 Task: Find connections with filter location Chinú with filter topic #linkedinforbusinesswith filter profile language German with filter current company Rane Group with filter school Mewar University with filter industry Capital Markets with filter service category Telecommunications with filter keywords title Screenwriter
Action: Mouse moved to (221, 309)
Screenshot: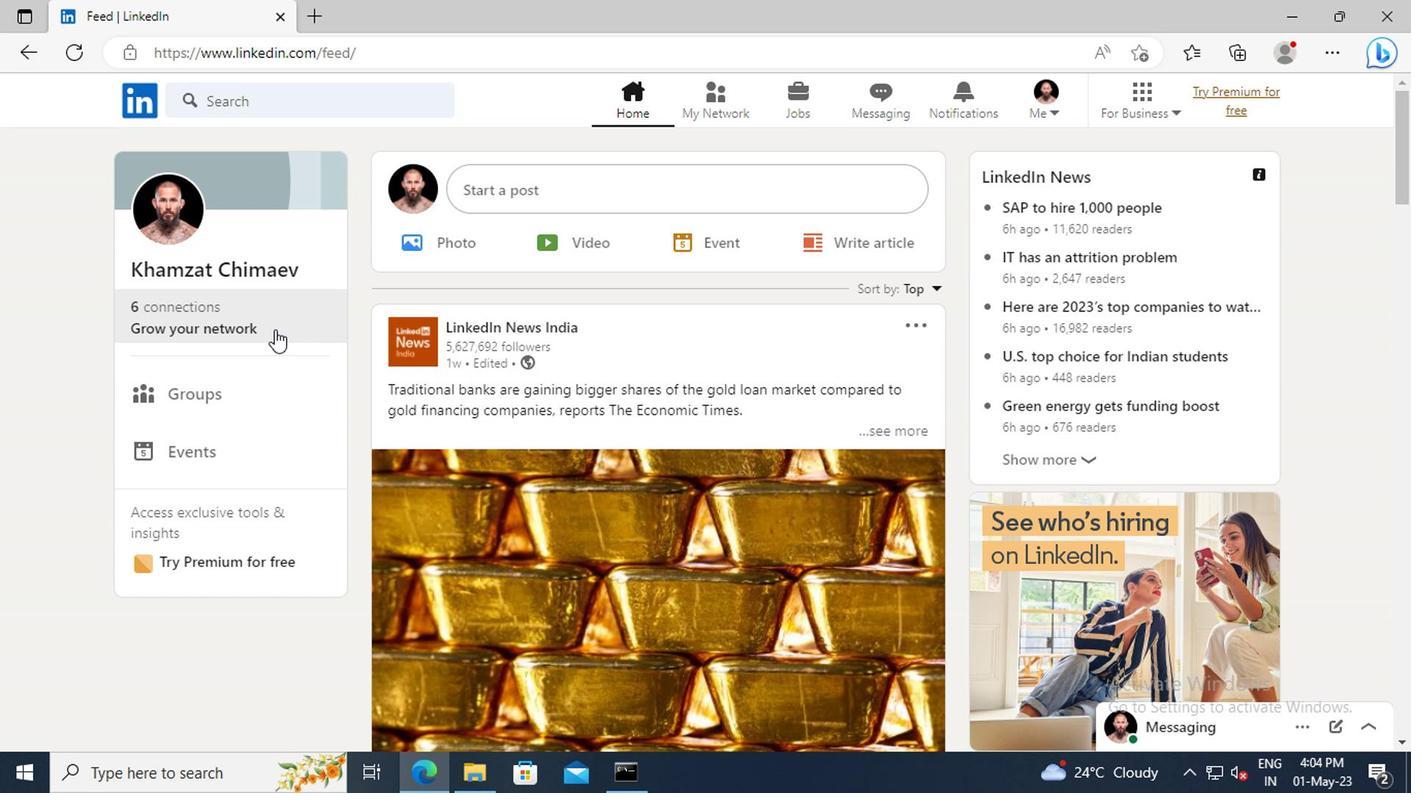 
Action: Mouse pressed left at (221, 309)
Screenshot: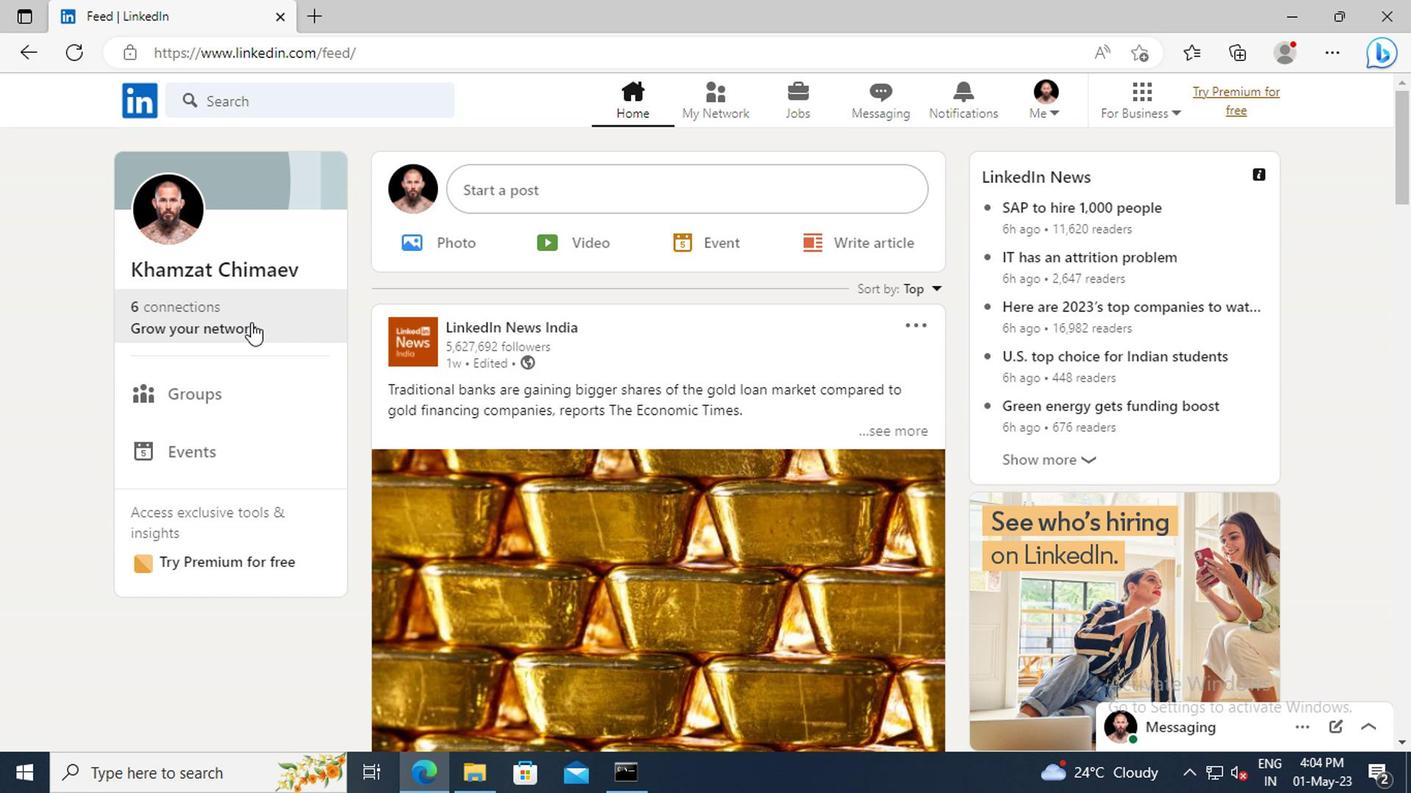 
Action: Mouse moved to (240, 216)
Screenshot: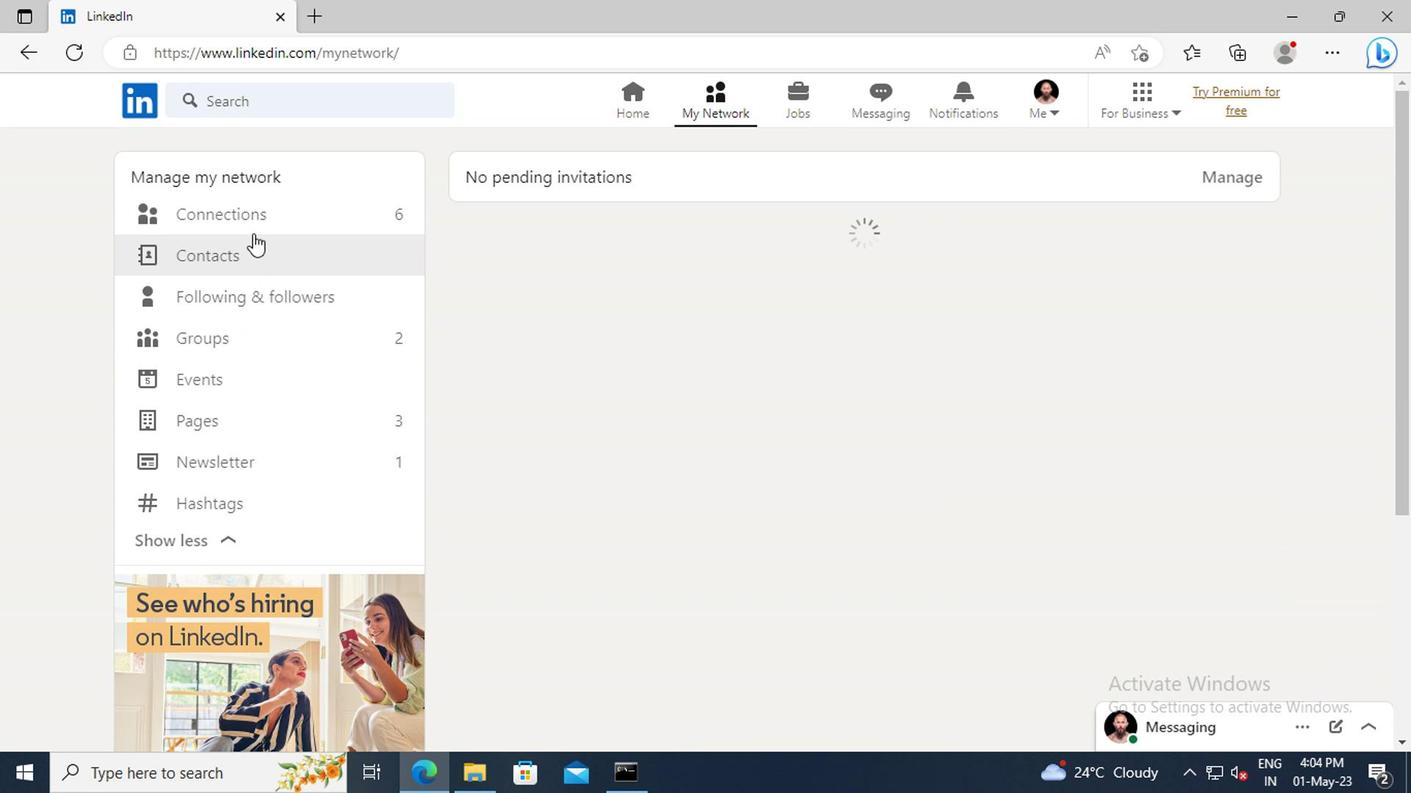
Action: Mouse pressed left at (240, 216)
Screenshot: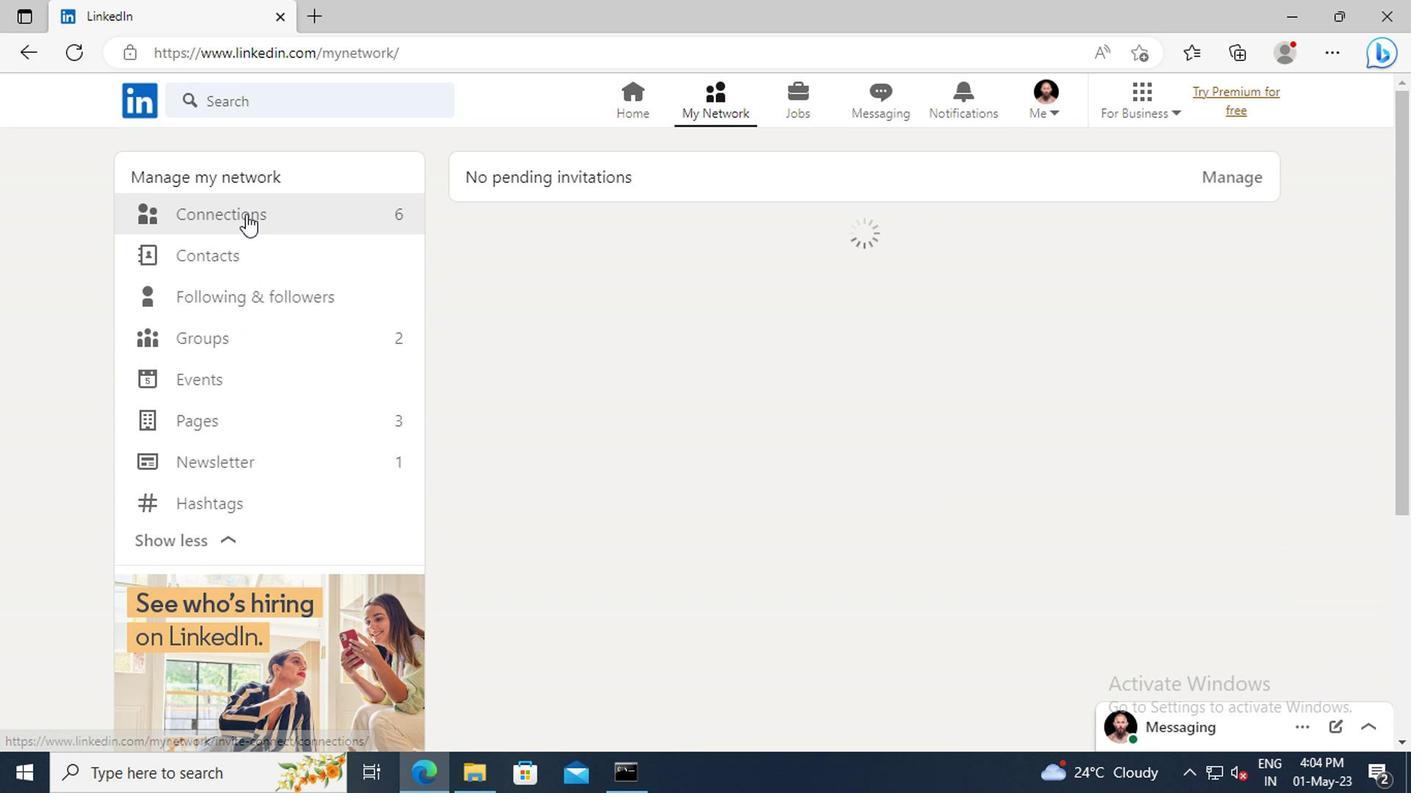 
Action: Mouse moved to (840, 222)
Screenshot: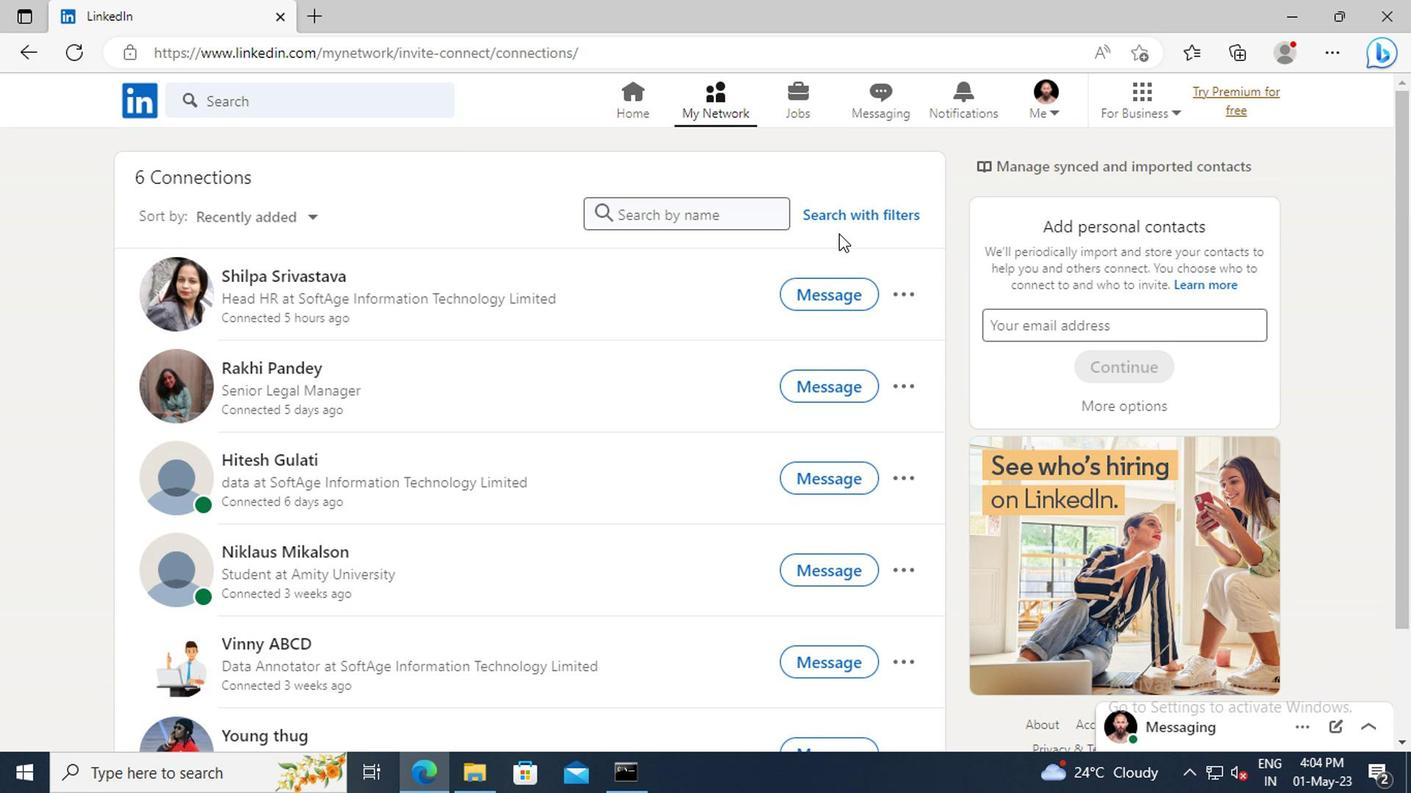 
Action: Mouse pressed left at (840, 222)
Screenshot: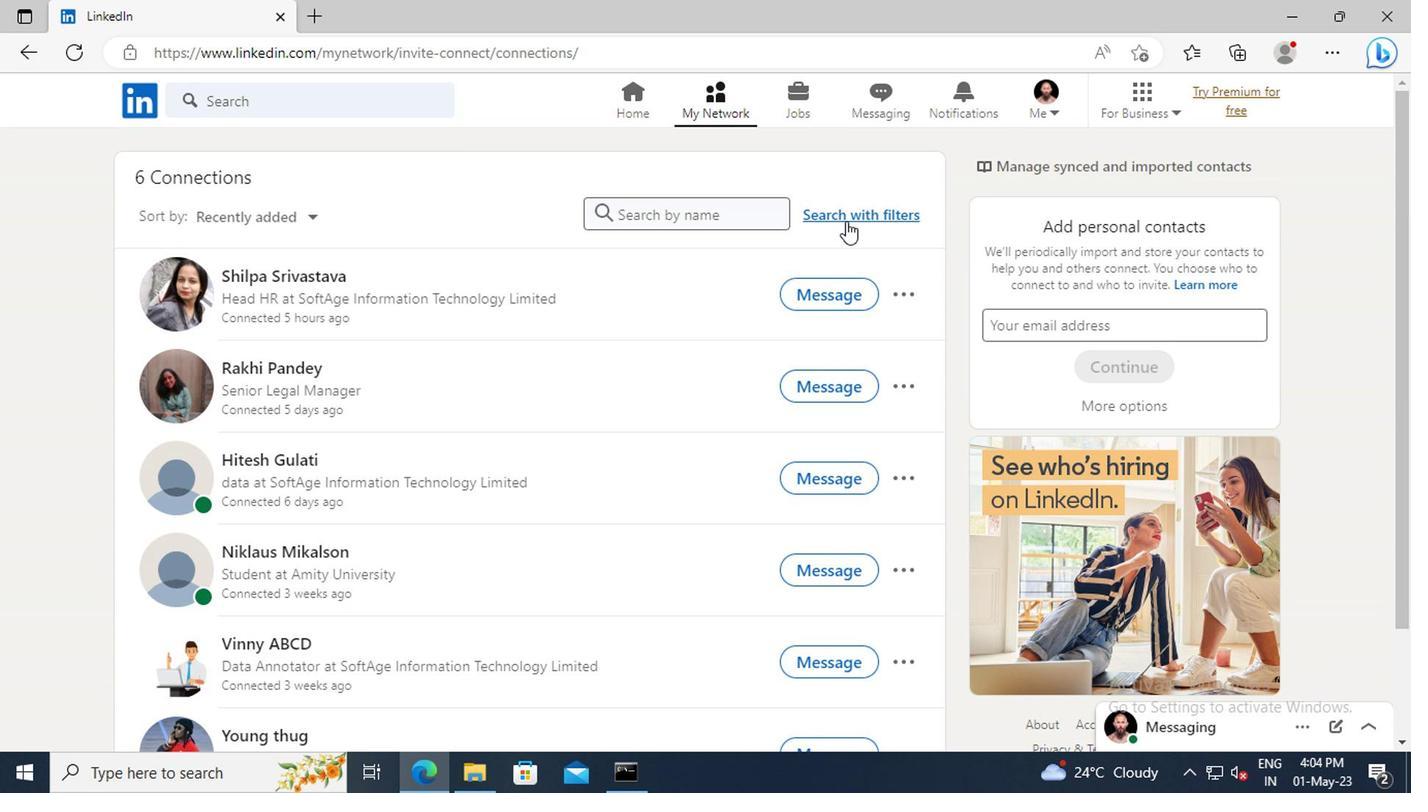 
Action: Mouse moved to (779, 160)
Screenshot: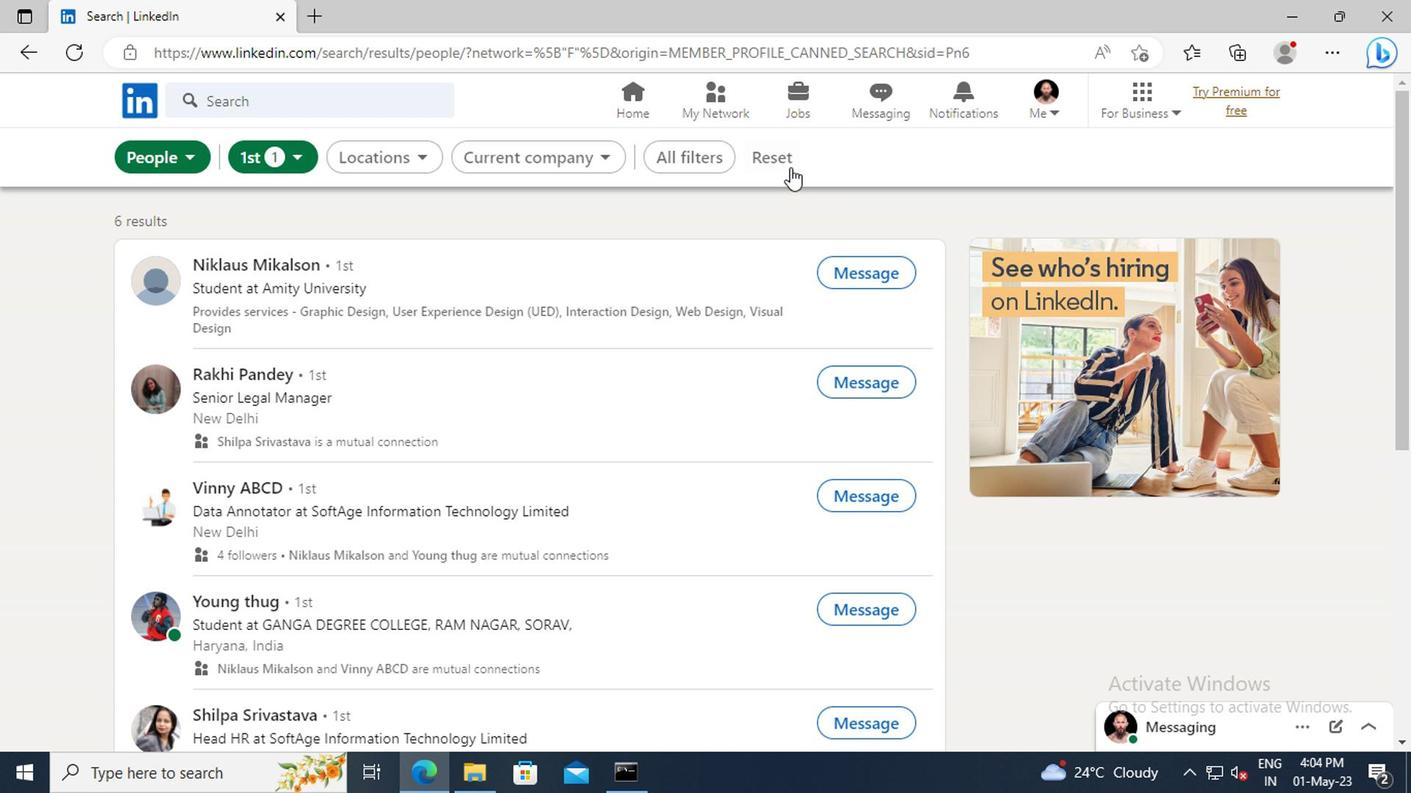 
Action: Mouse pressed left at (779, 160)
Screenshot: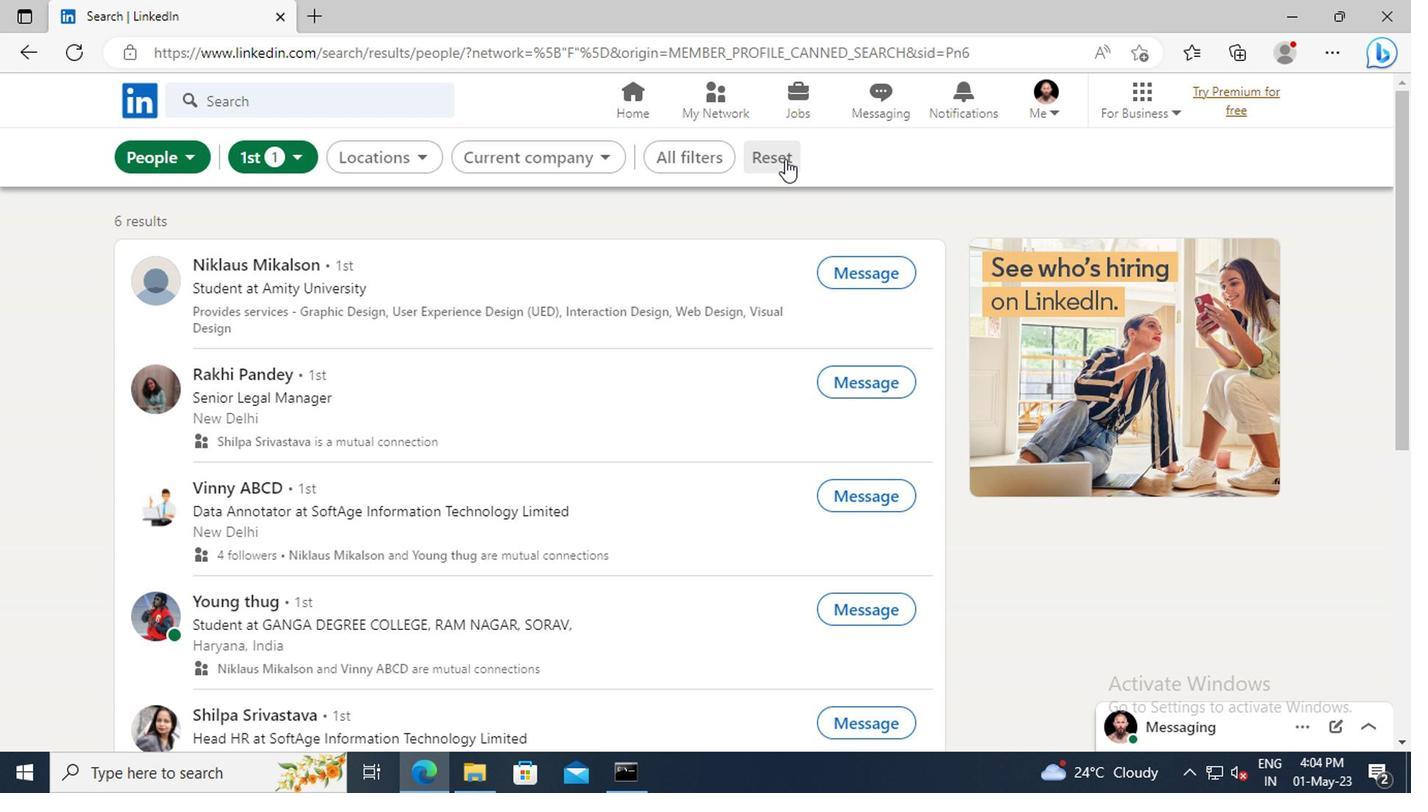 
Action: Mouse moved to (741, 157)
Screenshot: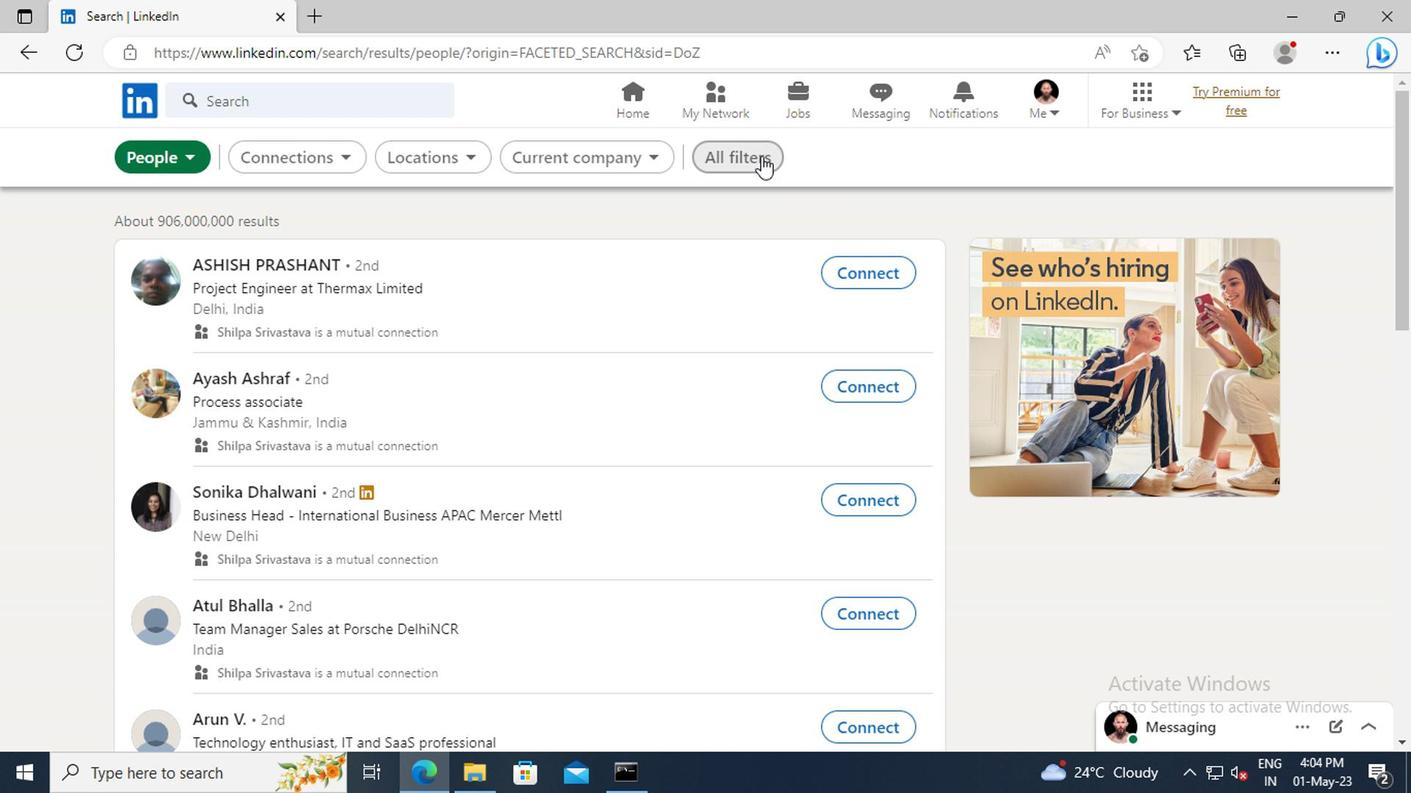 
Action: Mouse pressed left at (741, 157)
Screenshot: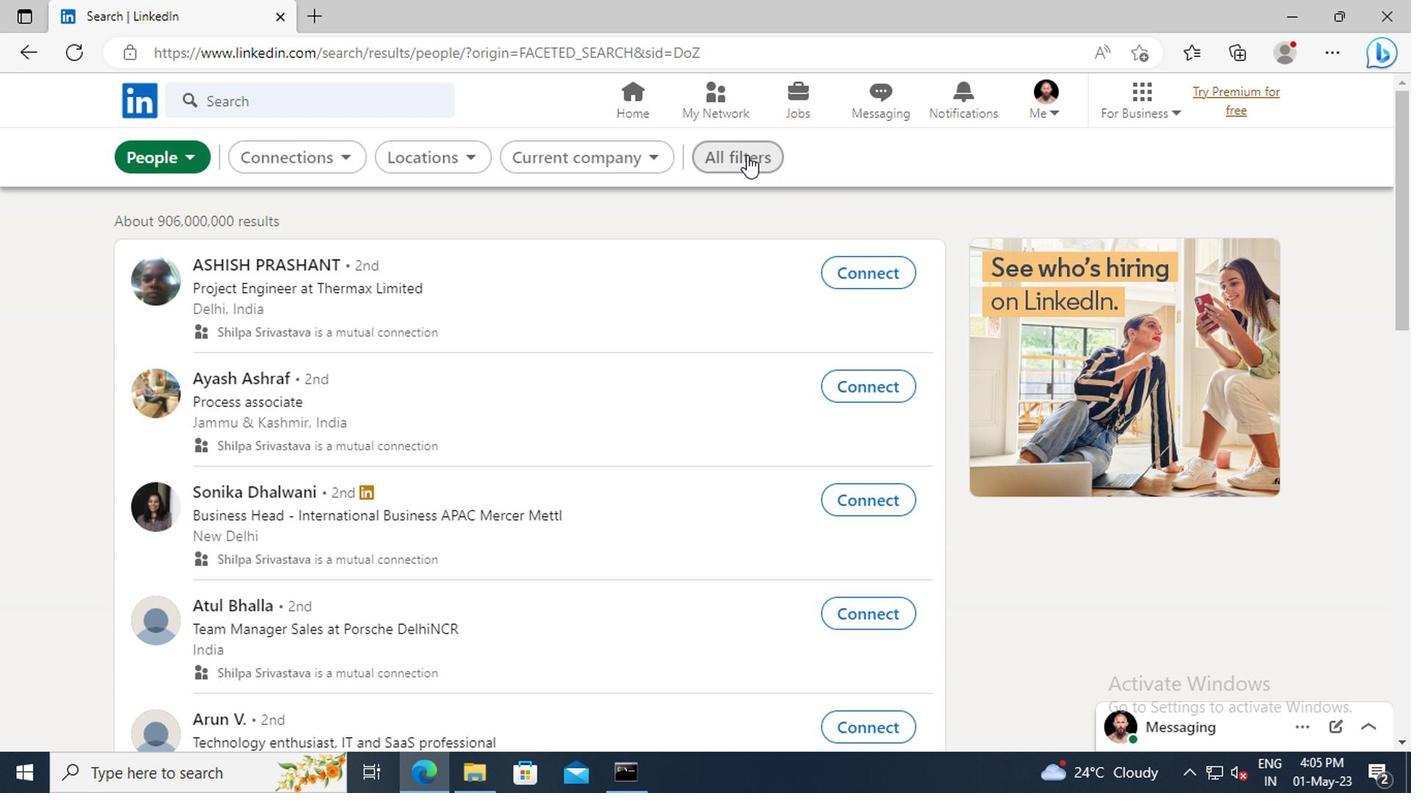 
Action: Mouse moved to (1097, 289)
Screenshot: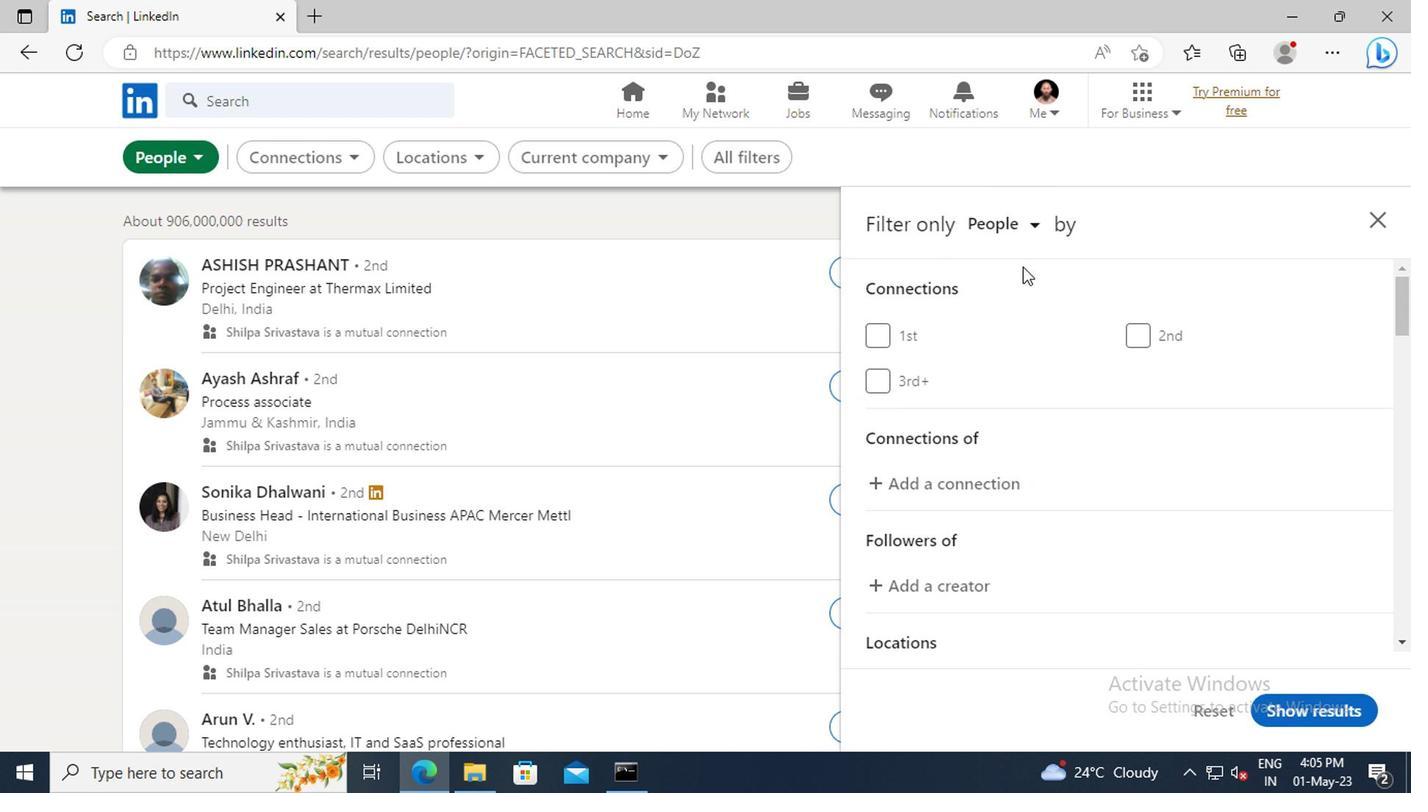 
Action: Mouse scrolled (1097, 288) with delta (0, 0)
Screenshot: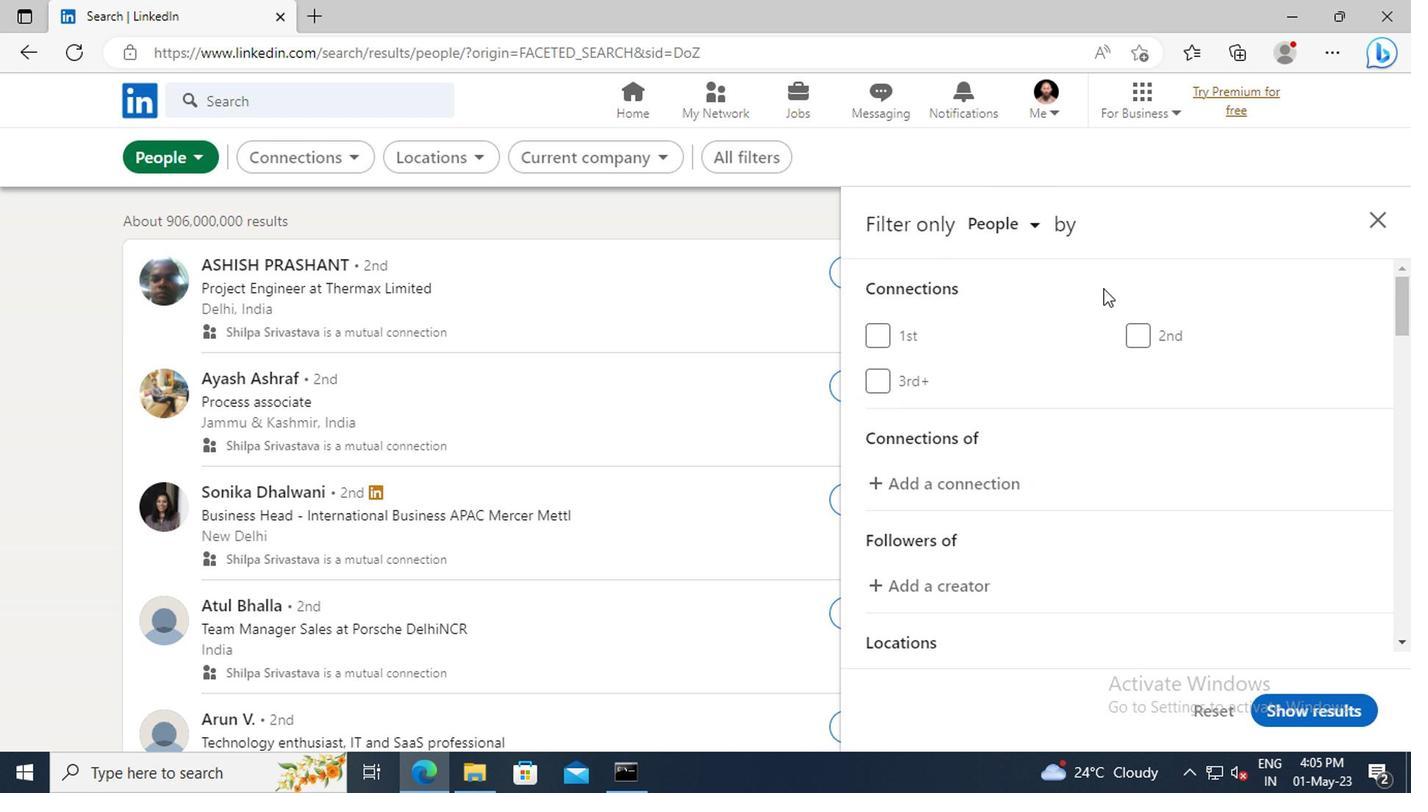 
Action: Mouse scrolled (1097, 288) with delta (0, 0)
Screenshot: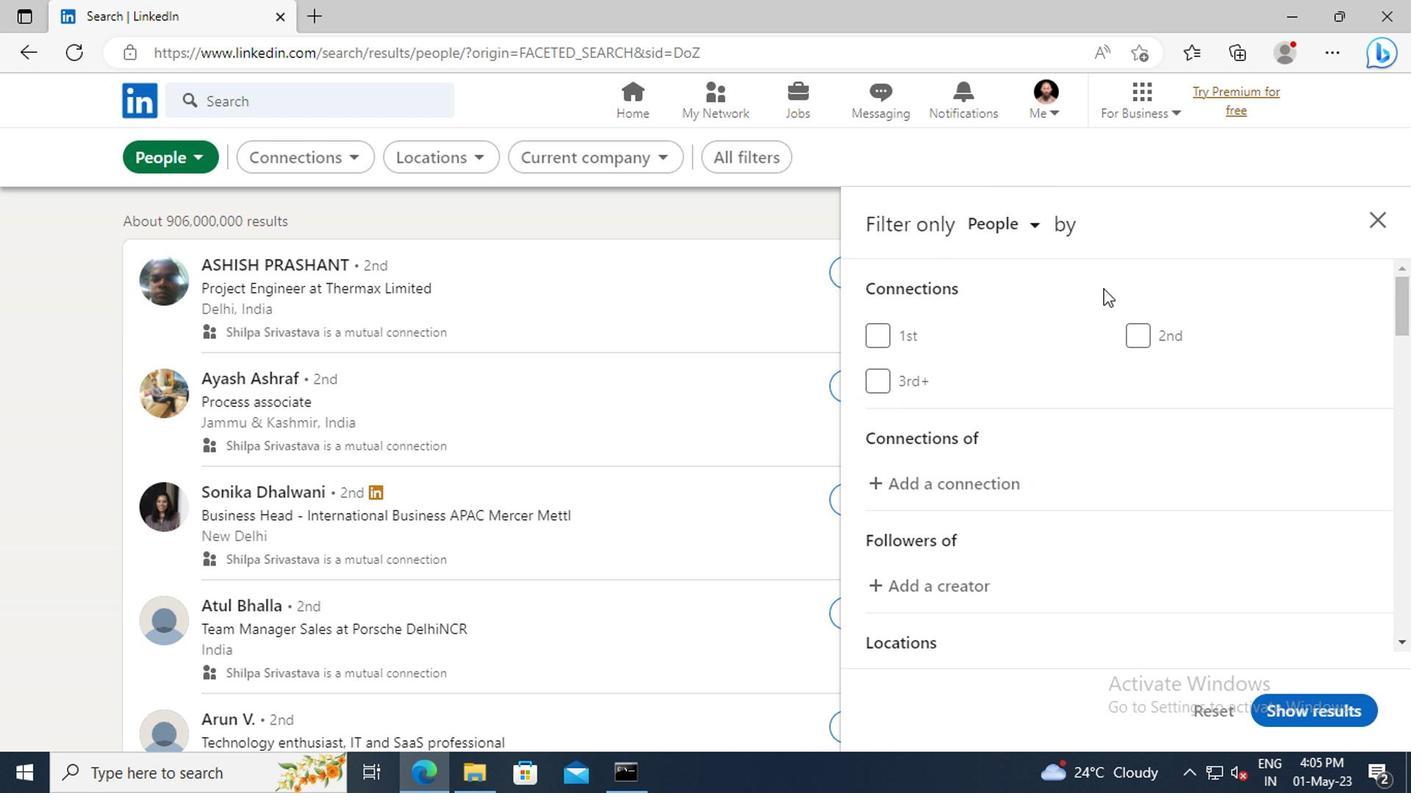
Action: Mouse scrolled (1097, 288) with delta (0, 0)
Screenshot: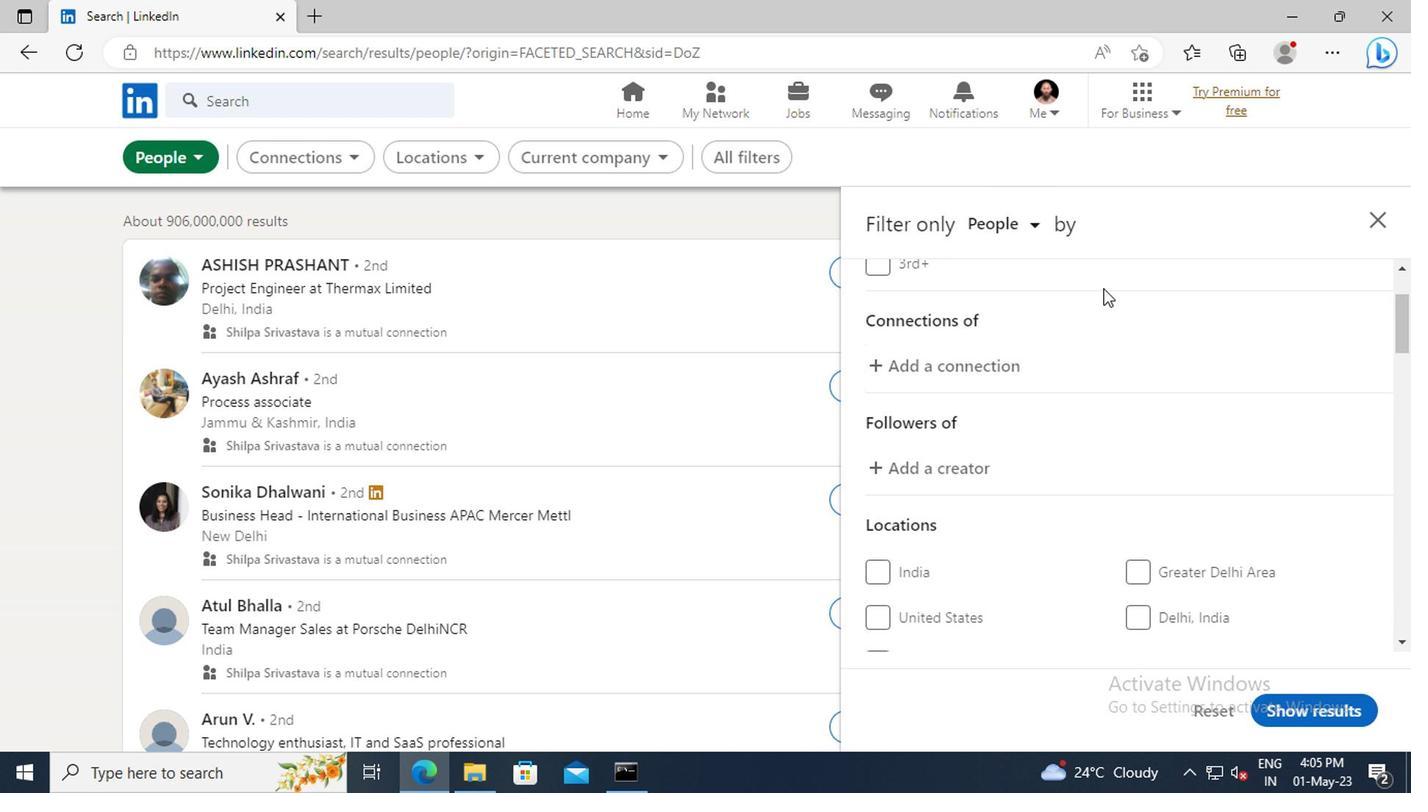 
Action: Mouse scrolled (1097, 288) with delta (0, 0)
Screenshot: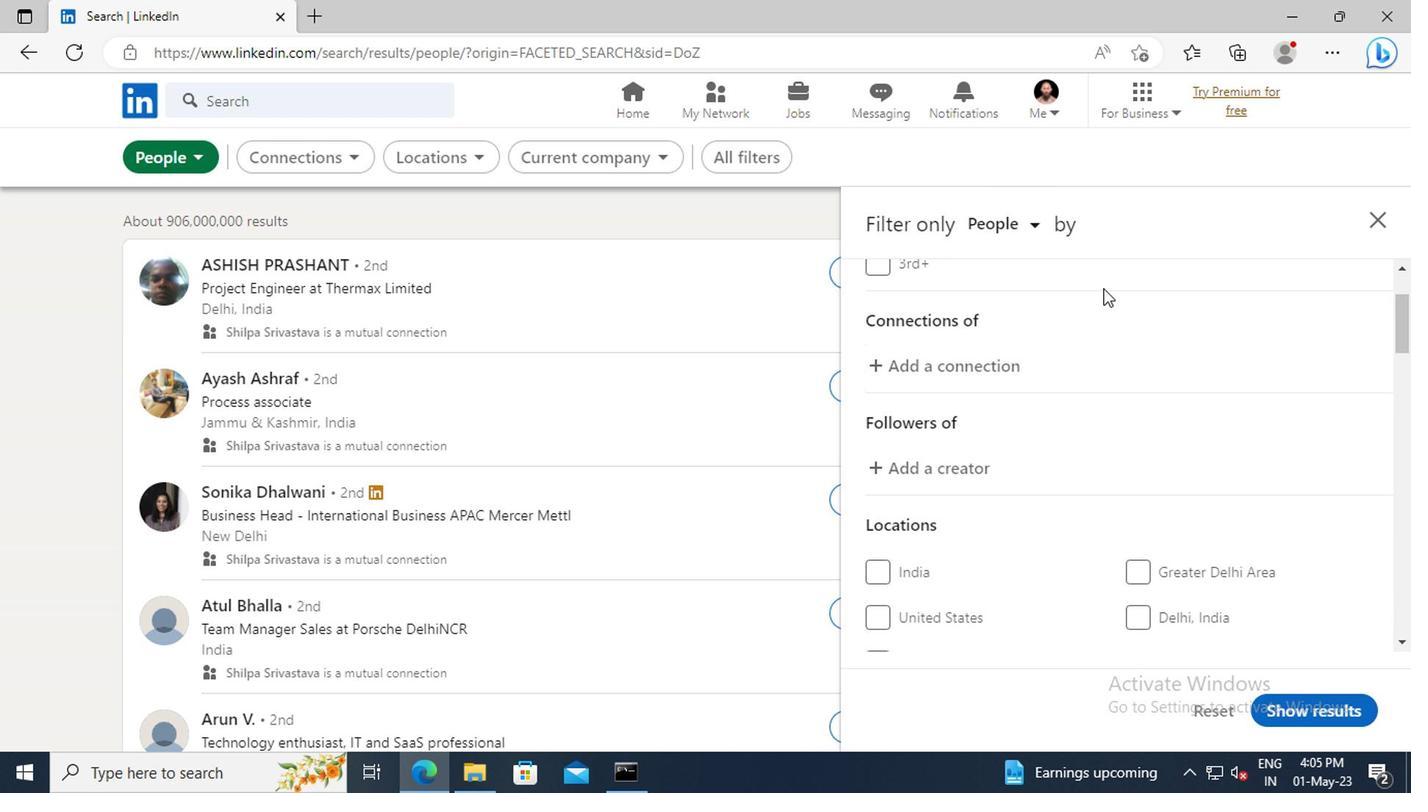 
Action: Mouse scrolled (1097, 288) with delta (0, 0)
Screenshot: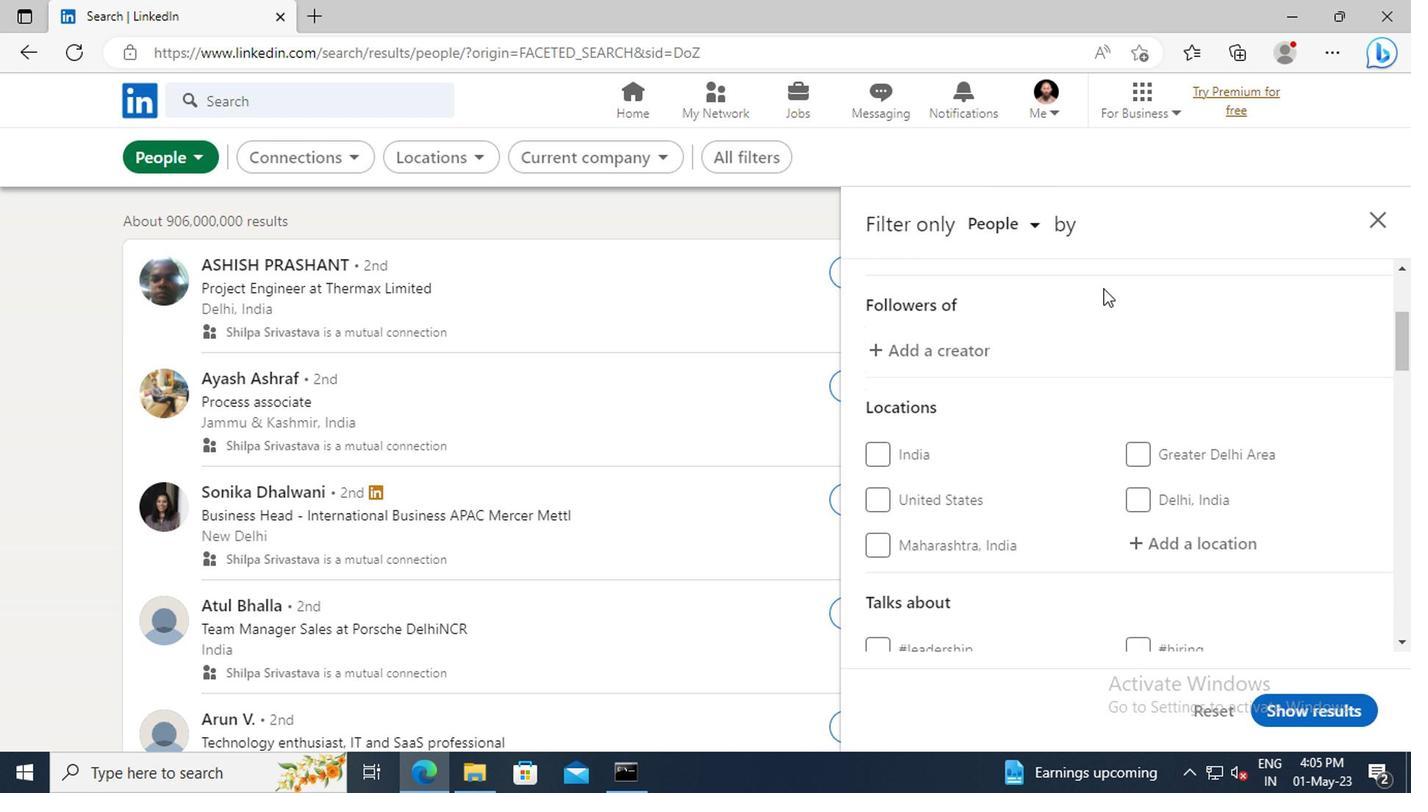 
Action: Mouse scrolled (1097, 288) with delta (0, 0)
Screenshot: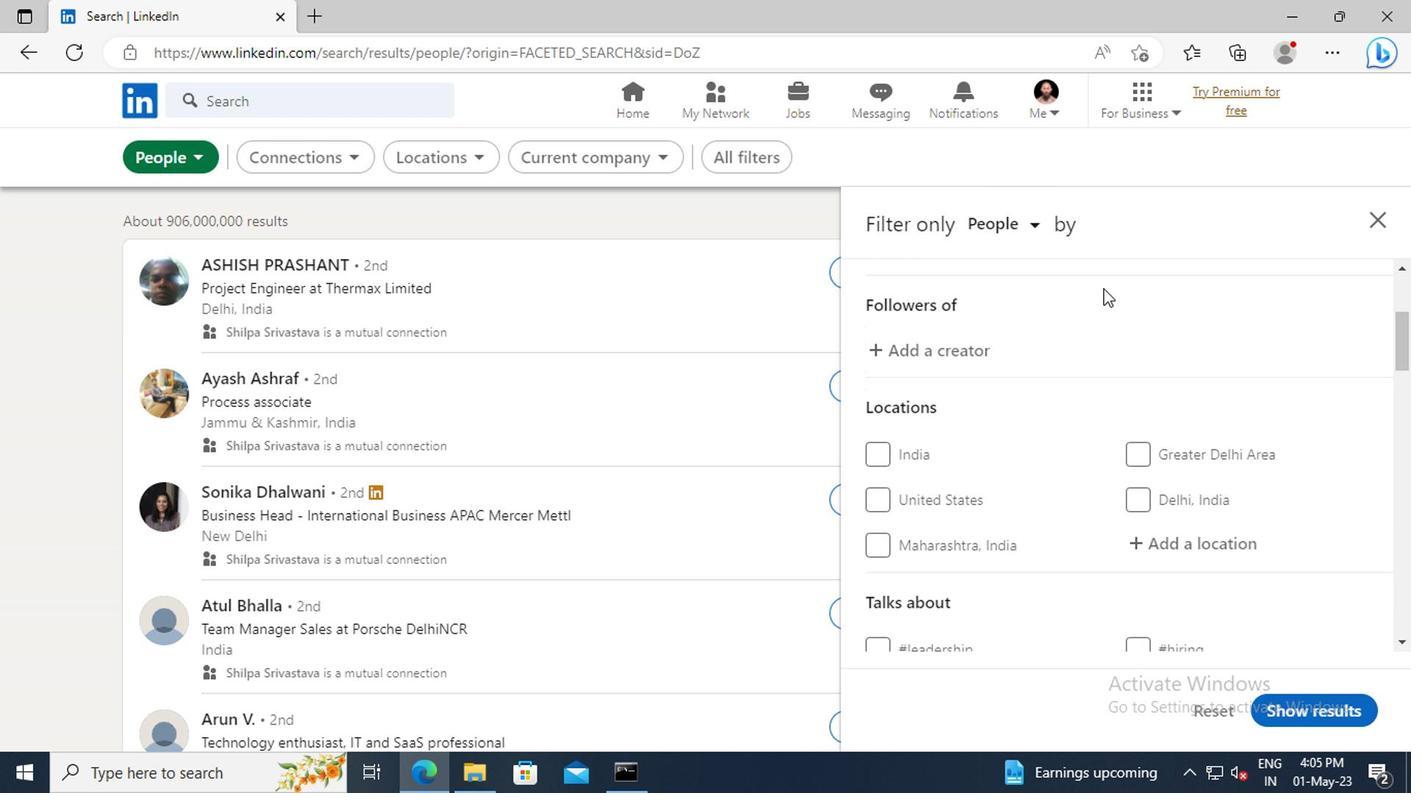 
Action: Mouse scrolled (1097, 288) with delta (0, 0)
Screenshot: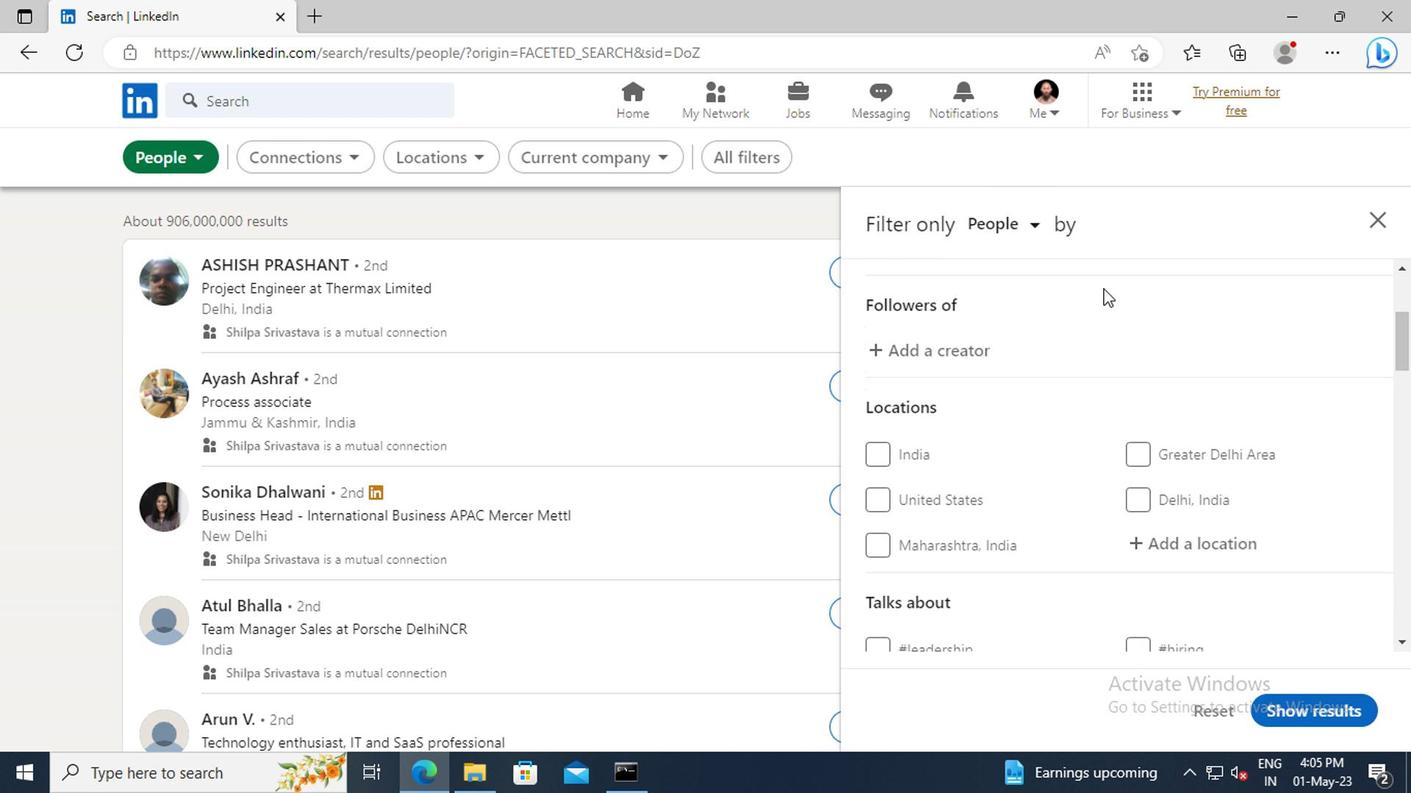 
Action: Mouse moved to (1141, 366)
Screenshot: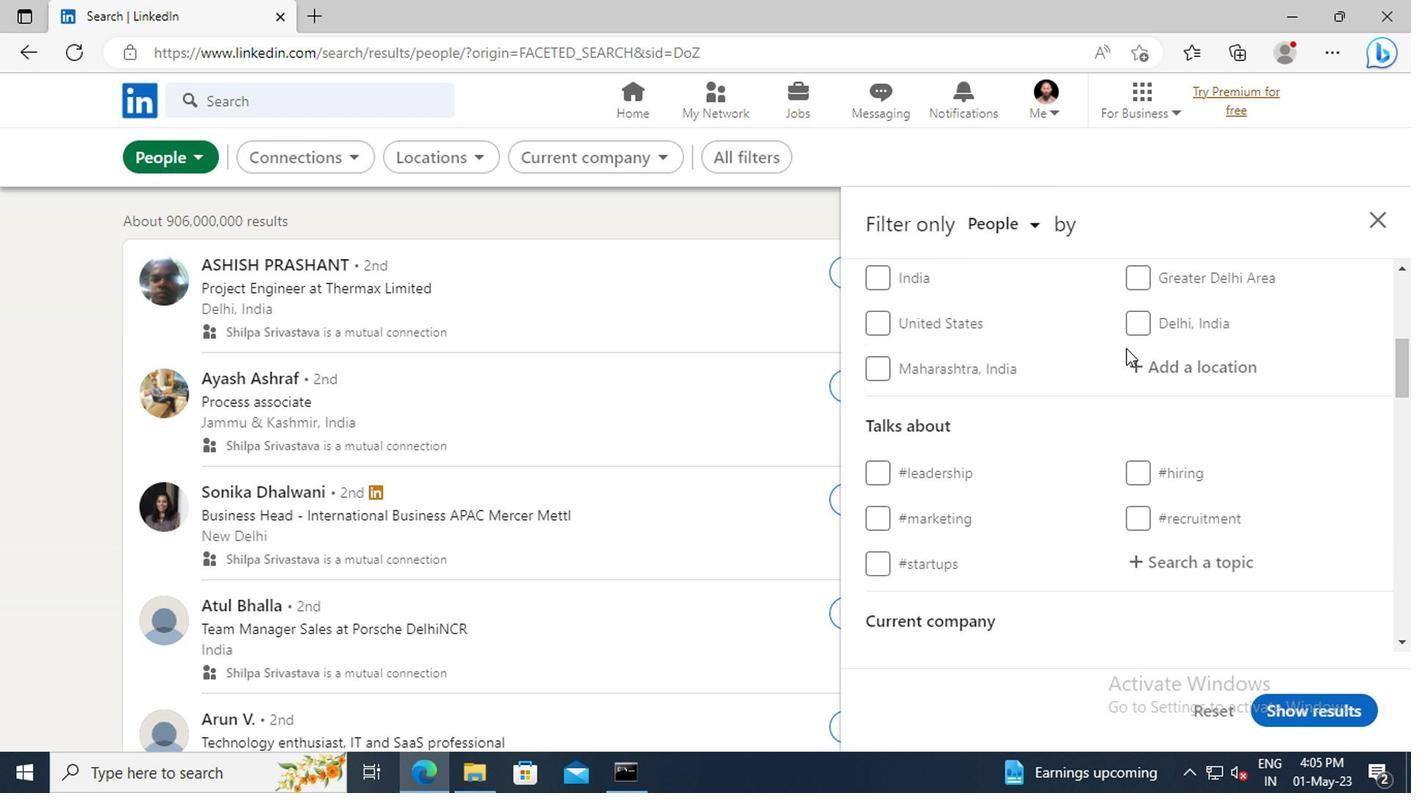 
Action: Mouse pressed left at (1141, 366)
Screenshot: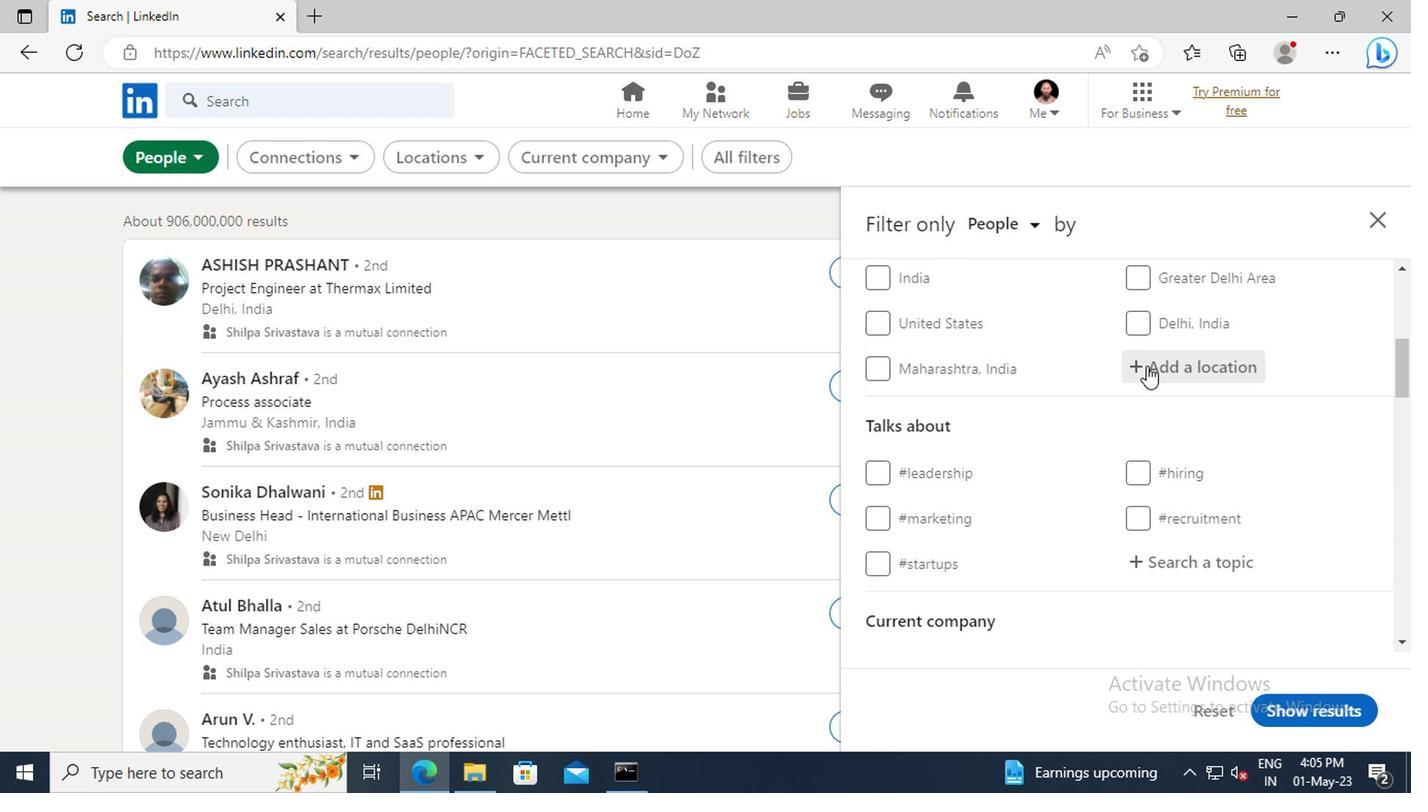 
Action: Key pressed <Key.shift>CHINU
Screenshot: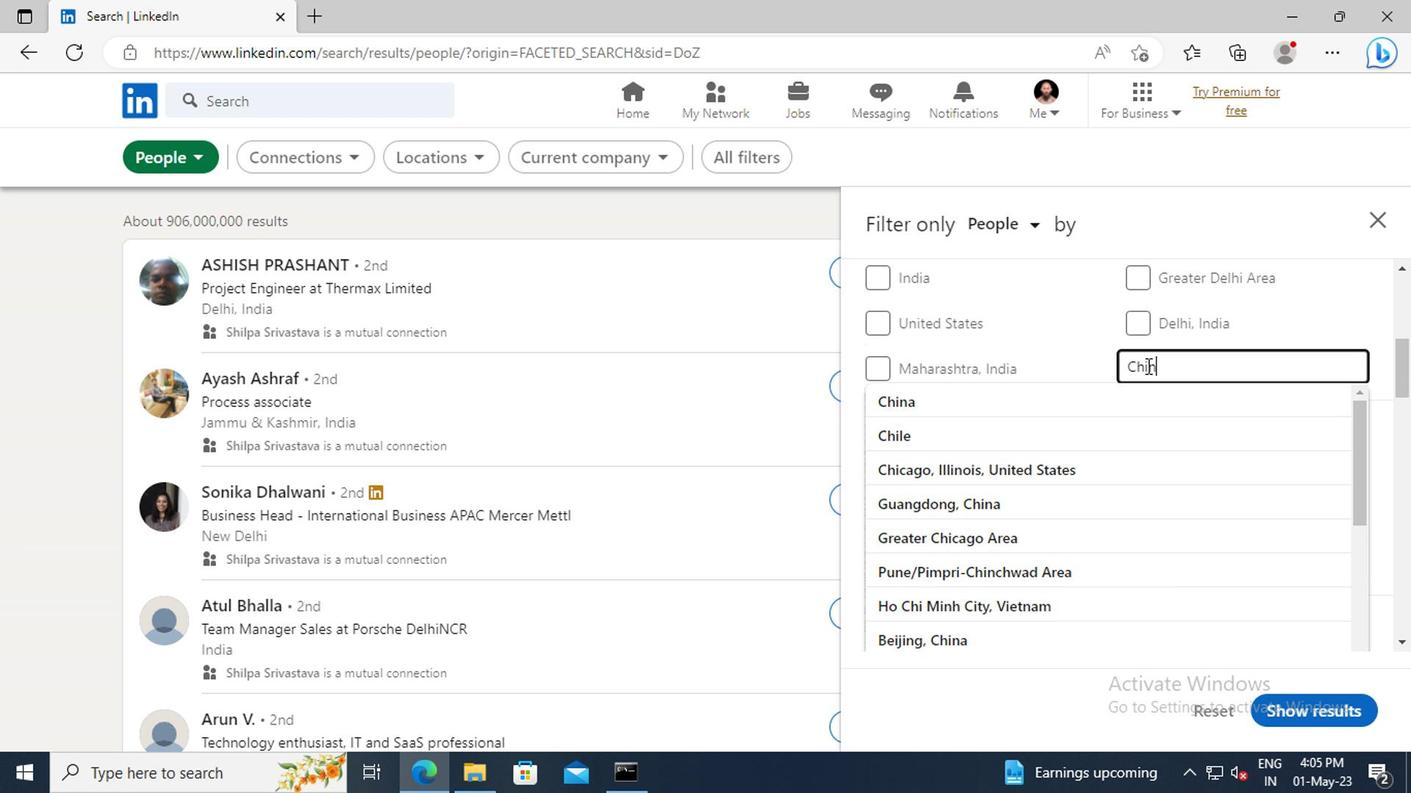 
Action: Mouse moved to (1145, 395)
Screenshot: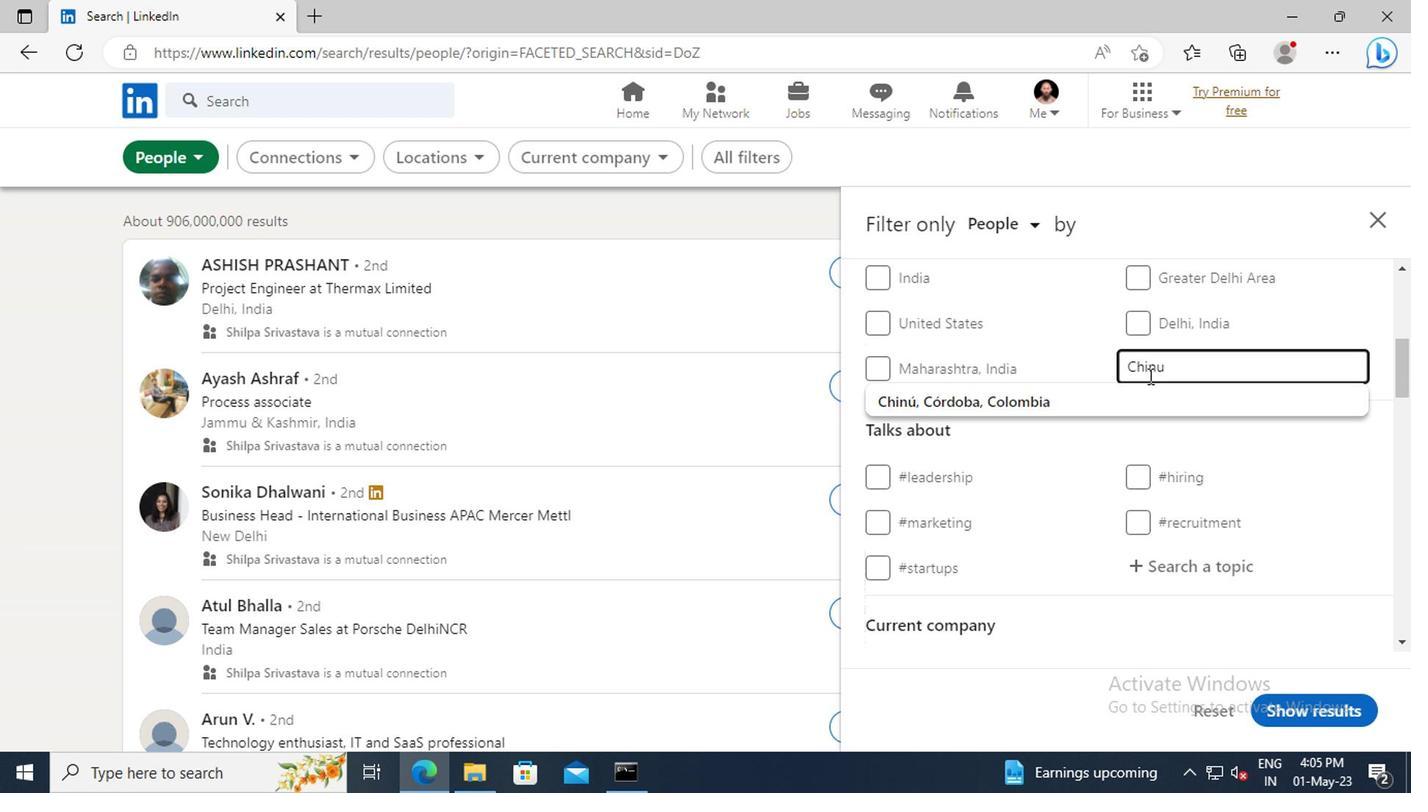 
Action: Mouse pressed left at (1145, 395)
Screenshot: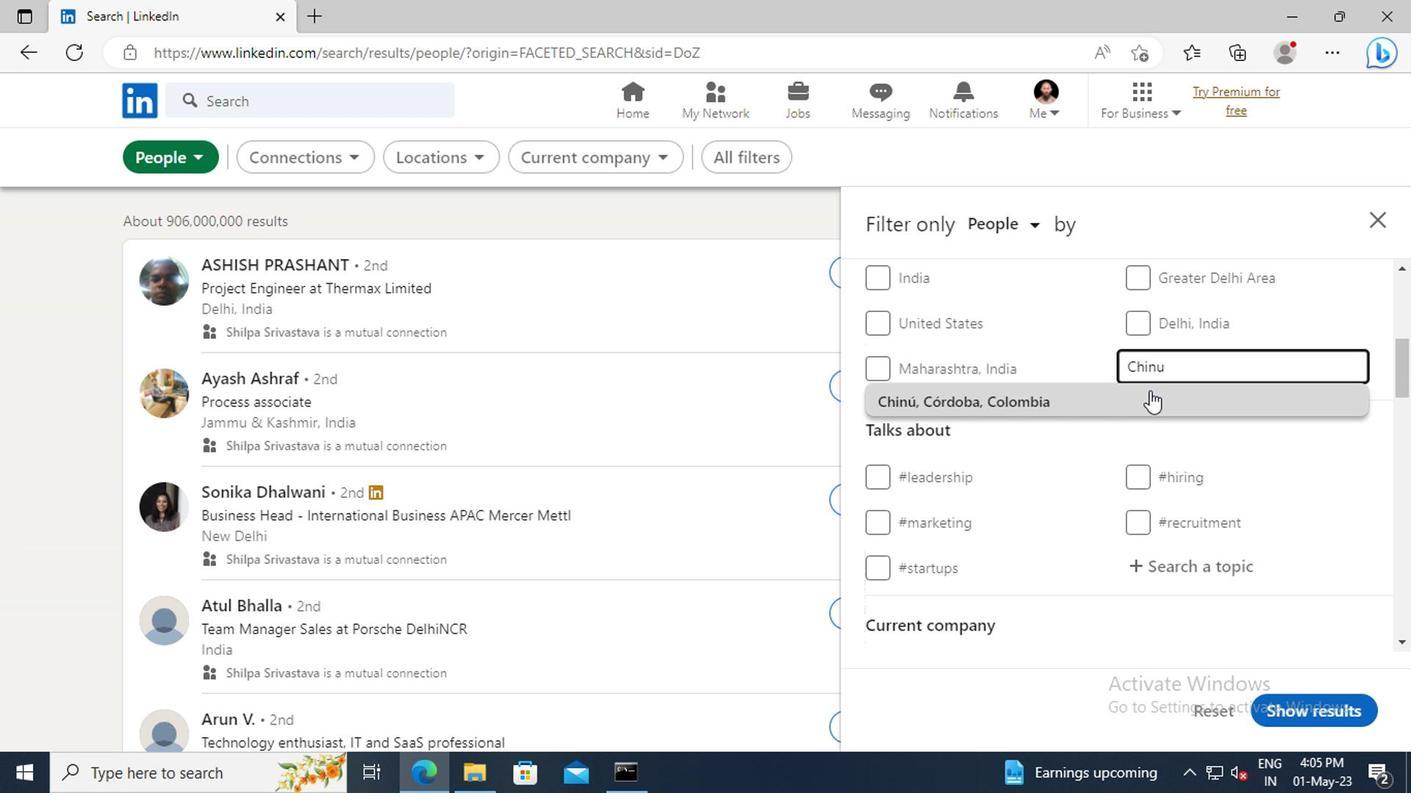
Action: Mouse scrolled (1145, 394) with delta (0, 0)
Screenshot: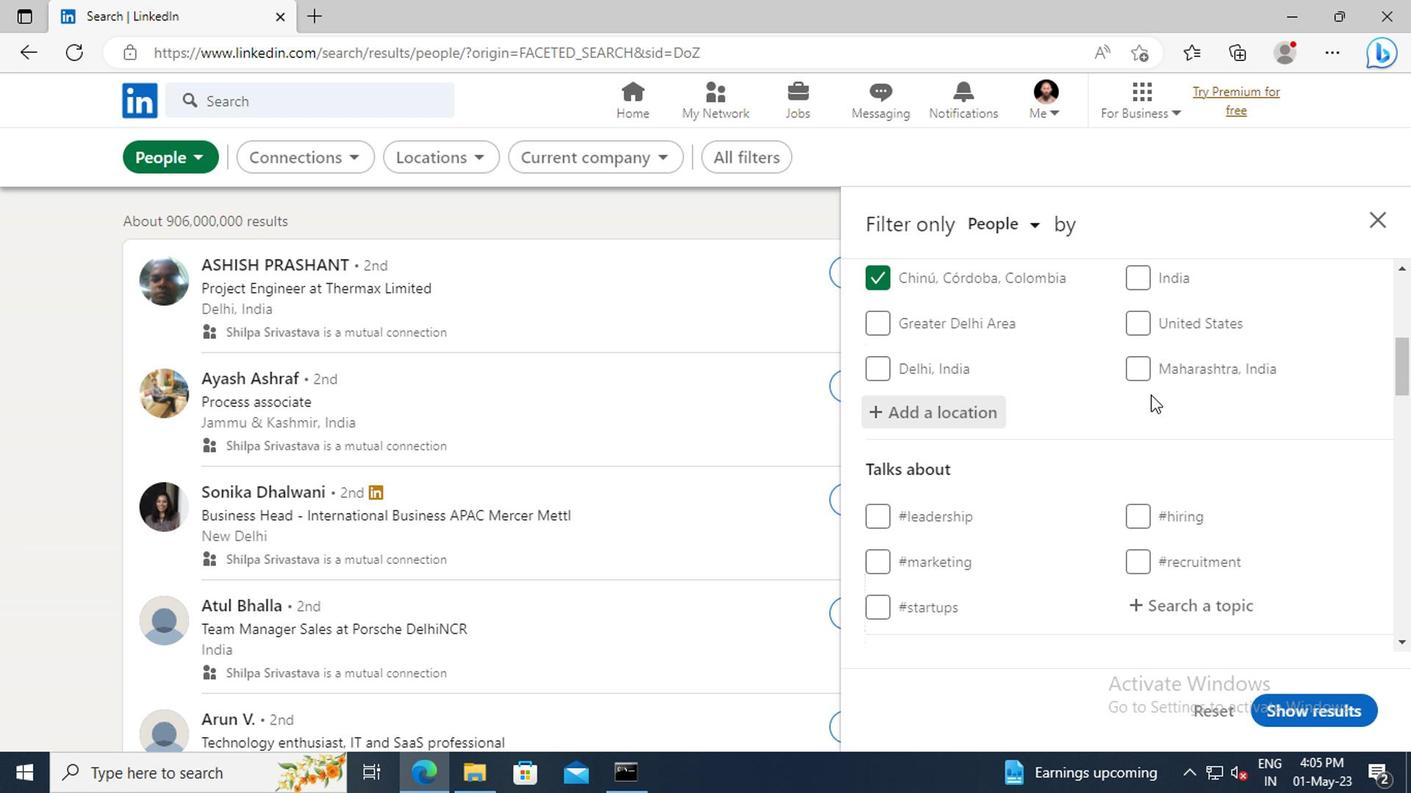 
Action: Mouse scrolled (1145, 394) with delta (0, 0)
Screenshot: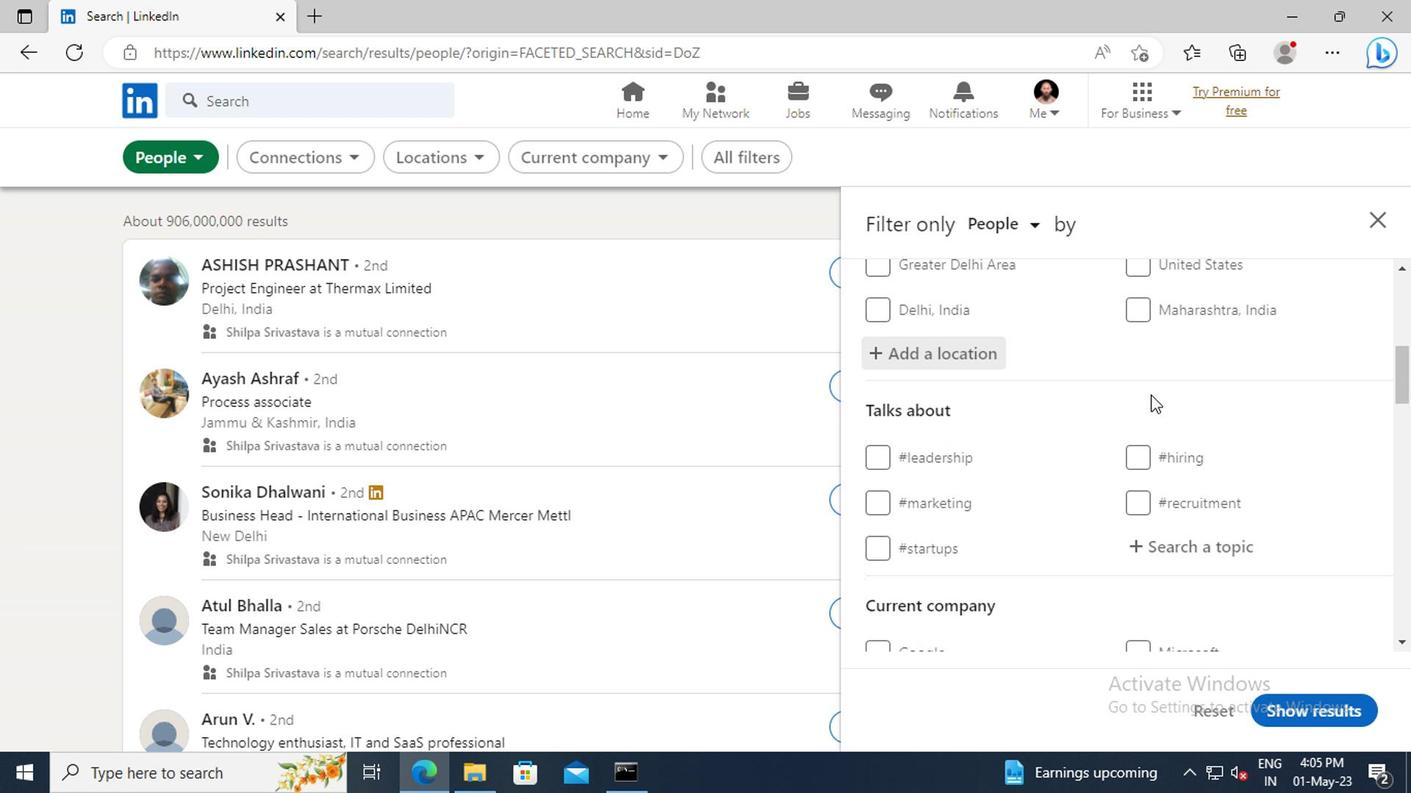 
Action: Mouse scrolled (1145, 394) with delta (0, 0)
Screenshot: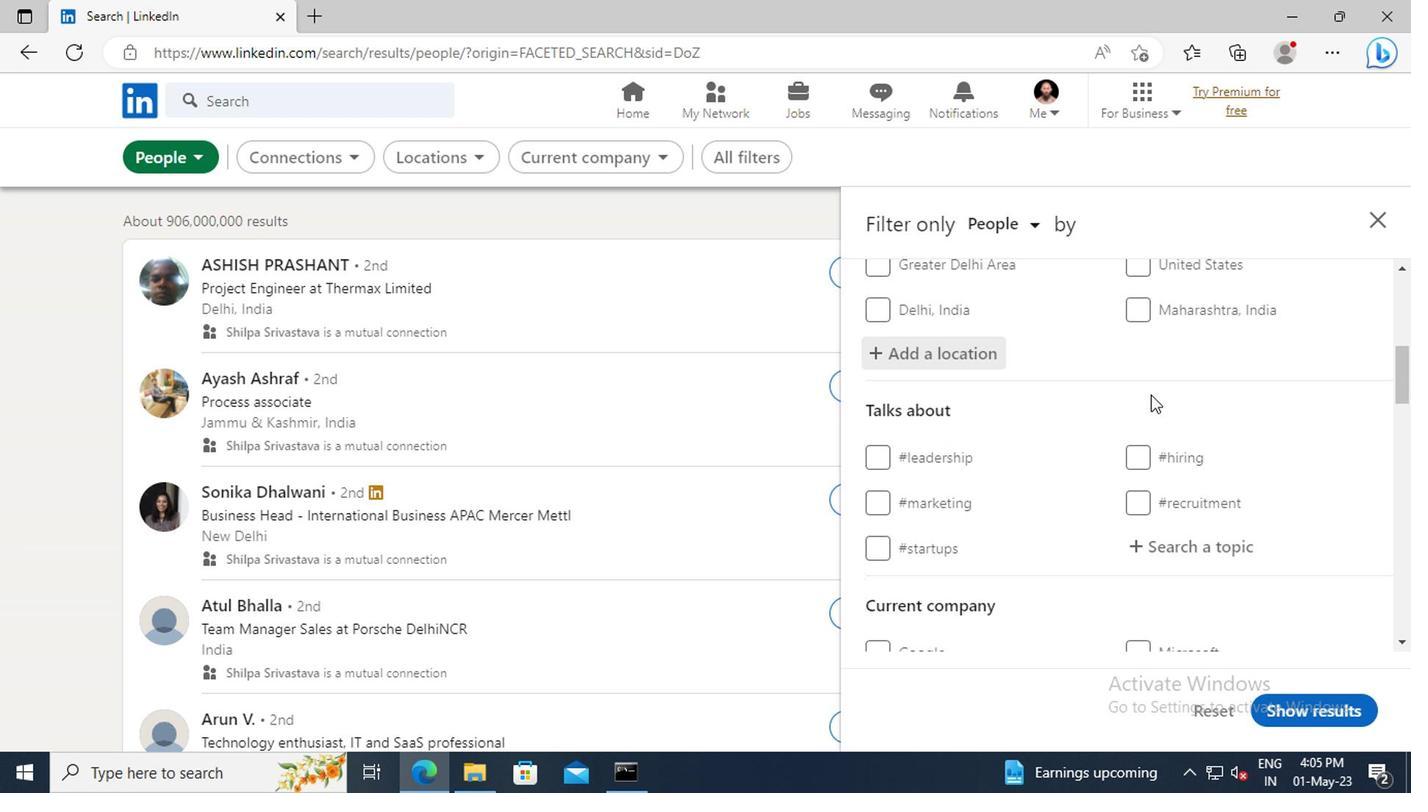 
Action: Mouse moved to (1155, 425)
Screenshot: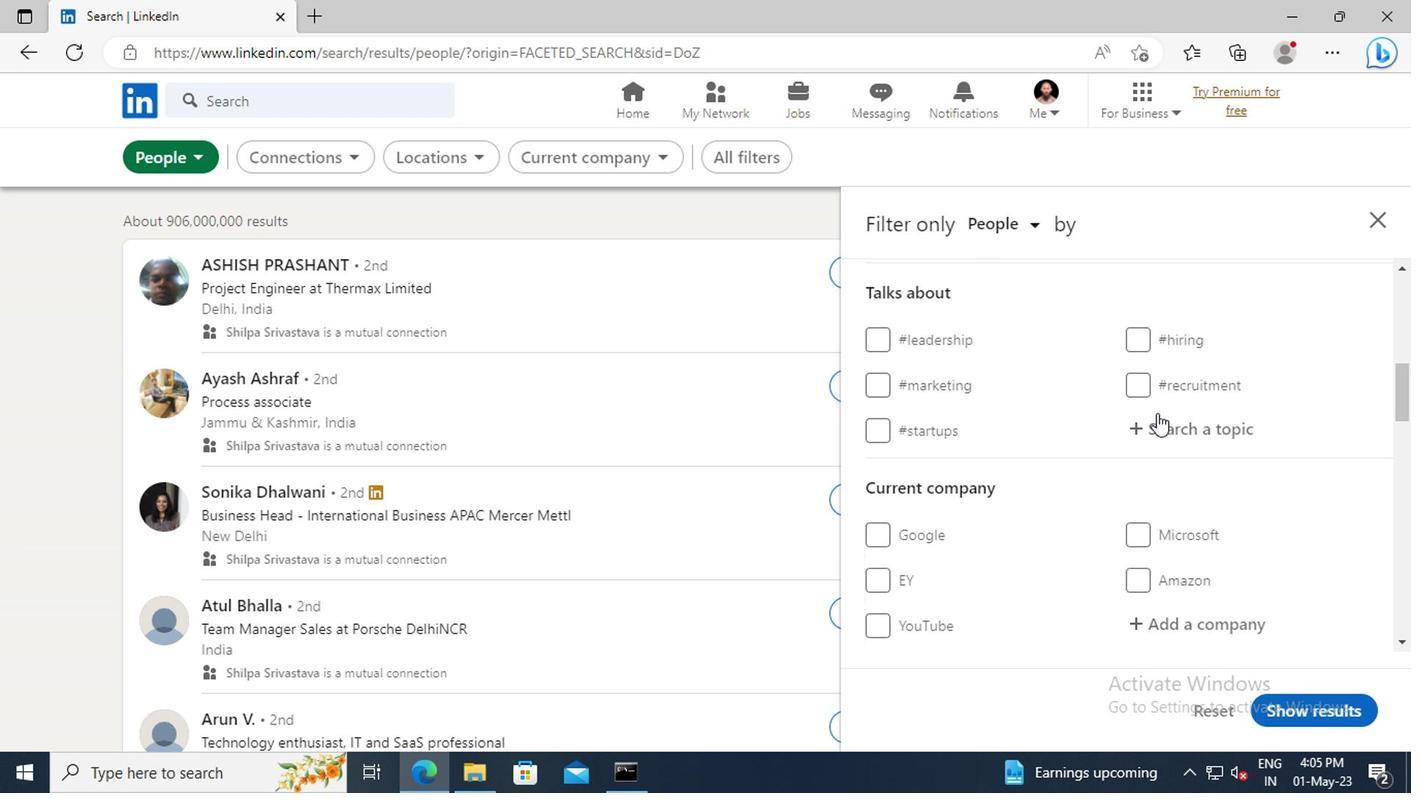 
Action: Mouse pressed left at (1155, 425)
Screenshot: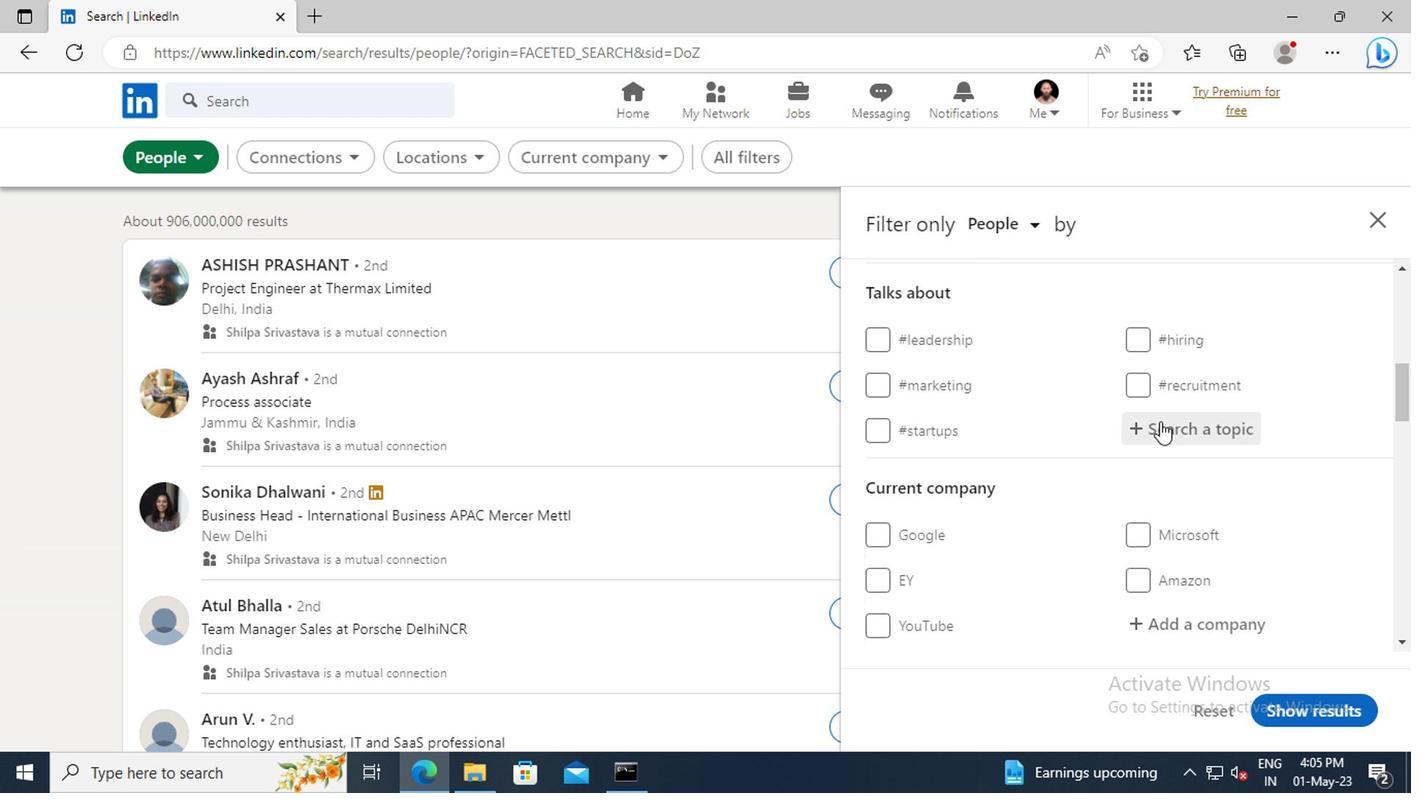 
Action: Key pressed LINKEDINFORBU
Screenshot: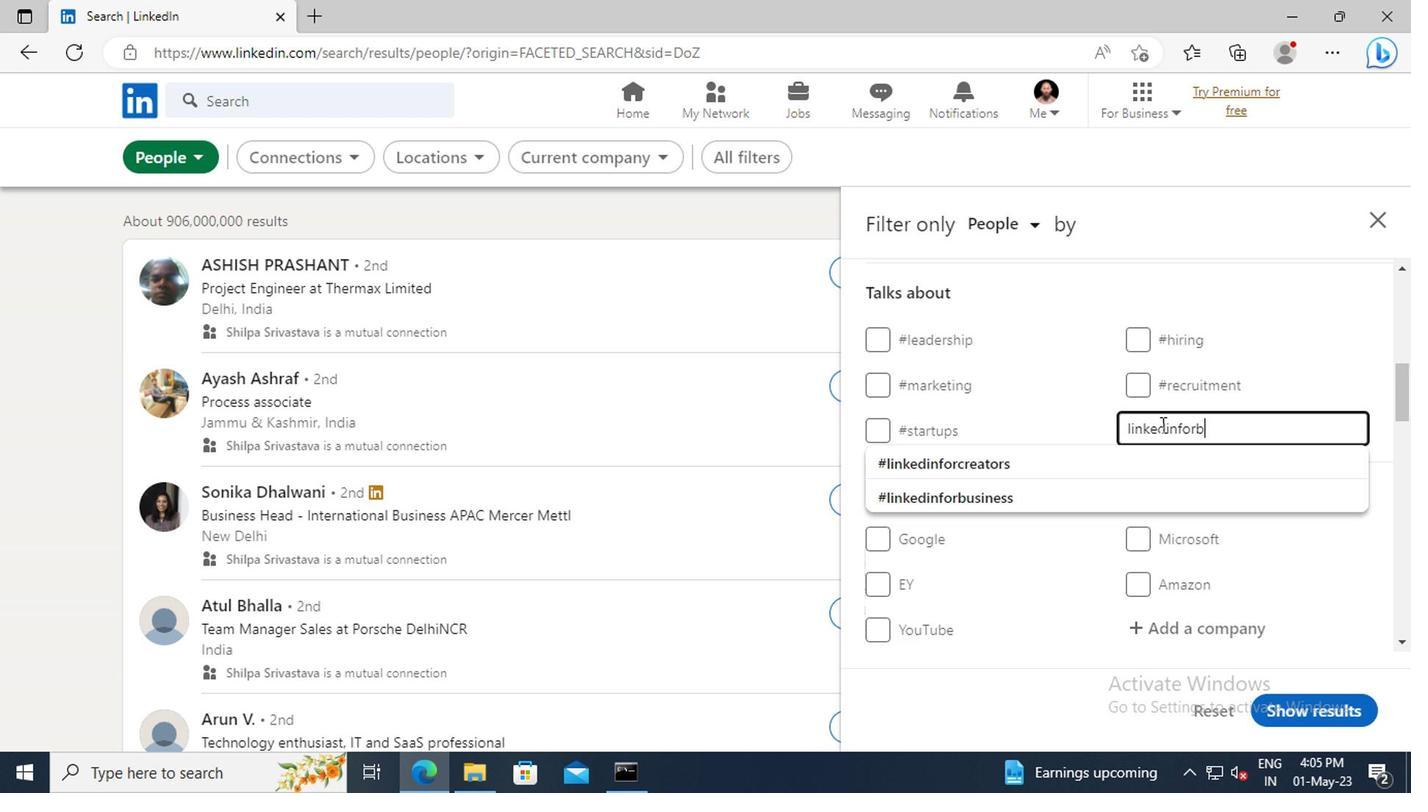 
Action: Mouse moved to (1158, 459)
Screenshot: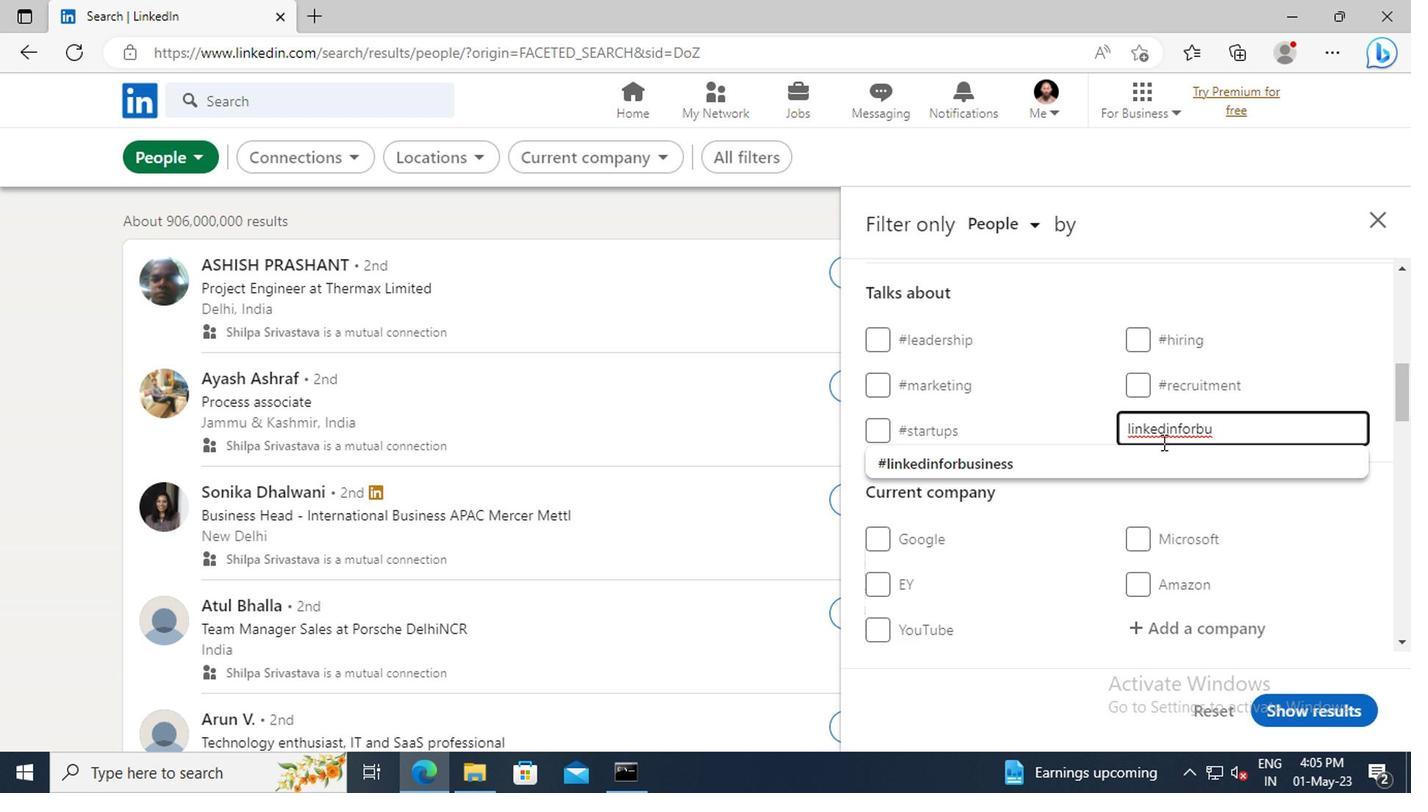 
Action: Mouse pressed left at (1158, 459)
Screenshot: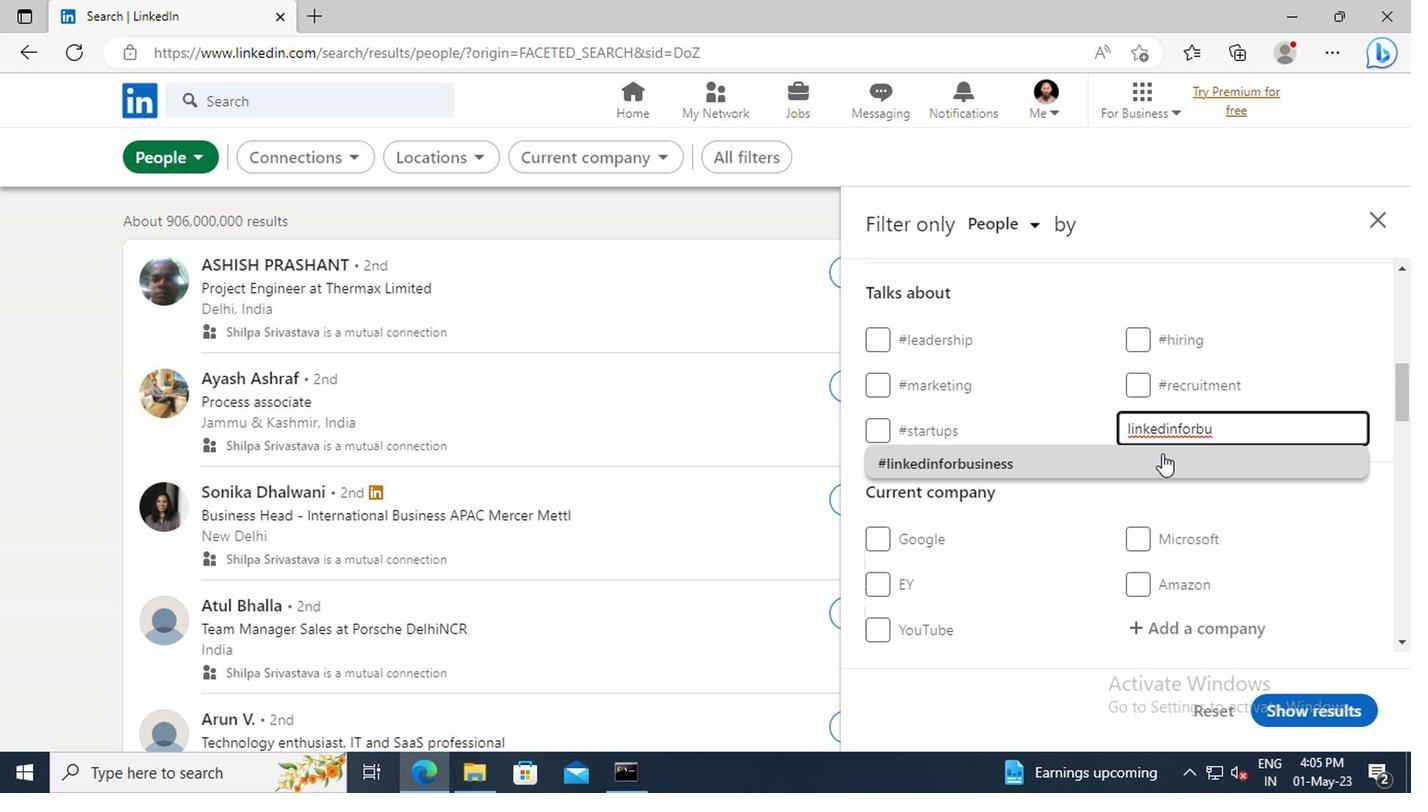 
Action: Mouse scrolled (1158, 458) with delta (0, 0)
Screenshot: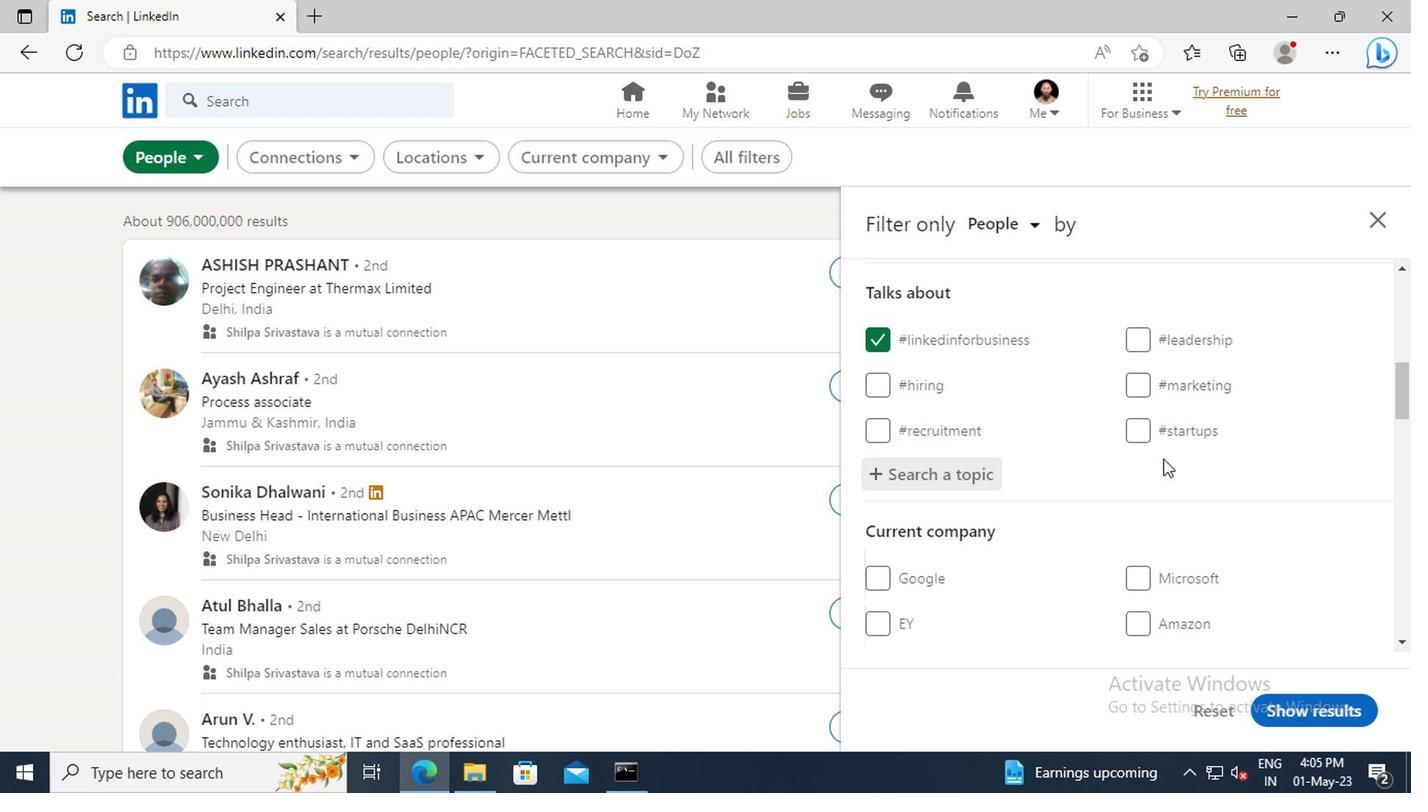 
Action: Mouse scrolled (1158, 458) with delta (0, 0)
Screenshot: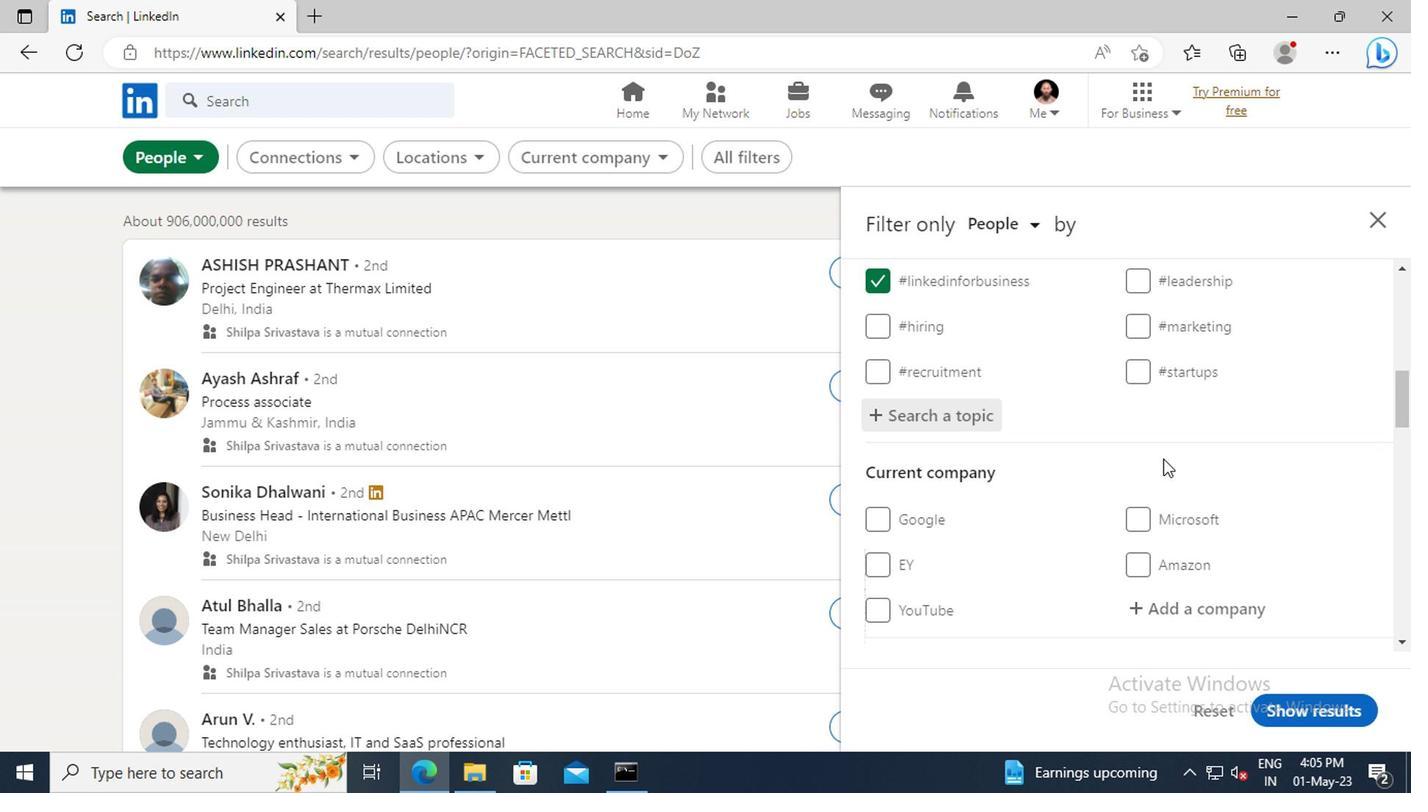 
Action: Mouse scrolled (1158, 458) with delta (0, 0)
Screenshot: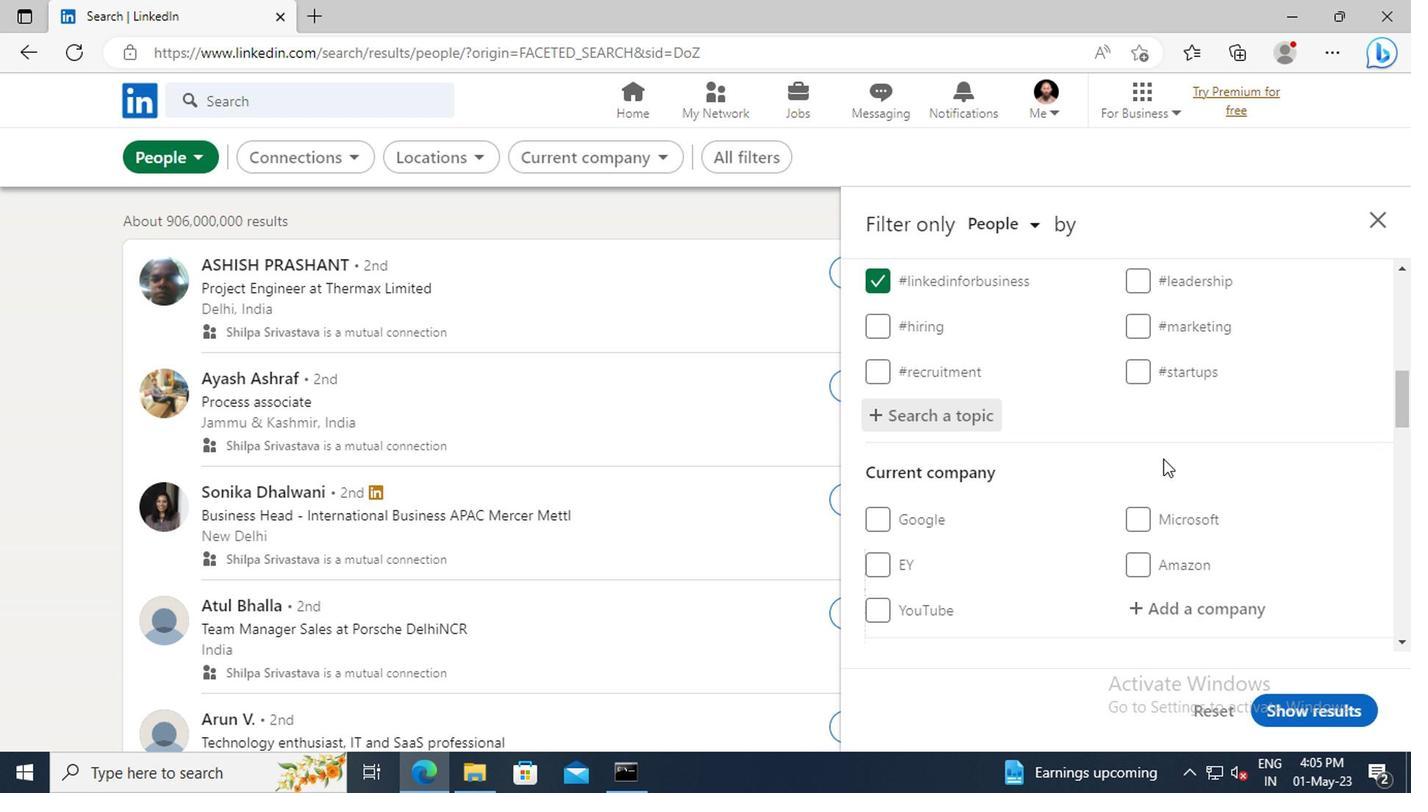 
Action: Mouse scrolled (1158, 458) with delta (0, 0)
Screenshot: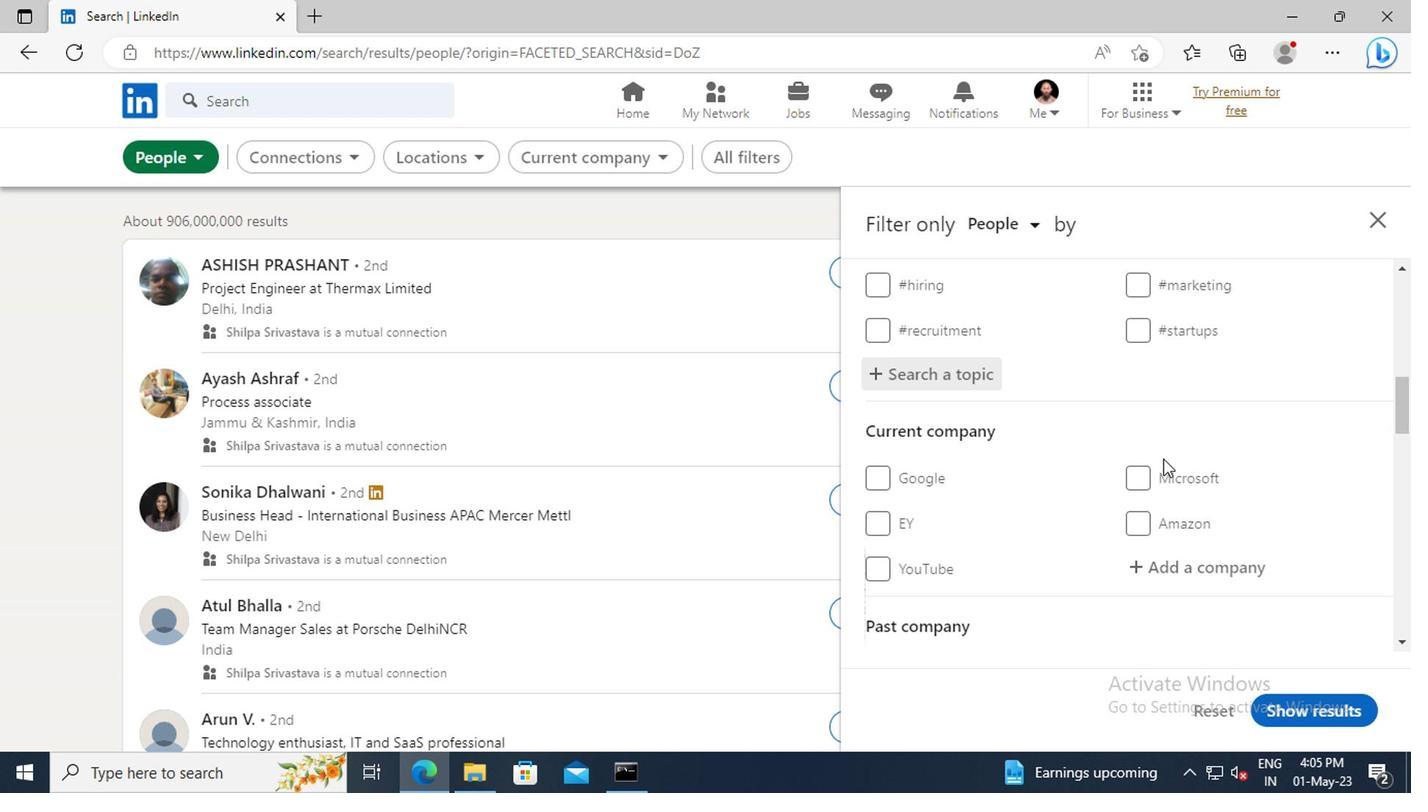 
Action: Mouse scrolled (1158, 458) with delta (0, 0)
Screenshot: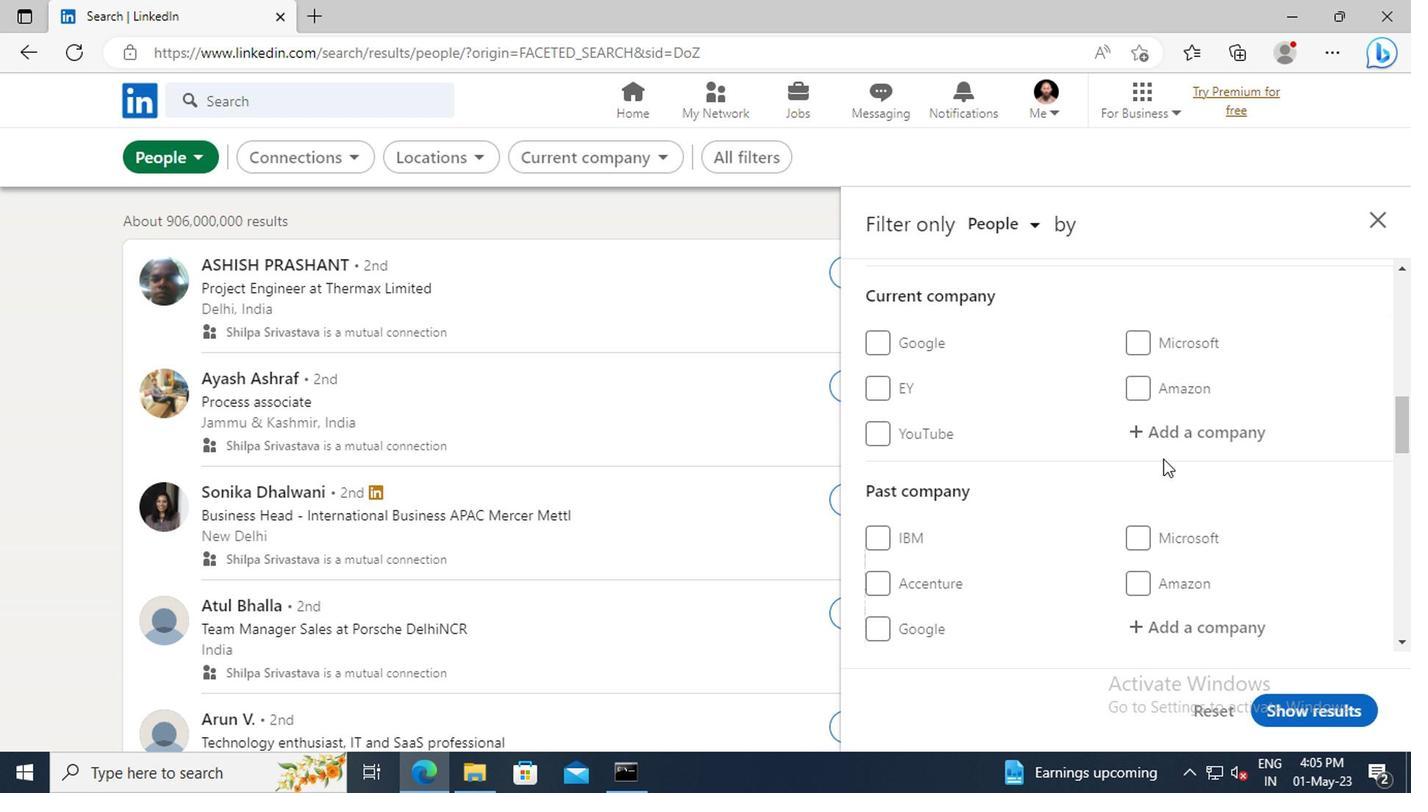 
Action: Mouse scrolled (1158, 458) with delta (0, 0)
Screenshot: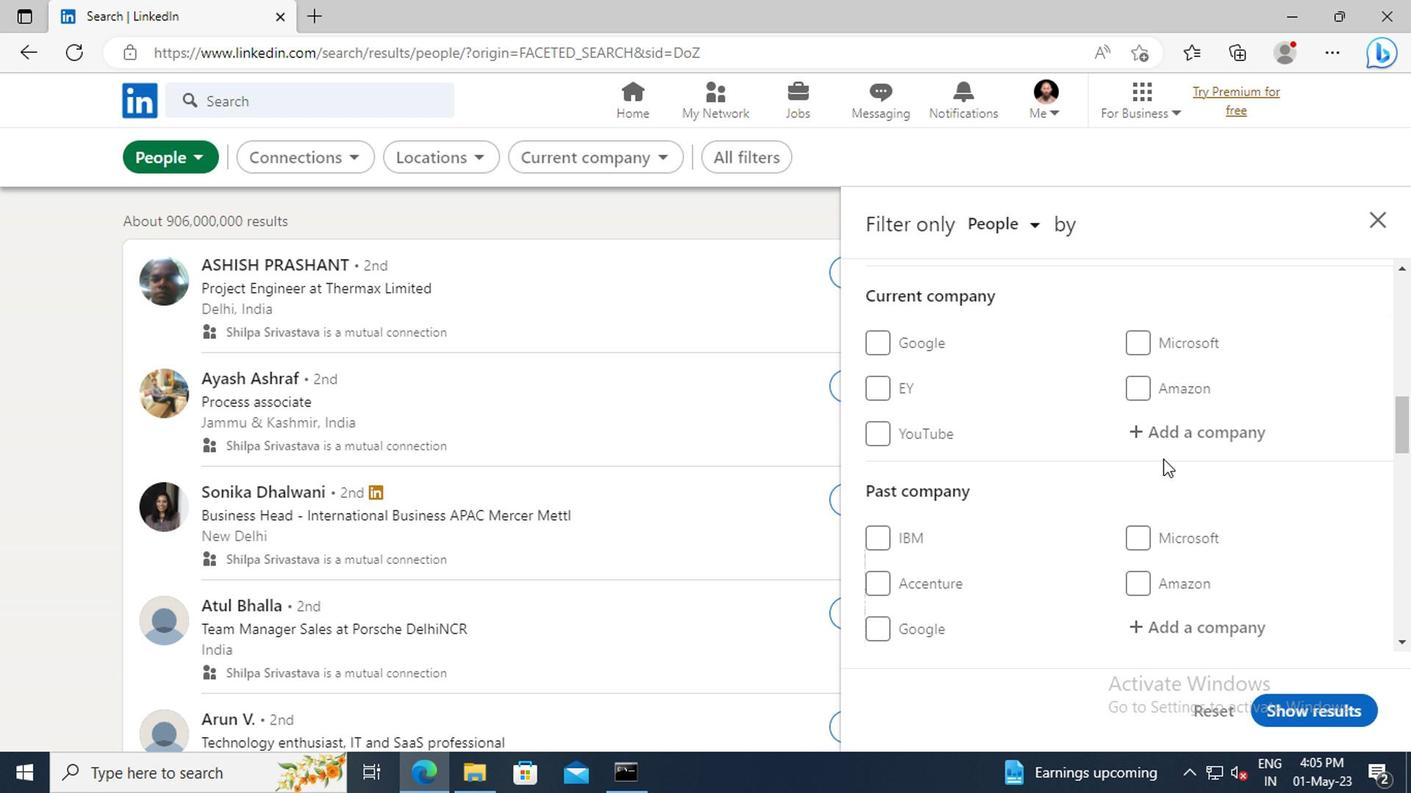 
Action: Mouse scrolled (1158, 458) with delta (0, 0)
Screenshot: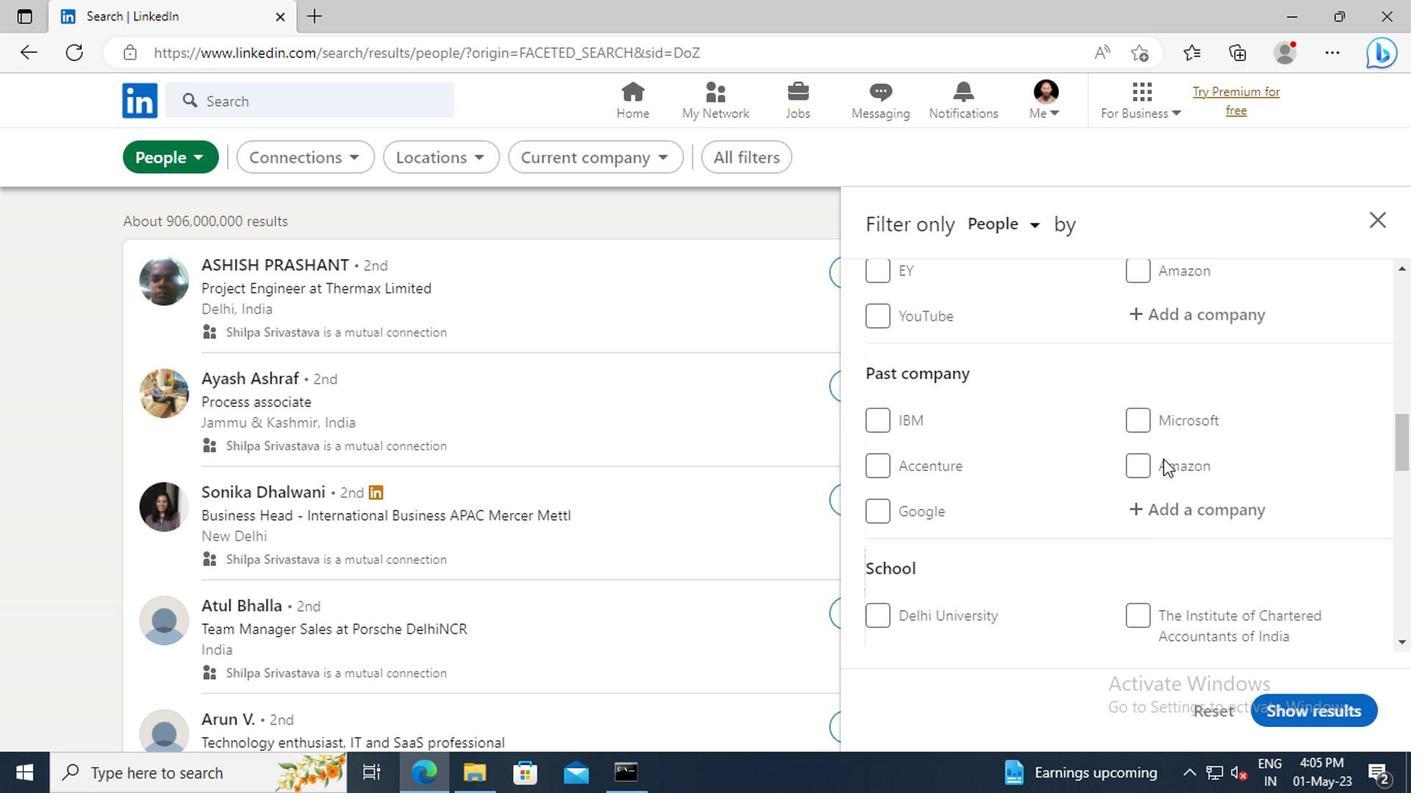
Action: Mouse scrolled (1158, 458) with delta (0, 0)
Screenshot: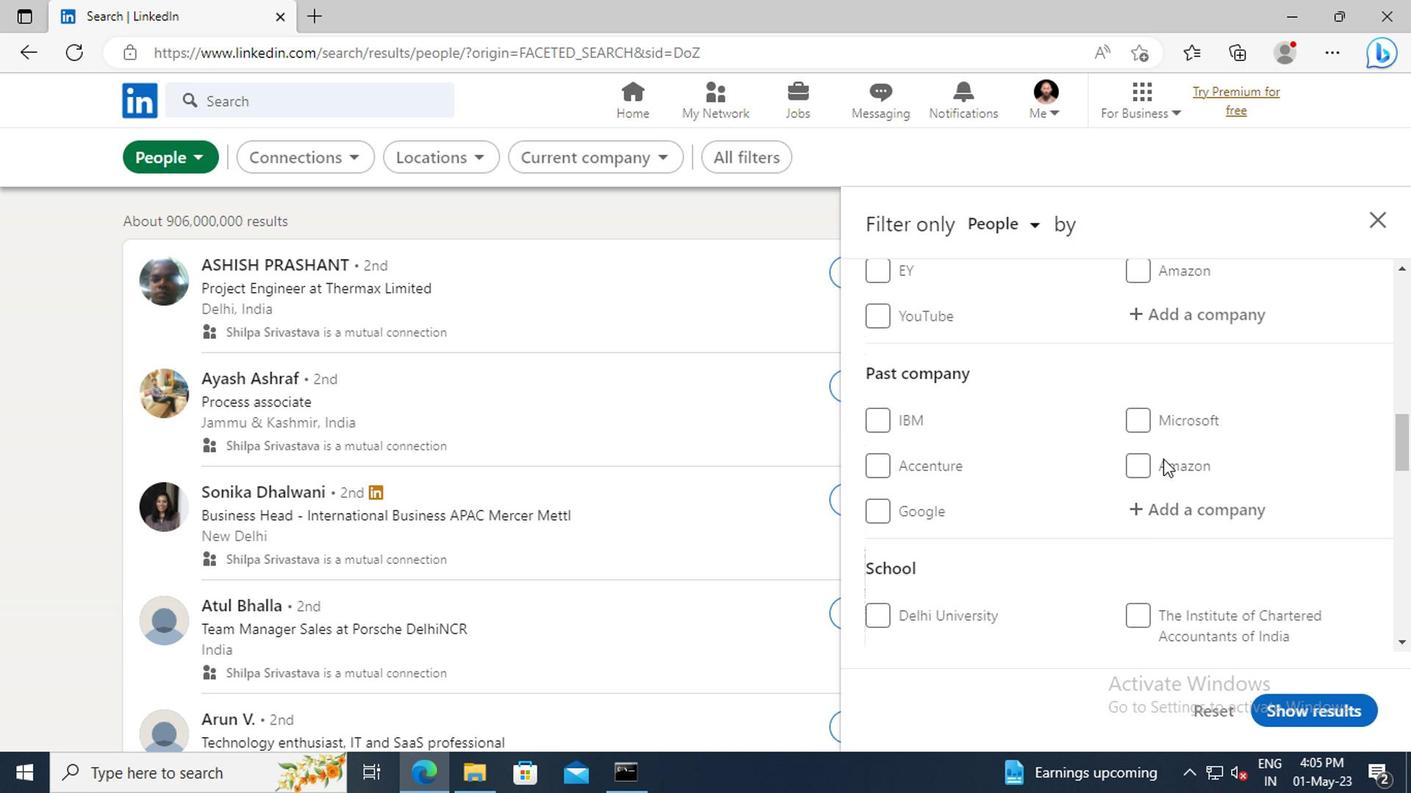 
Action: Mouse scrolled (1158, 458) with delta (0, 0)
Screenshot: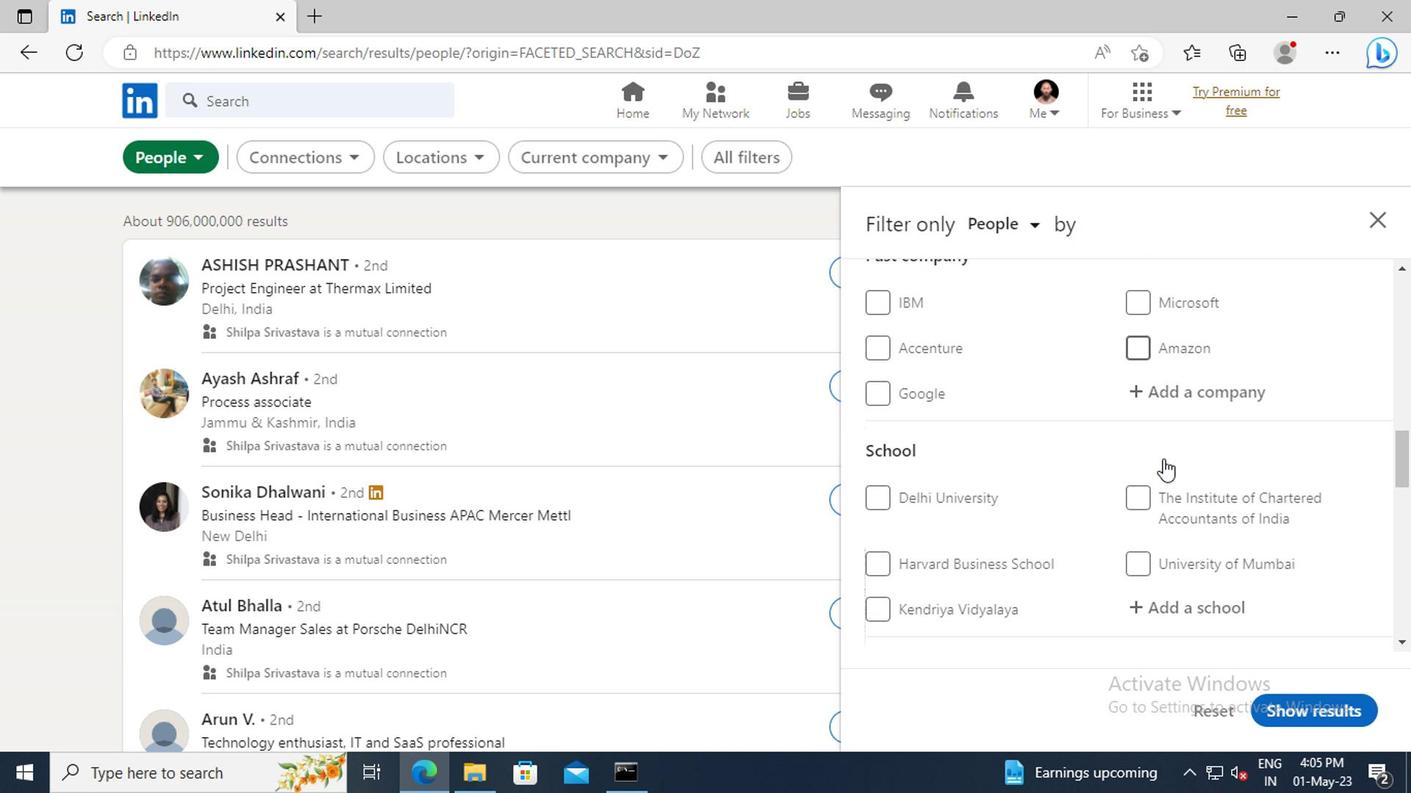 
Action: Mouse scrolled (1158, 458) with delta (0, 0)
Screenshot: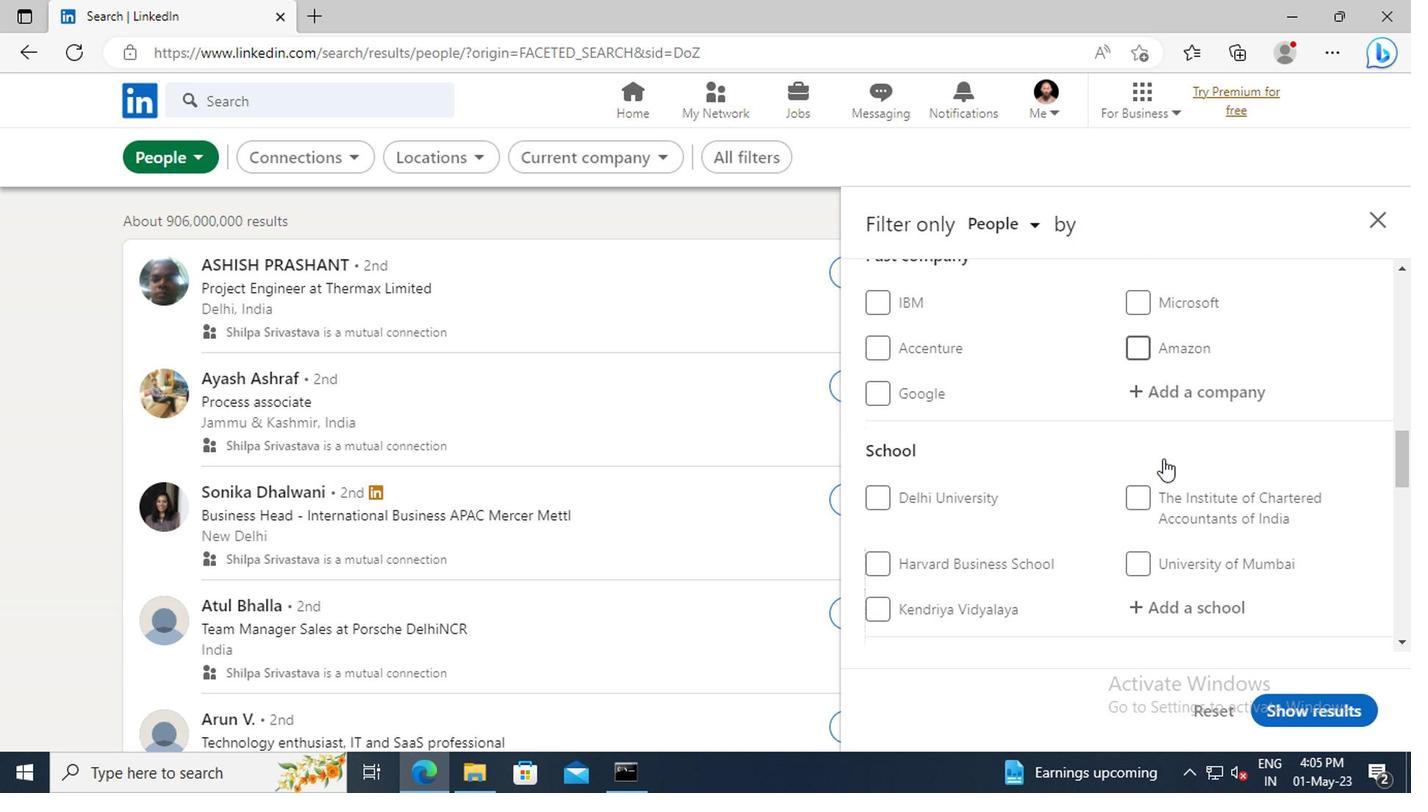 
Action: Mouse scrolled (1158, 458) with delta (0, 0)
Screenshot: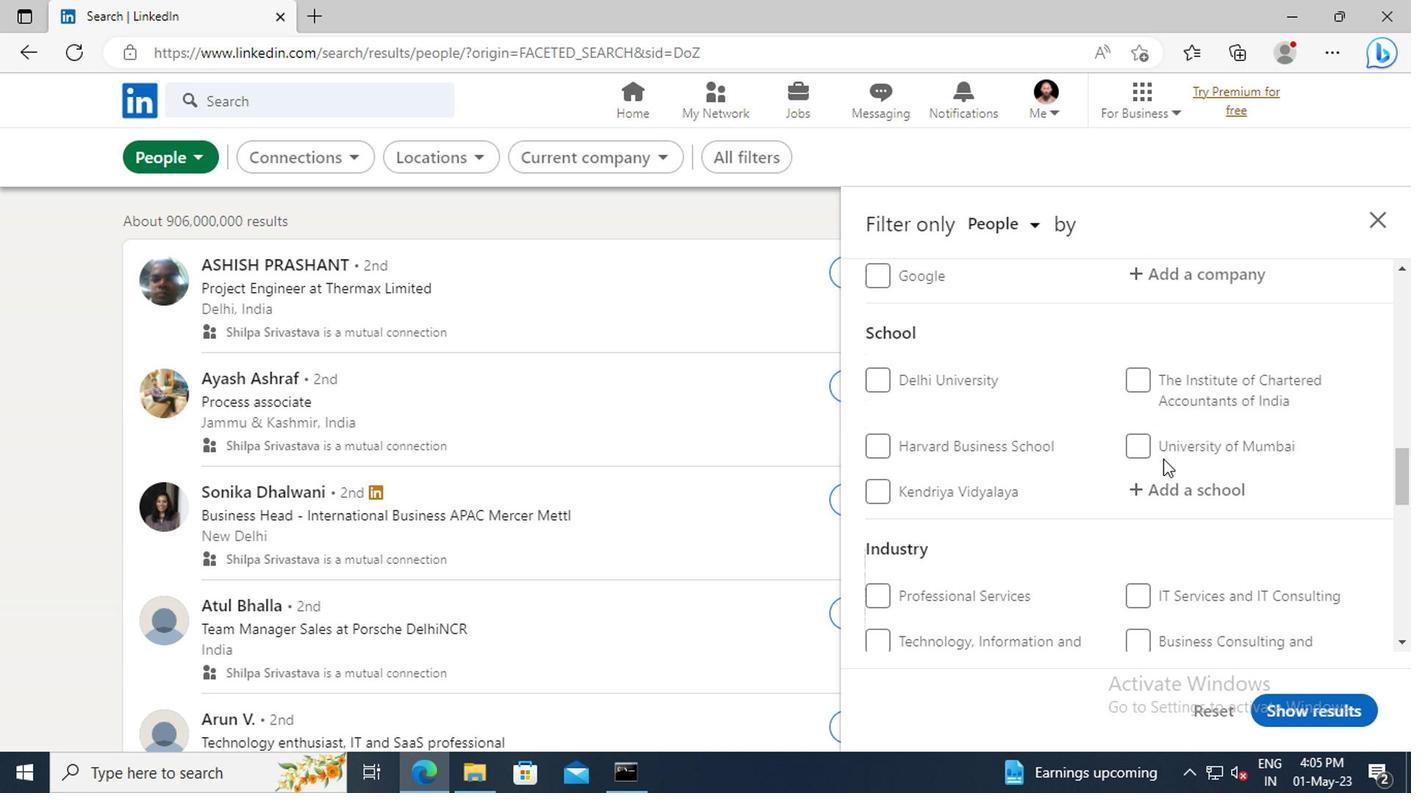 
Action: Mouse scrolled (1158, 458) with delta (0, 0)
Screenshot: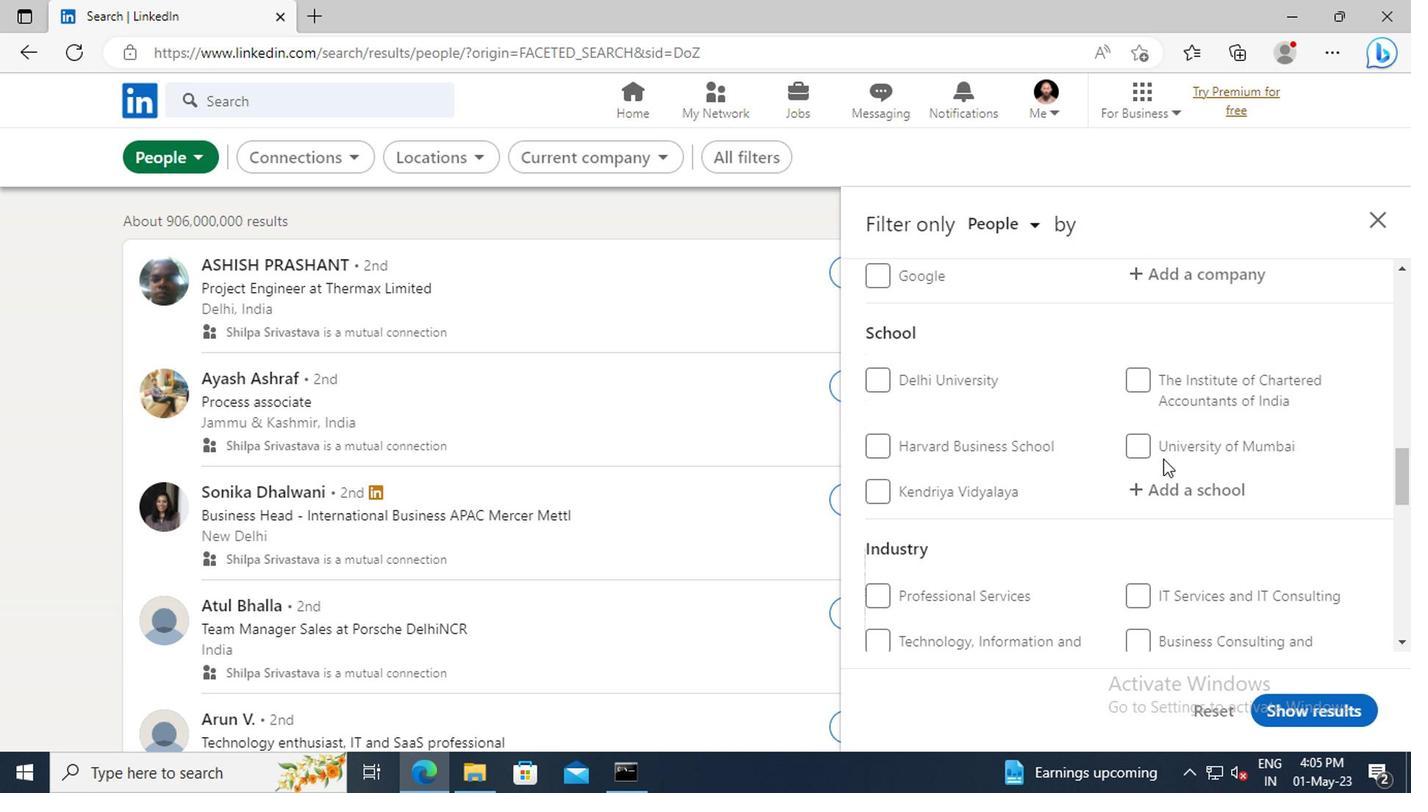 
Action: Mouse scrolled (1158, 458) with delta (0, 0)
Screenshot: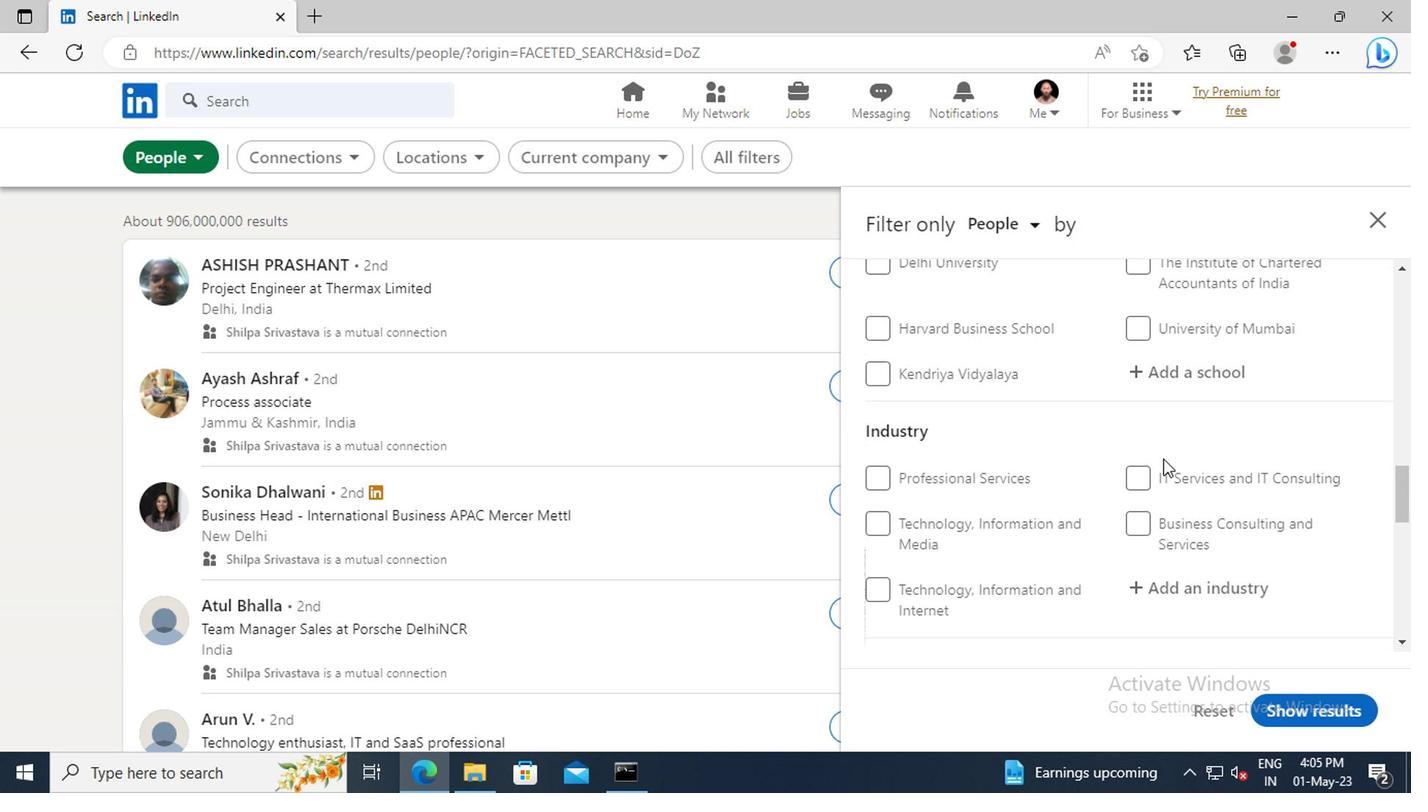 
Action: Mouse scrolled (1158, 458) with delta (0, 0)
Screenshot: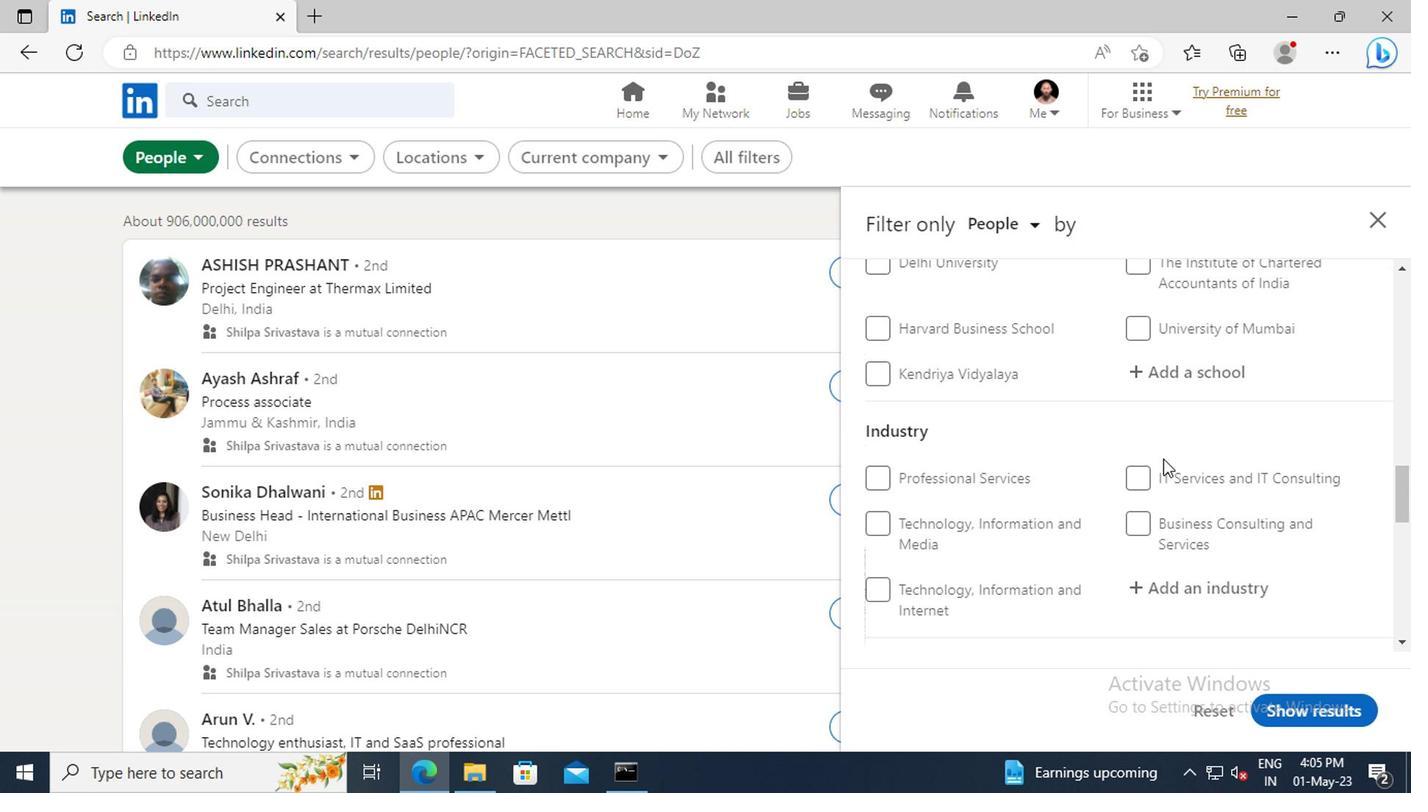
Action: Mouse scrolled (1158, 458) with delta (0, 0)
Screenshot: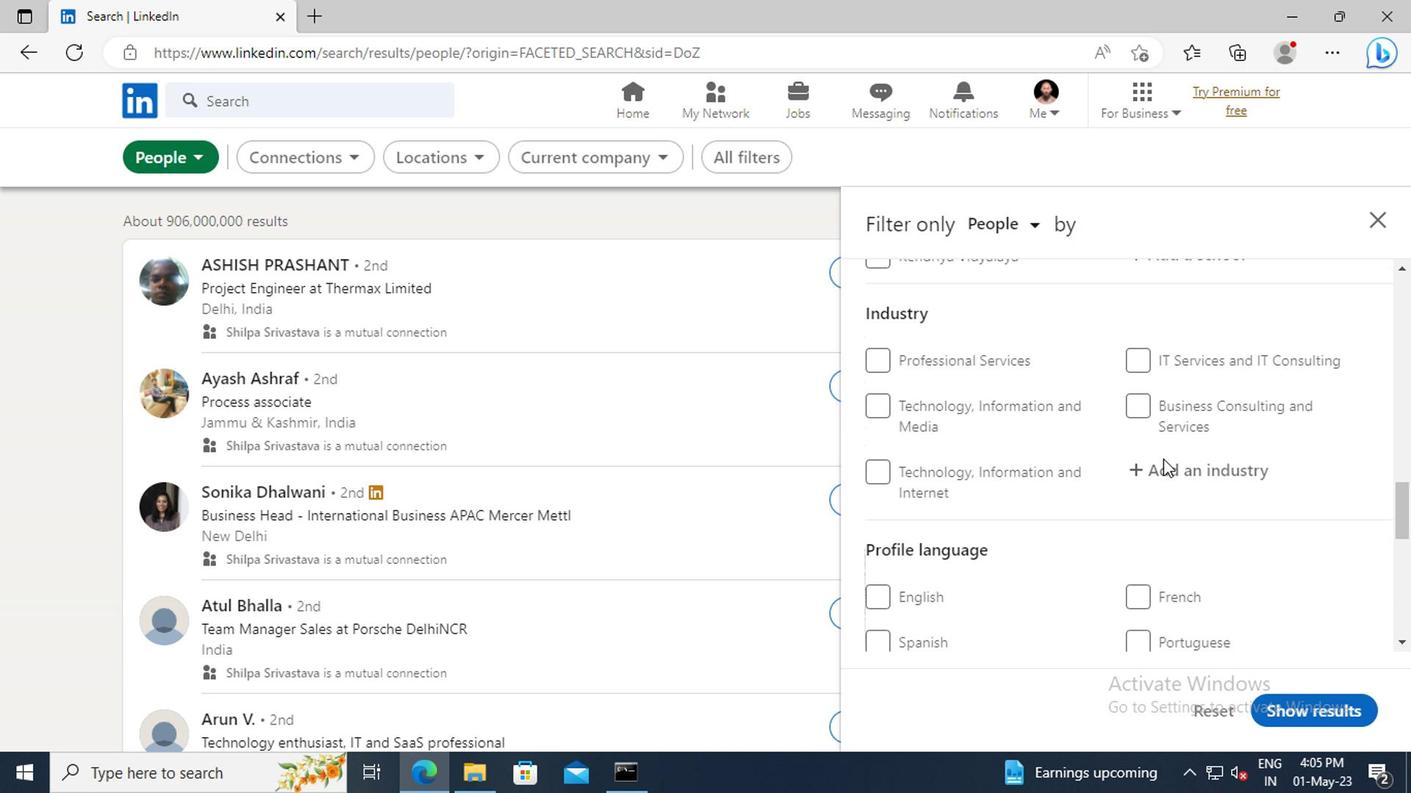 
Action: Mouse scrolled (1158, 458) with delta (0, 0)
Screenshot: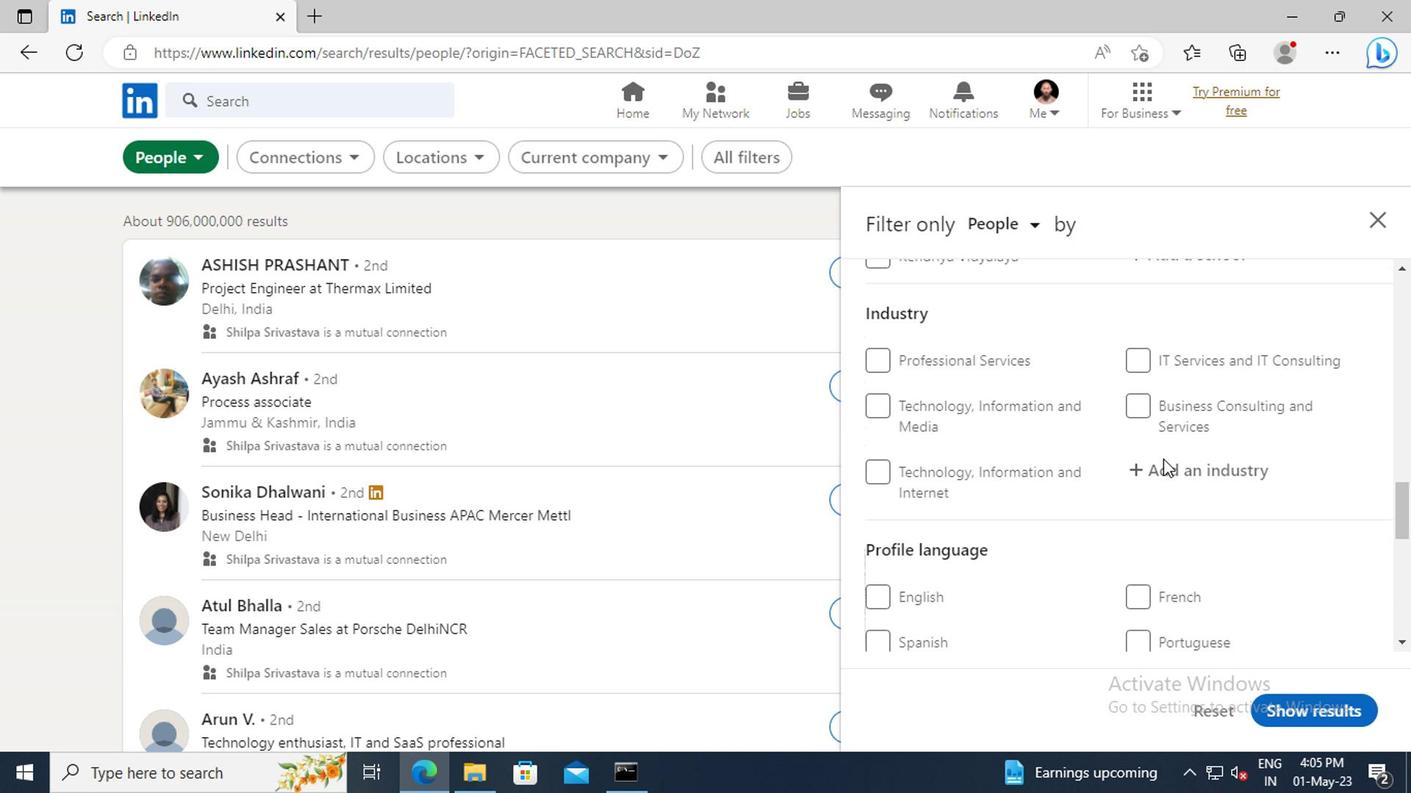 
Action: Mouse moved to (867, 572)
Screenshot: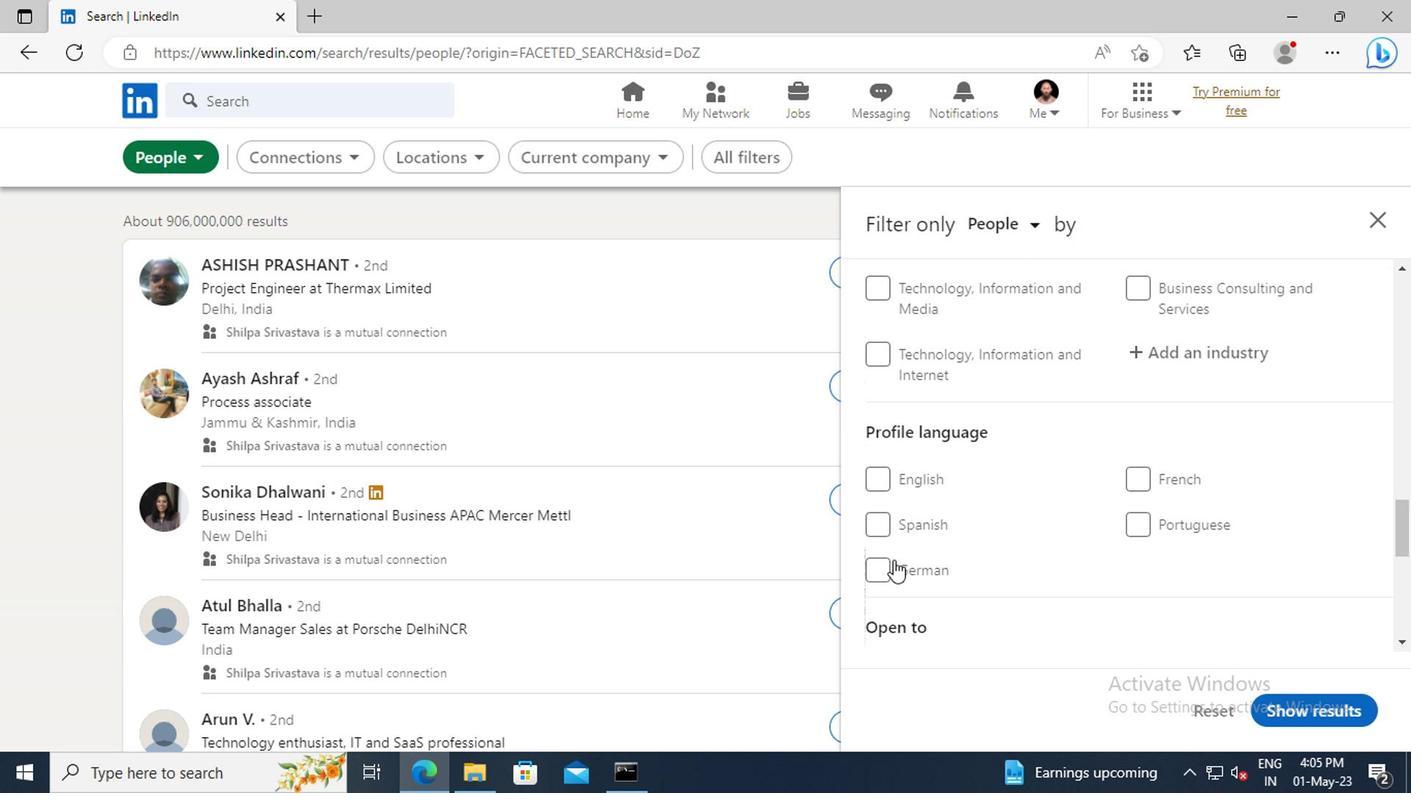 
Action: Mouse pressed left at (867, 572)
Screenshot: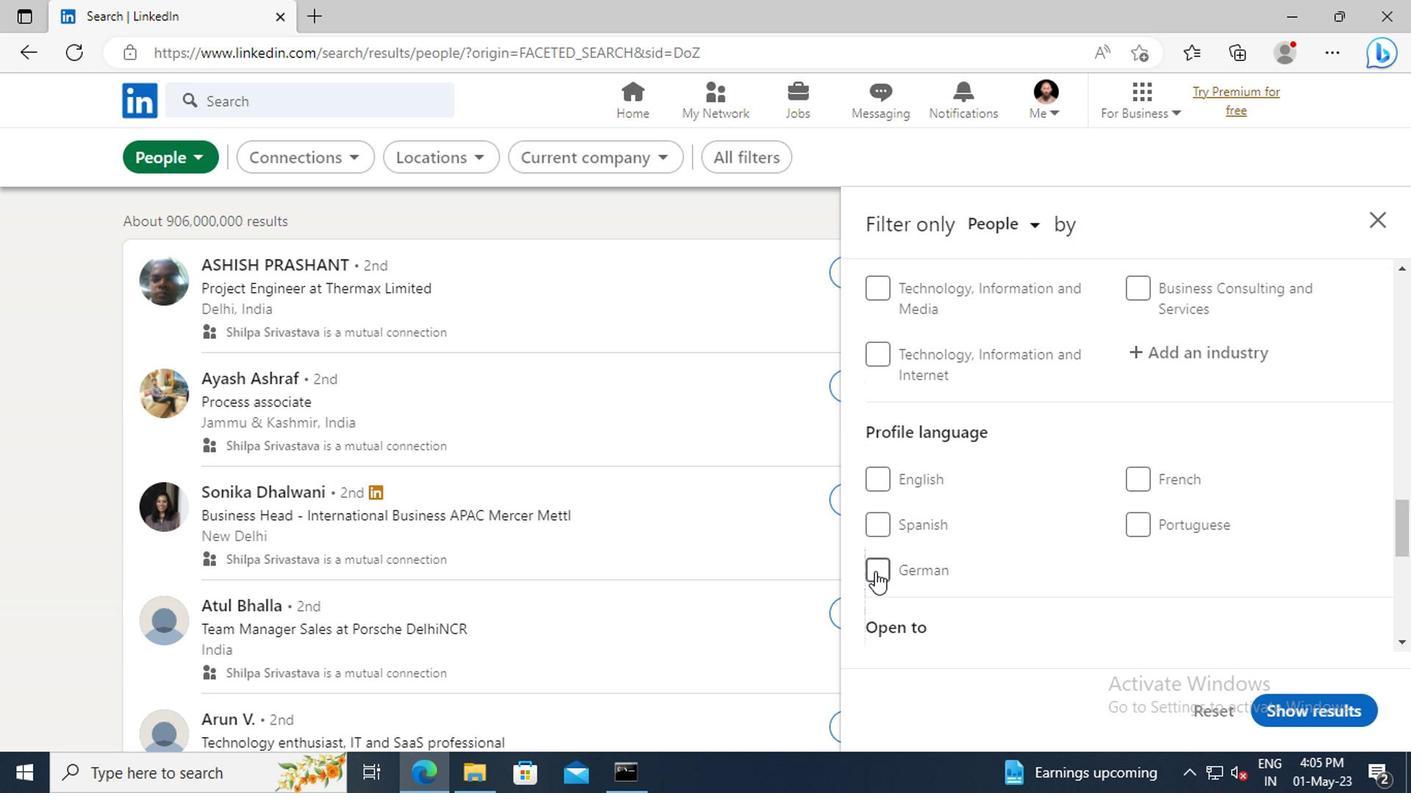 
Action: Mouse moved to (1184, 484)
Screenshot: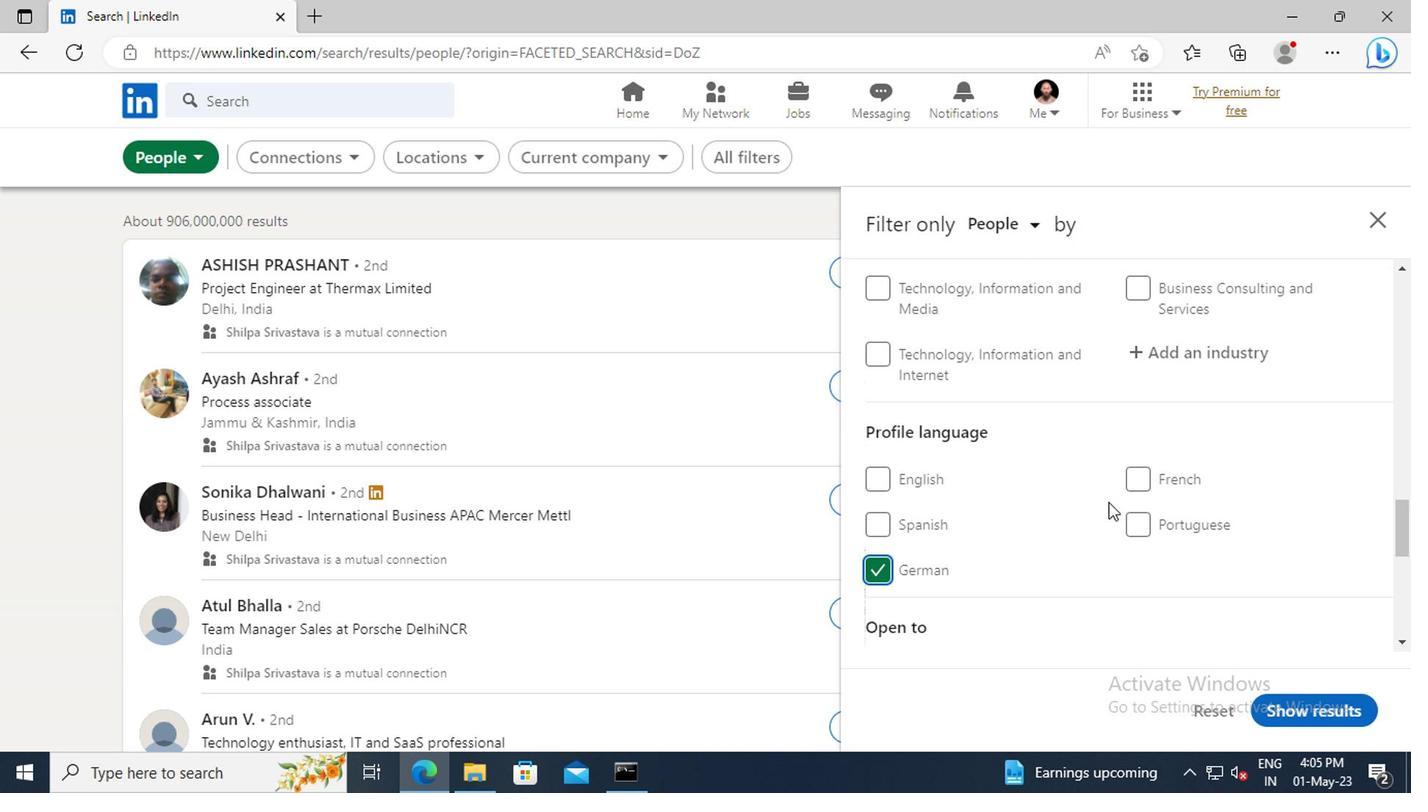 
Action: Mouse scrolled (1184, 485) with delta (0, 0)
Screenshot: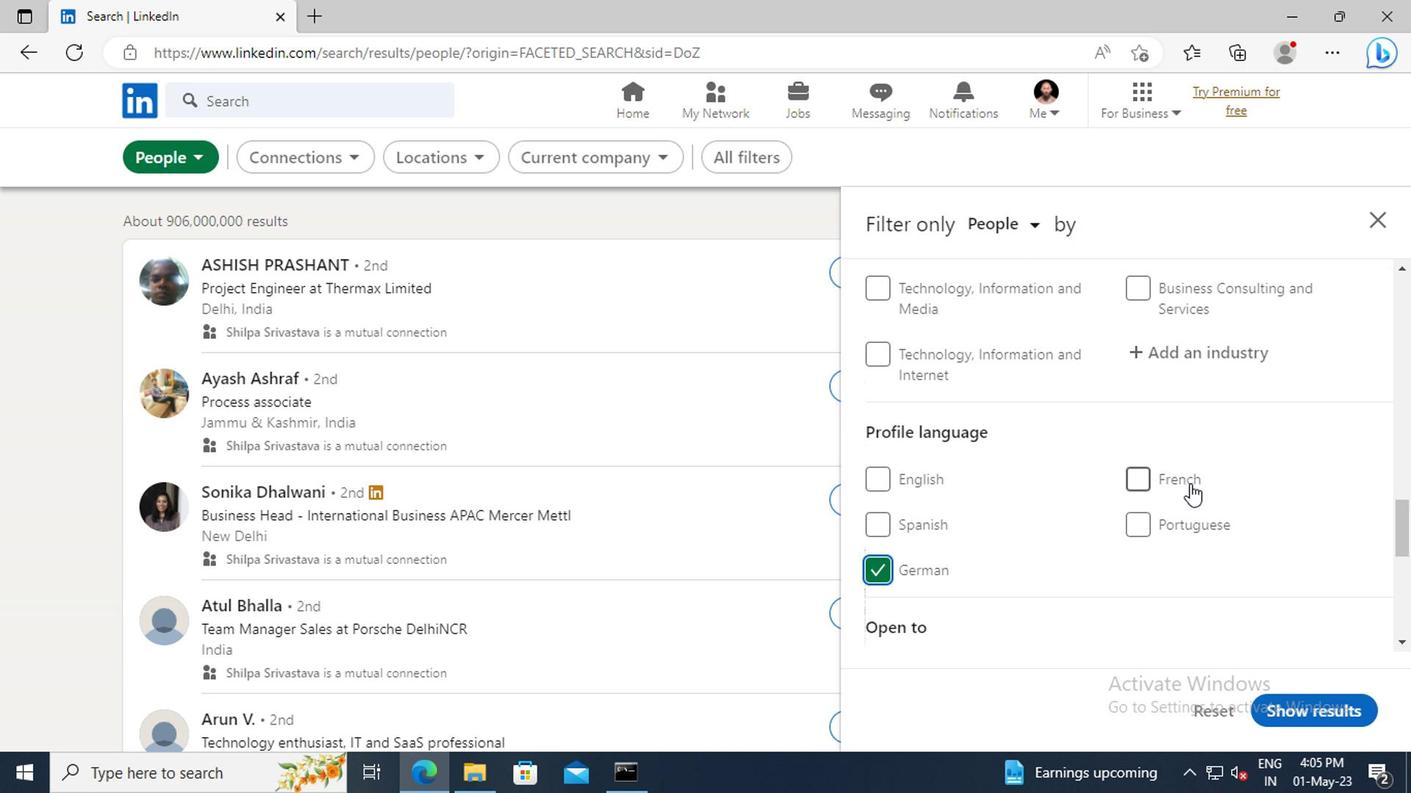 
Action: Mouse scrolled (1184, 485) with delta (0, 0)
Screenshot: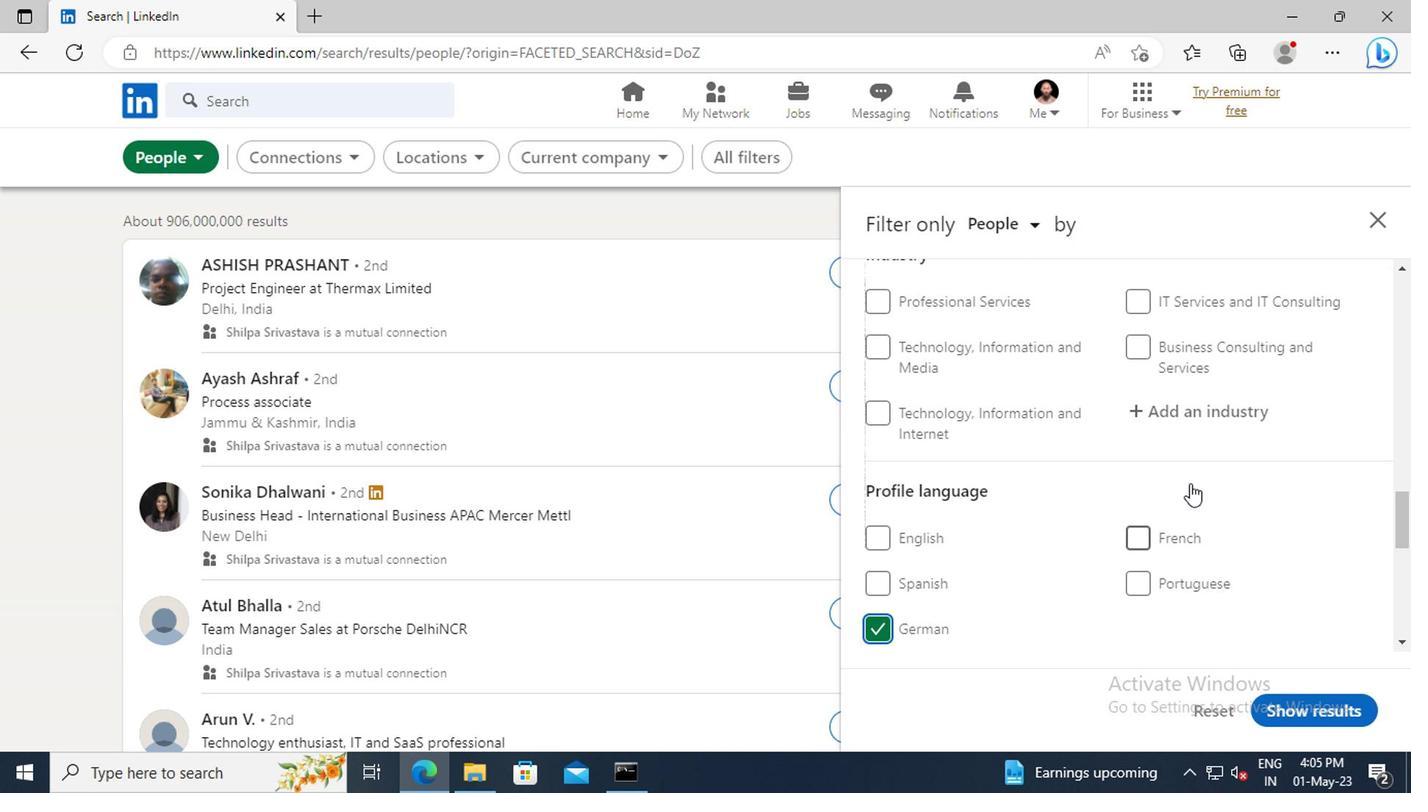 
Action: Mouse scrolled (1184, 485) with delta (0, 0)
Screenshot: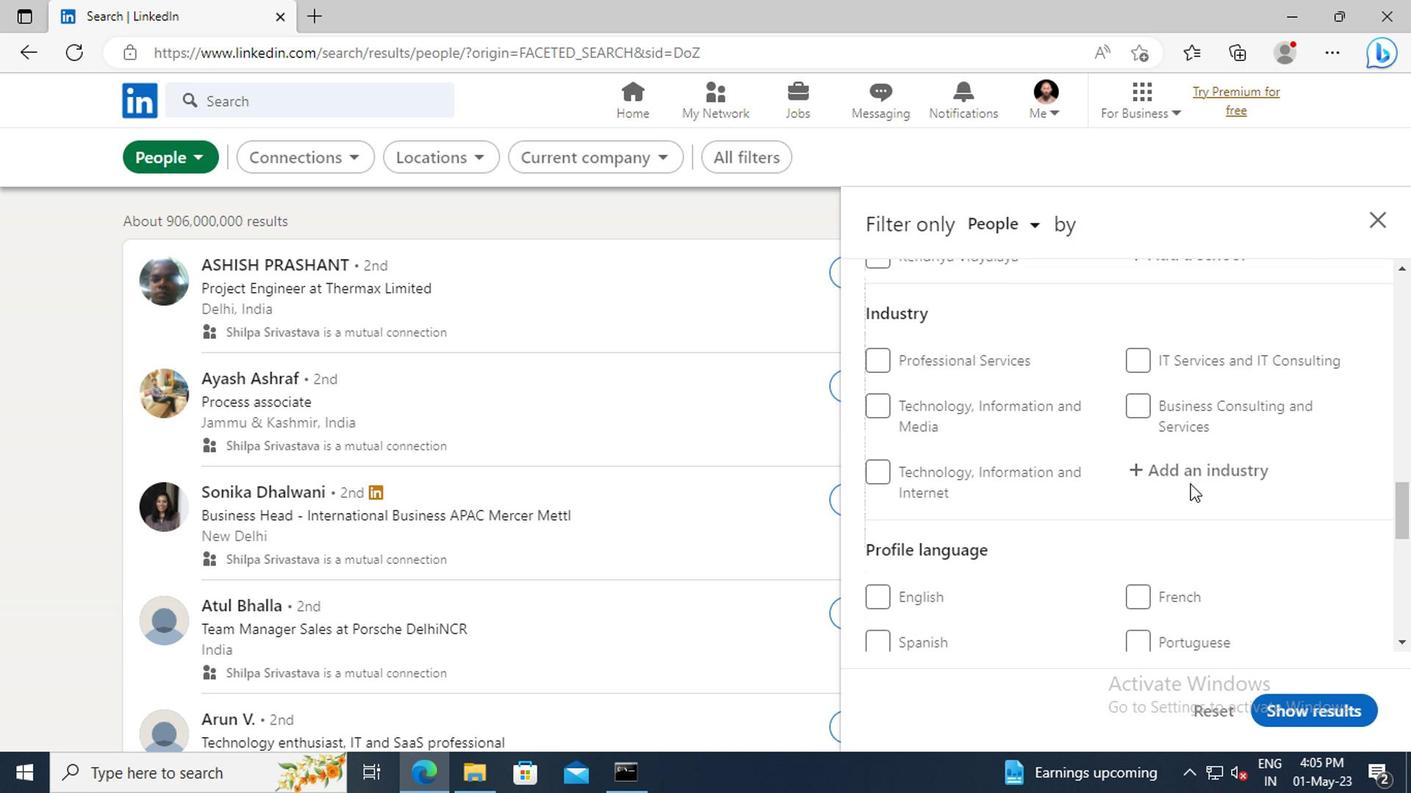
Action: Mouse scrolled (1184, 485) with delta (0, 0)
Screenshot: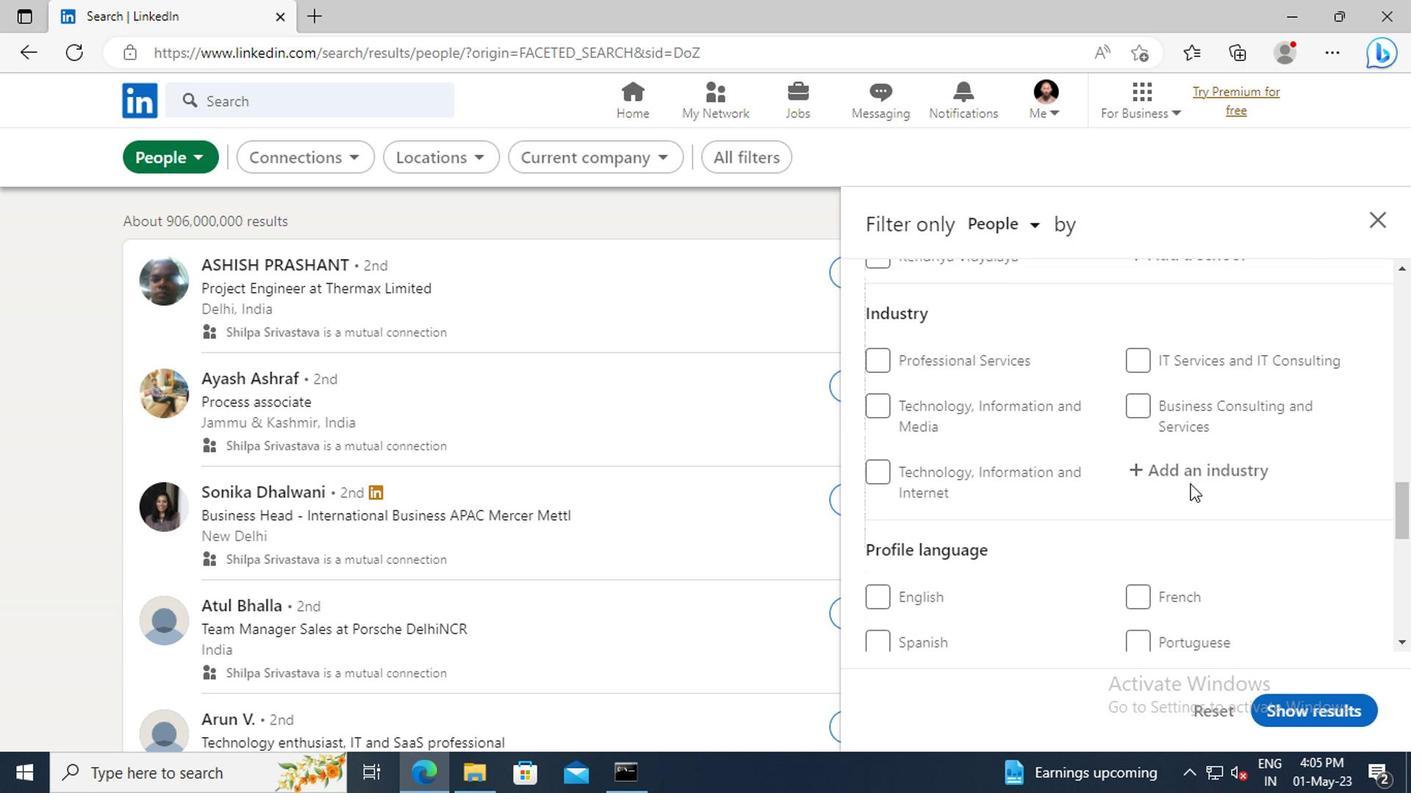 
Action: Mouse scrolled (1184, 485) with delta (0, 0)
Screenshot: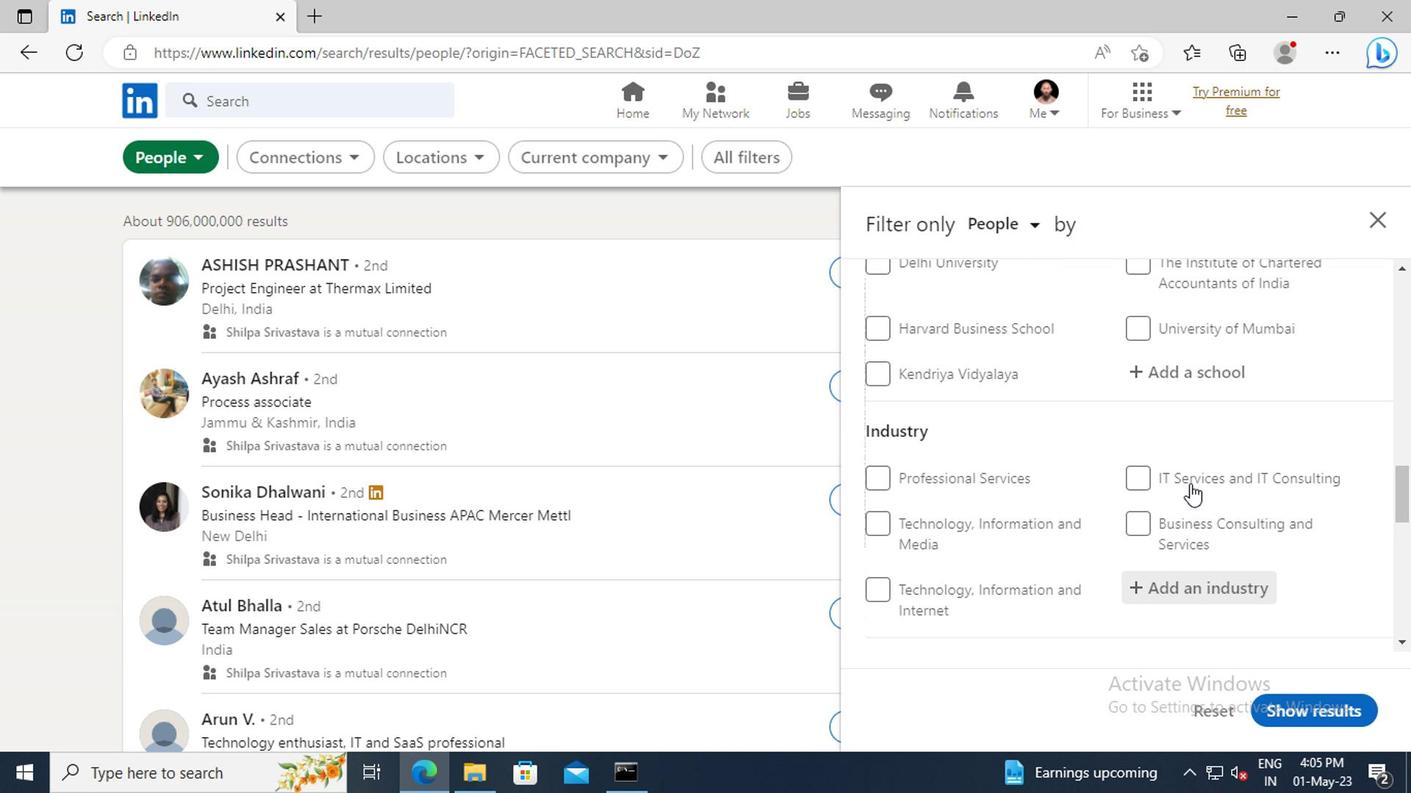 
Action: Mouse scrolled (1184, 485) with delta (0, 0)
Screenshot: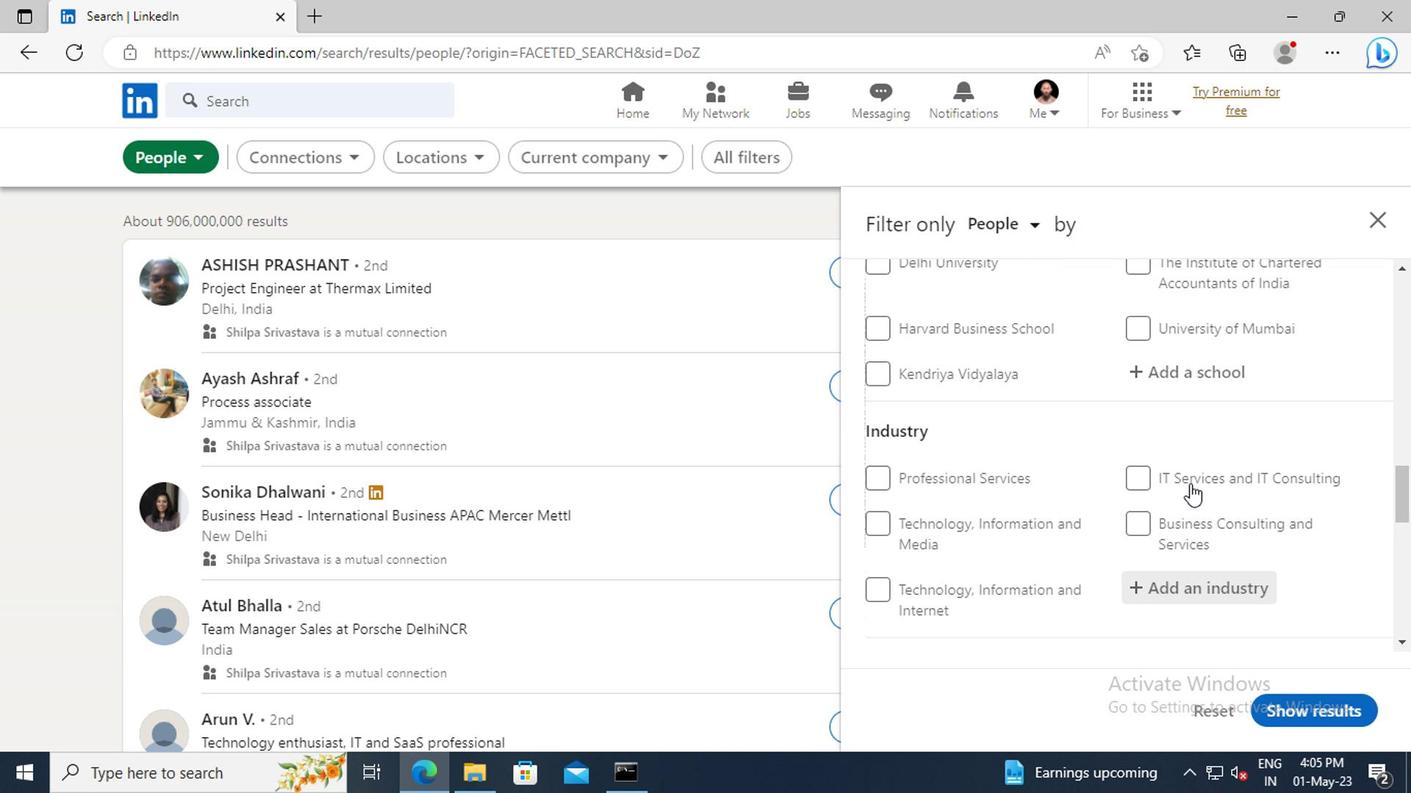 
Action: Mouse scrolled (1184, 485) with delta (0, 0)
Screenshot: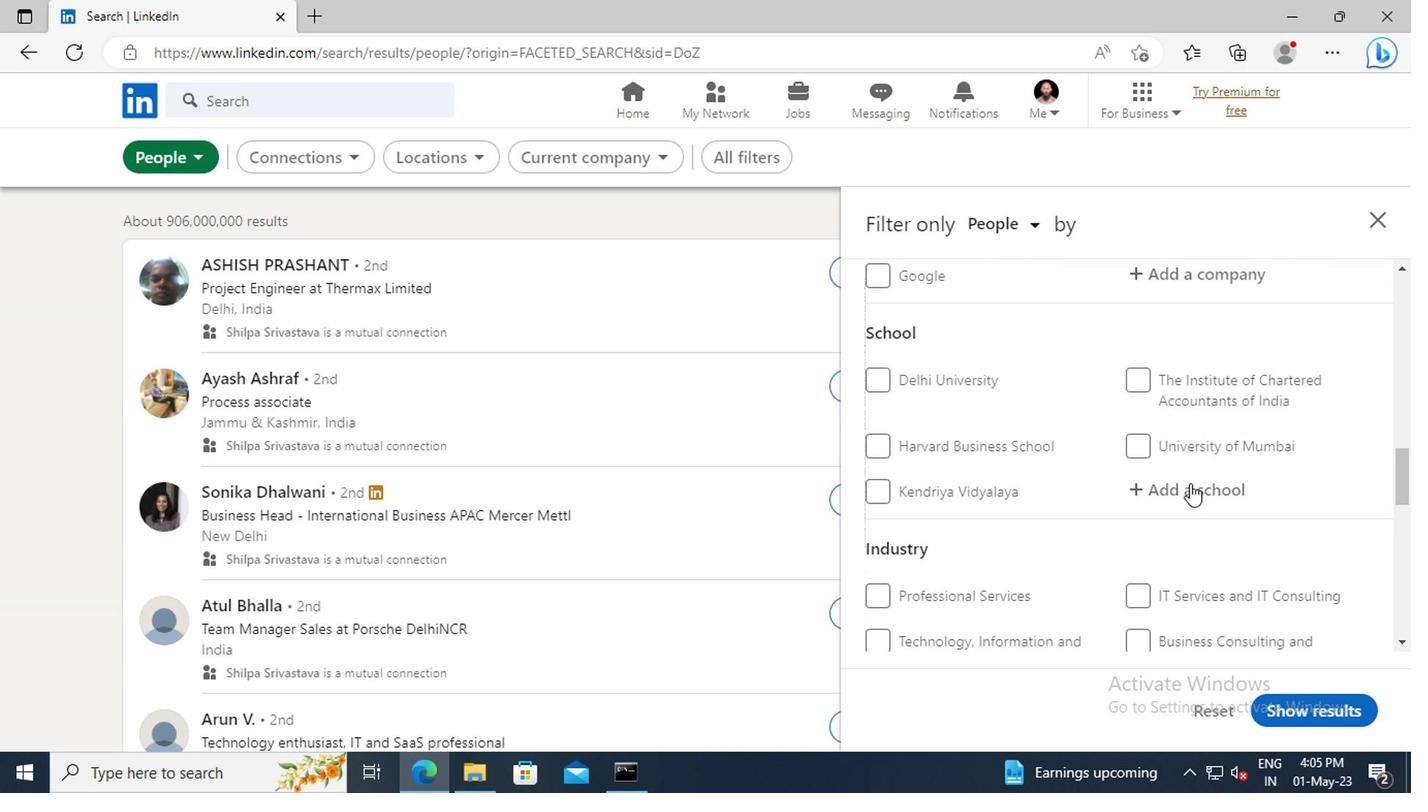 
Action: Mouse scrolled (1184, 485) with delta (0, 0)
Screenshot: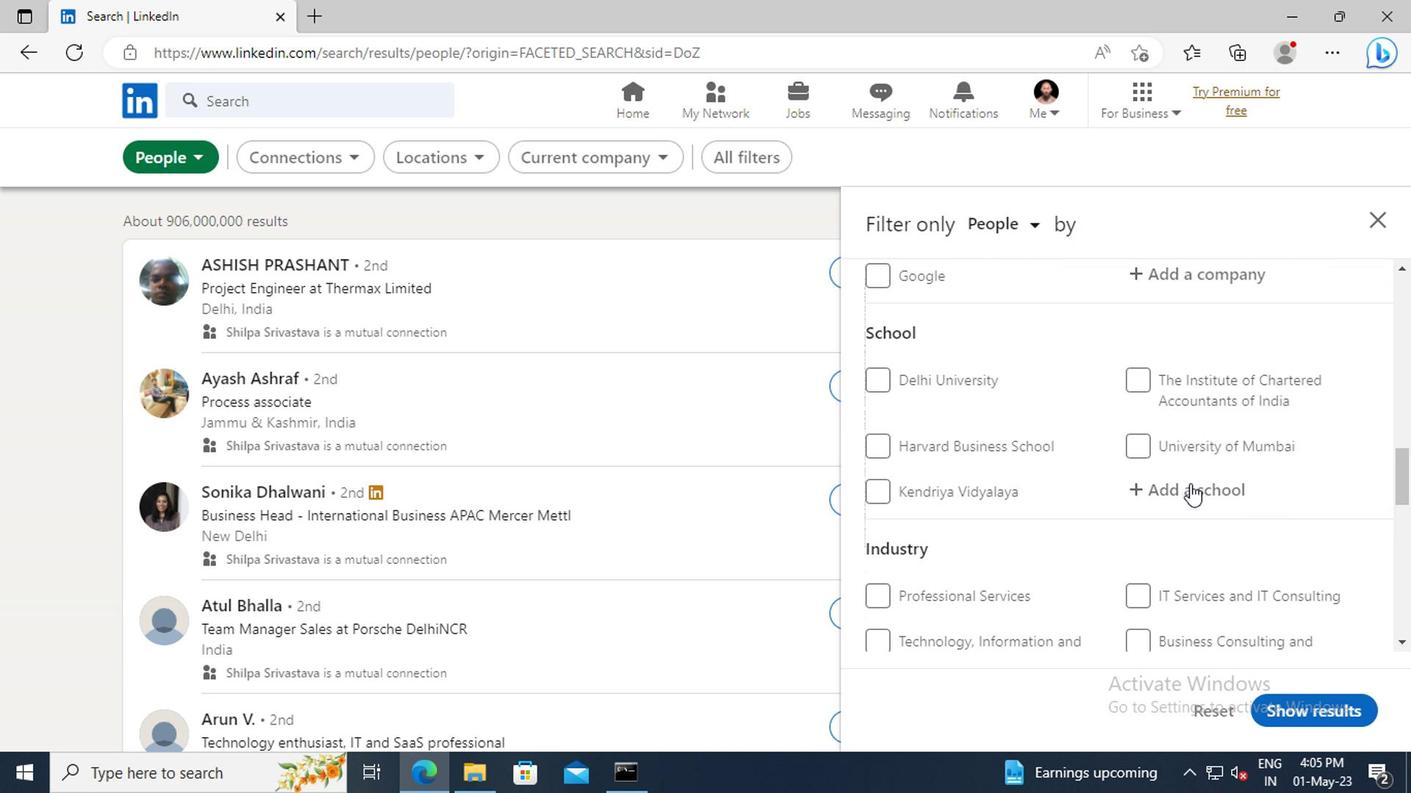 
Action: Mouse scrolled (1184, 485) with delta (0, 0)
Screenshot: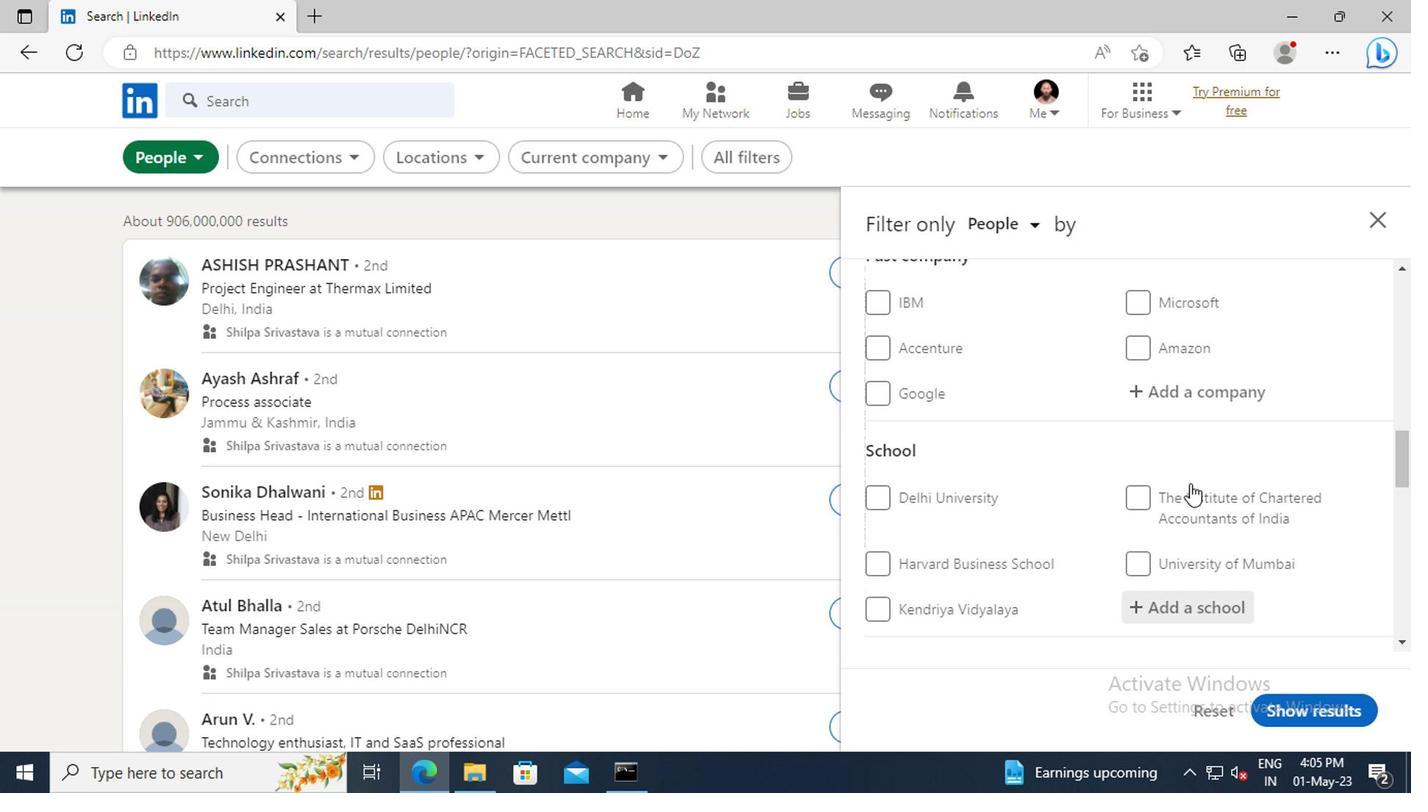 
Action: Mouse scrolled (1184, 485) with delta (0, 0)
Screenshot: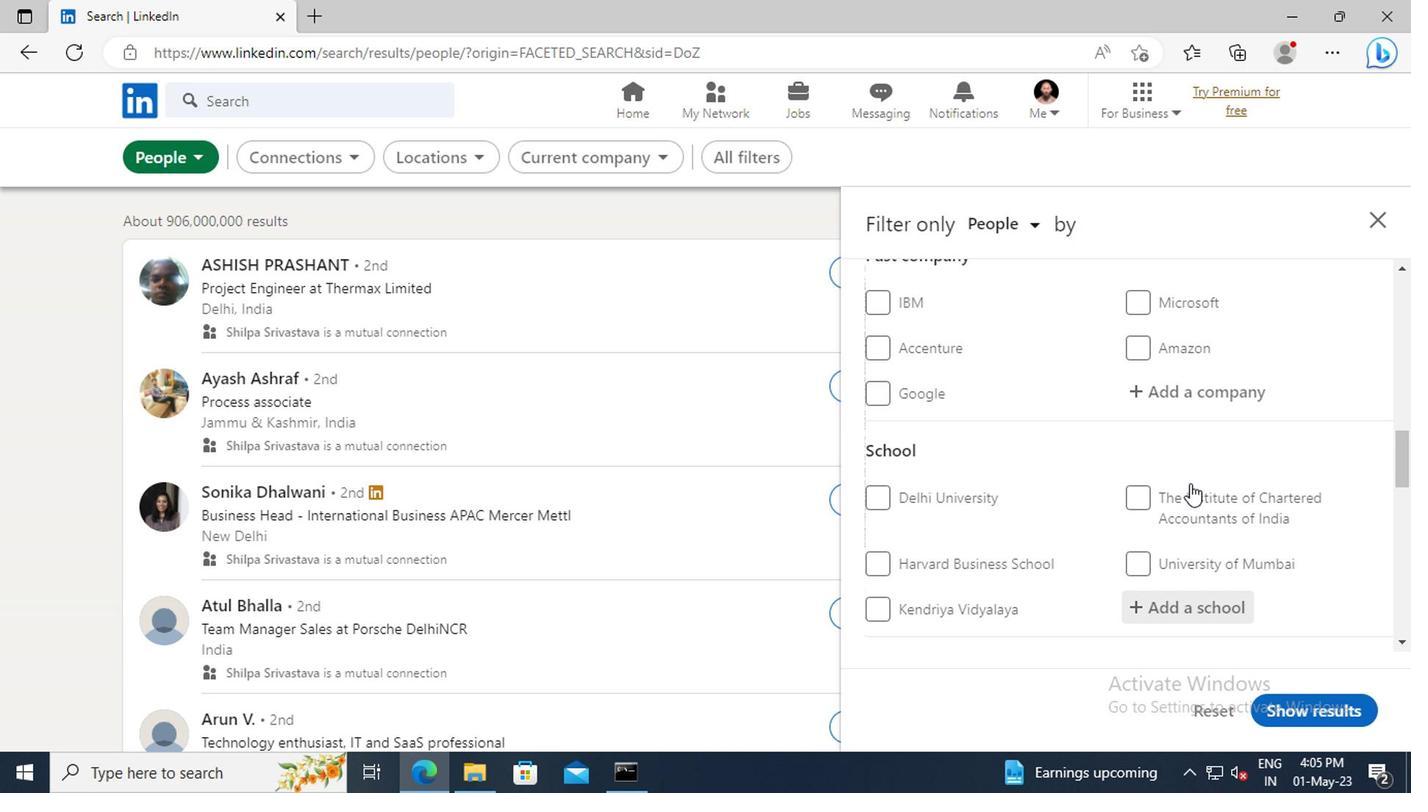 
Action: Mouse scrolled (1184, 485) with delta (0, 0)
Screenshot: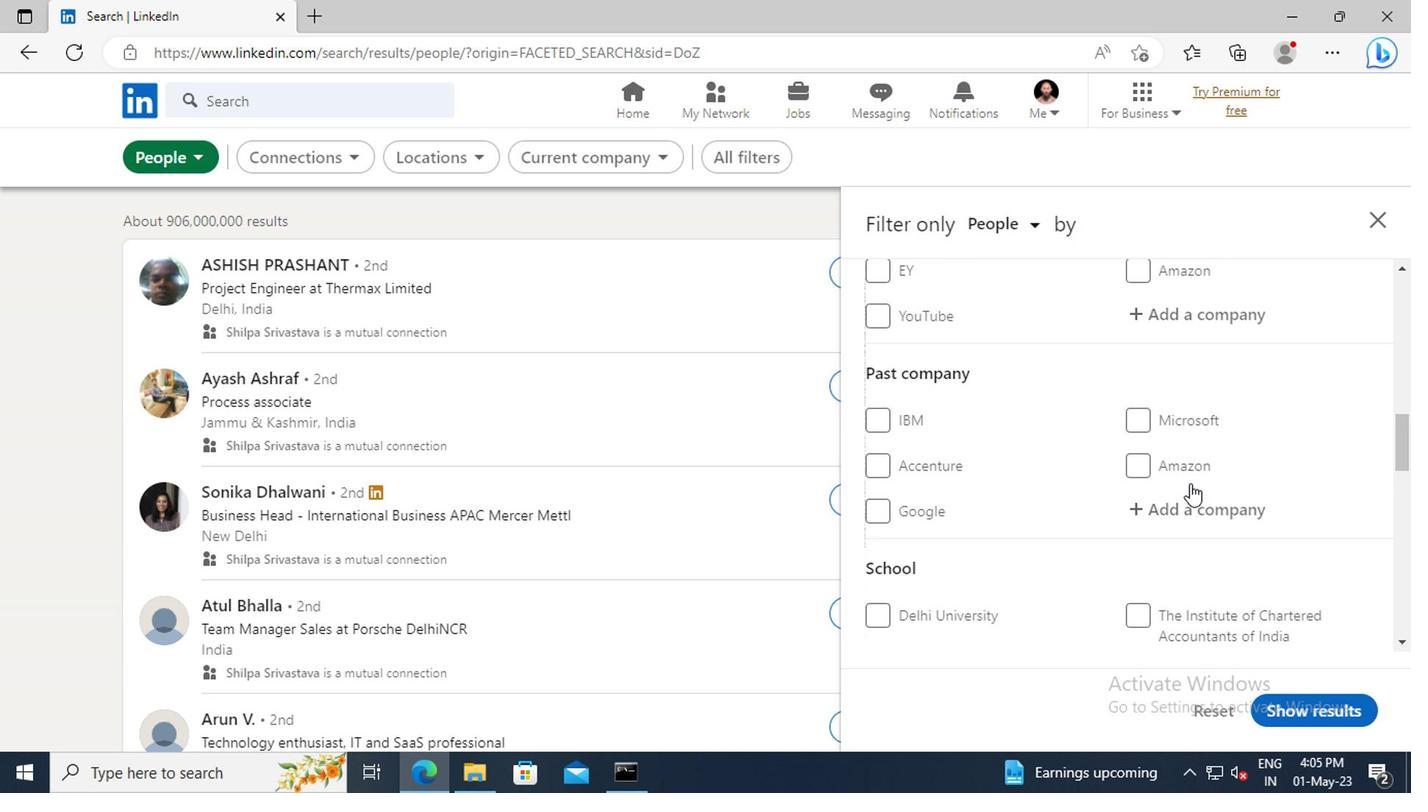 
Action: Mouse moved to (1186, 481)
Screenshot: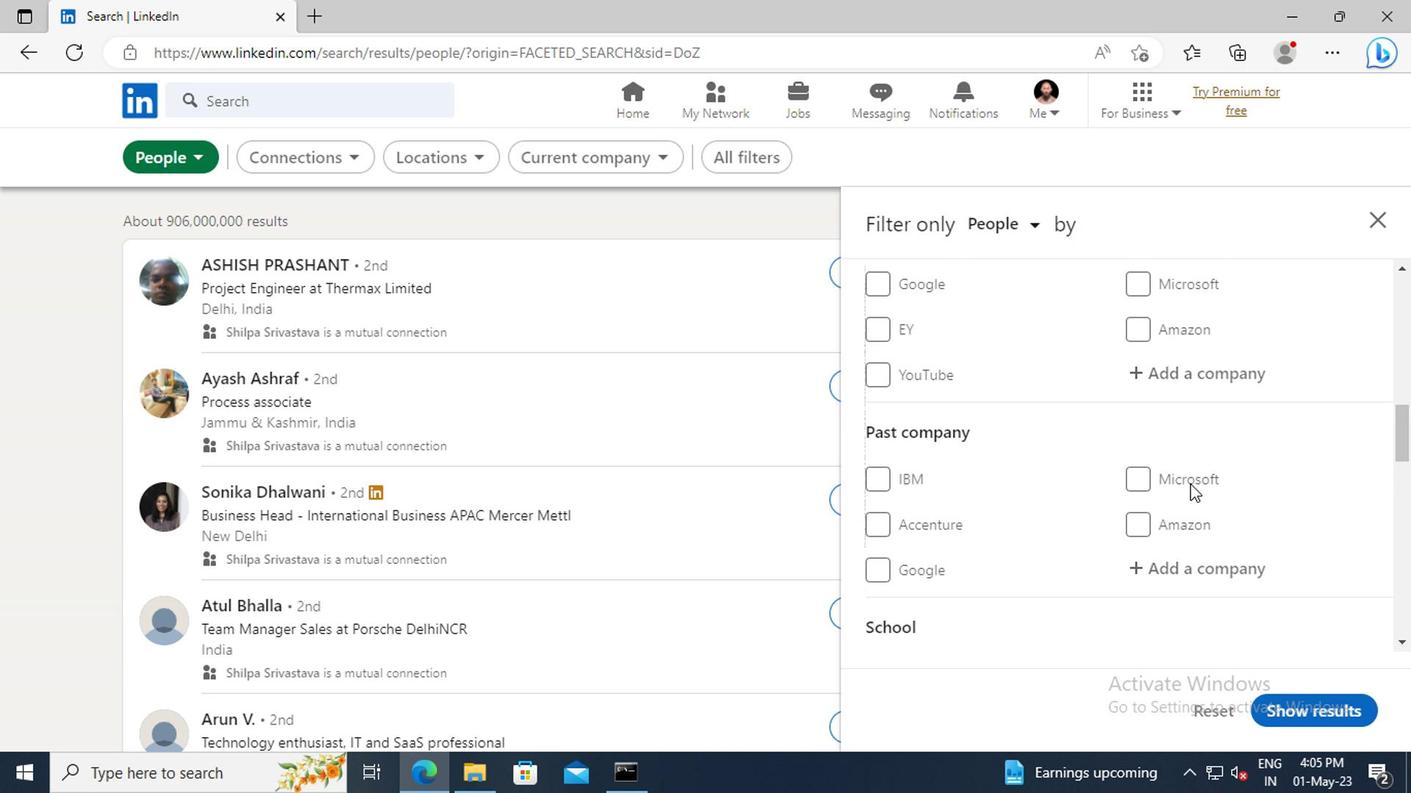 
Action: Mouse scrolled (1186, 482) with delta (0, 0)
Screenshot: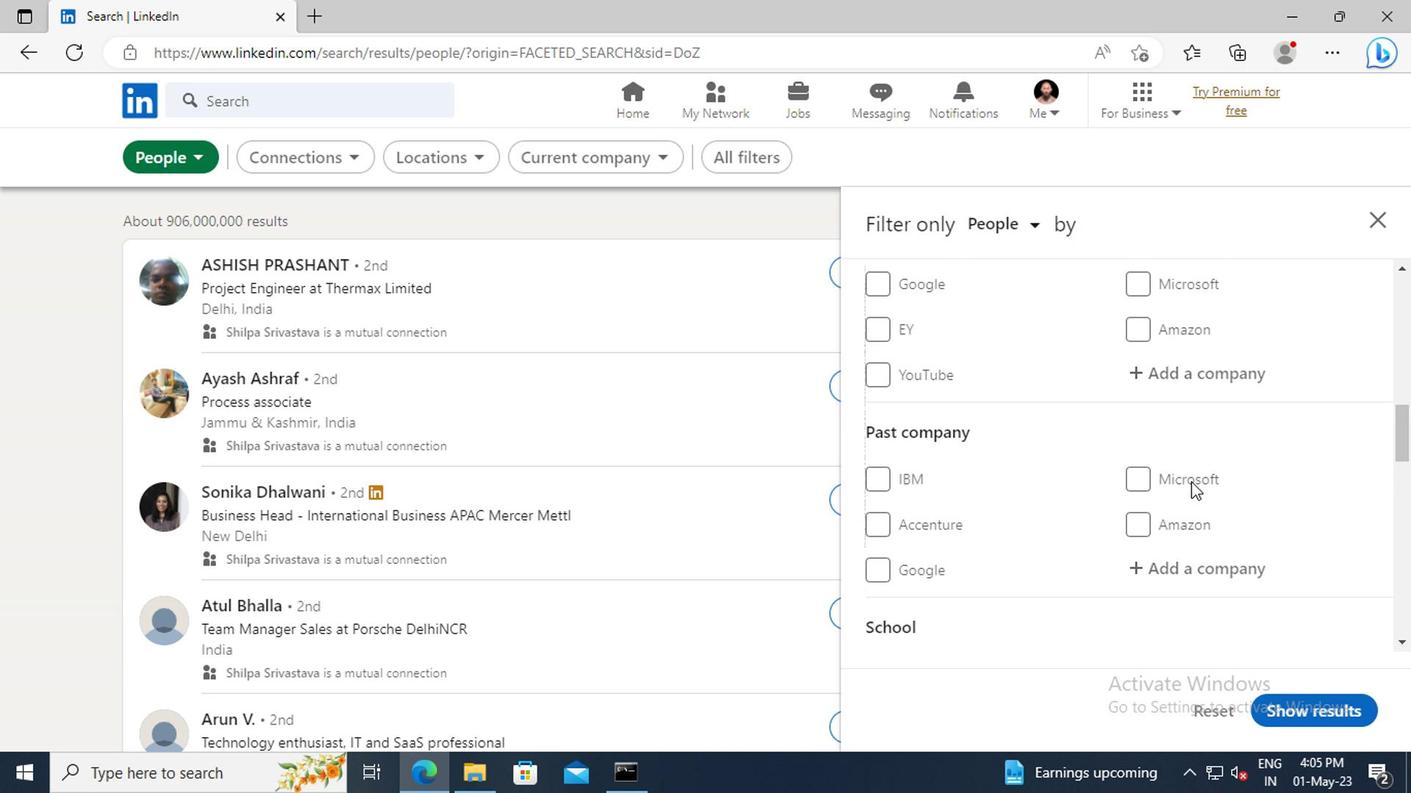 
Action: Mouse moved to (1167, 438)
Screenshot: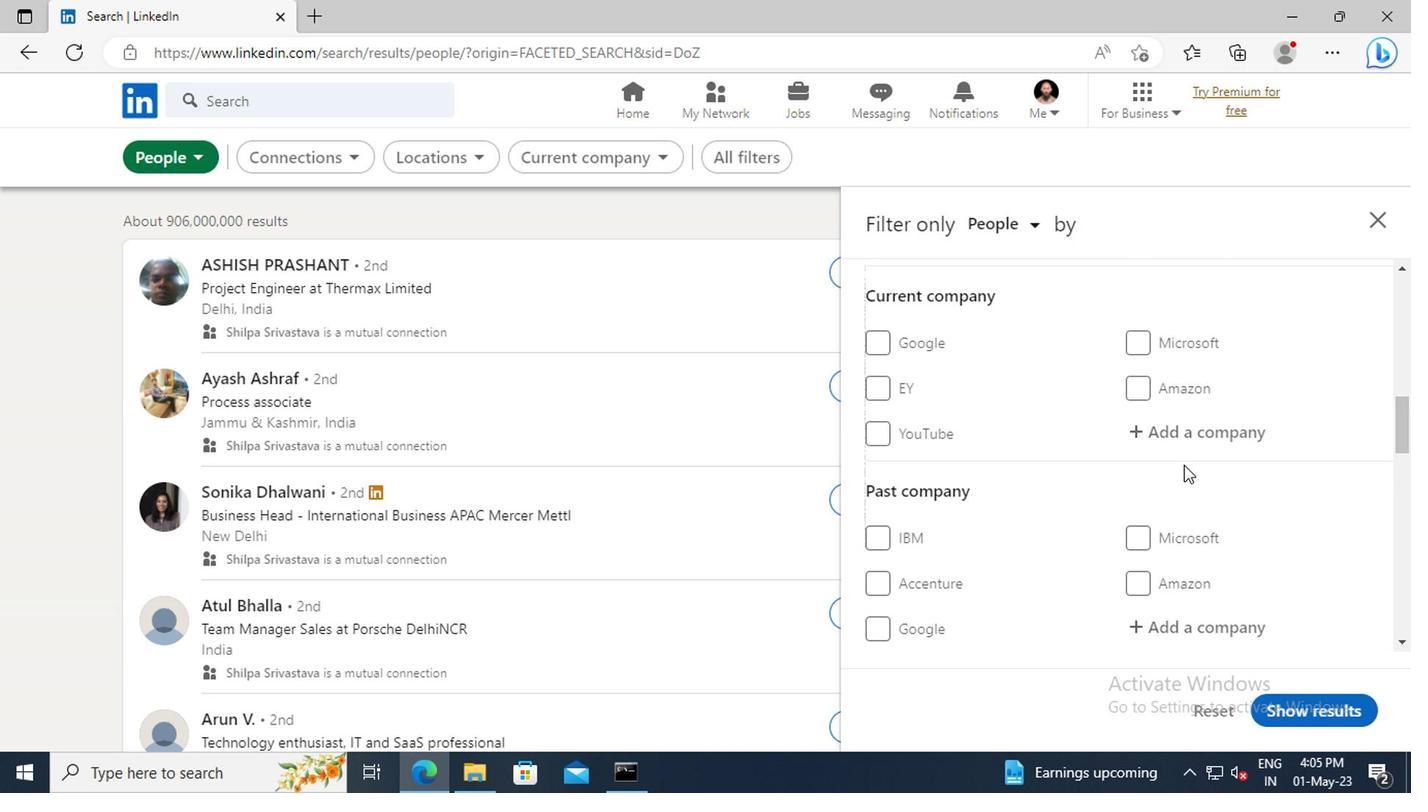 
Action: Mouse pressed left at (1167, 438)
Screenshot: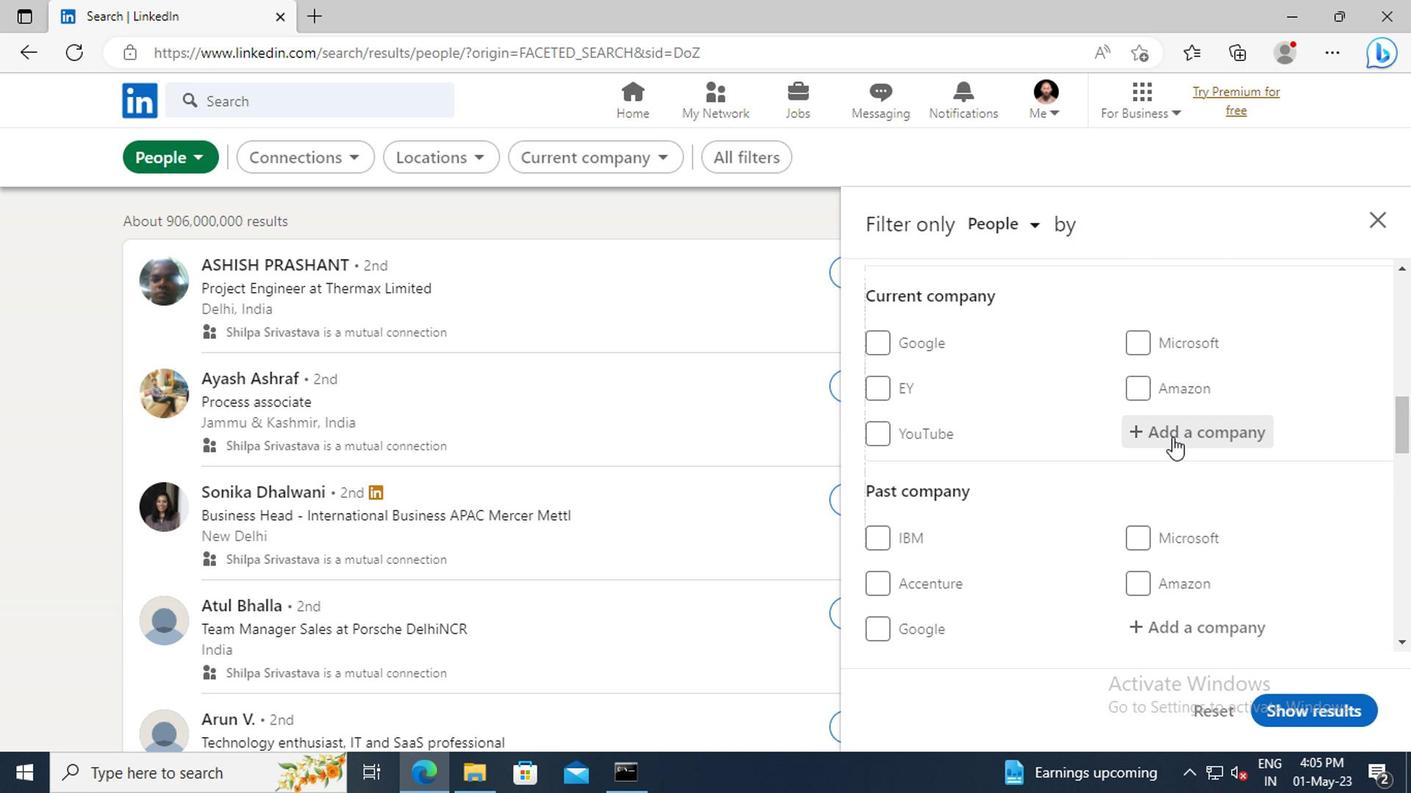 
Action: Key pressed <Key.shift>RANE<Key.space><Key.shift>GROUP
Screenshot: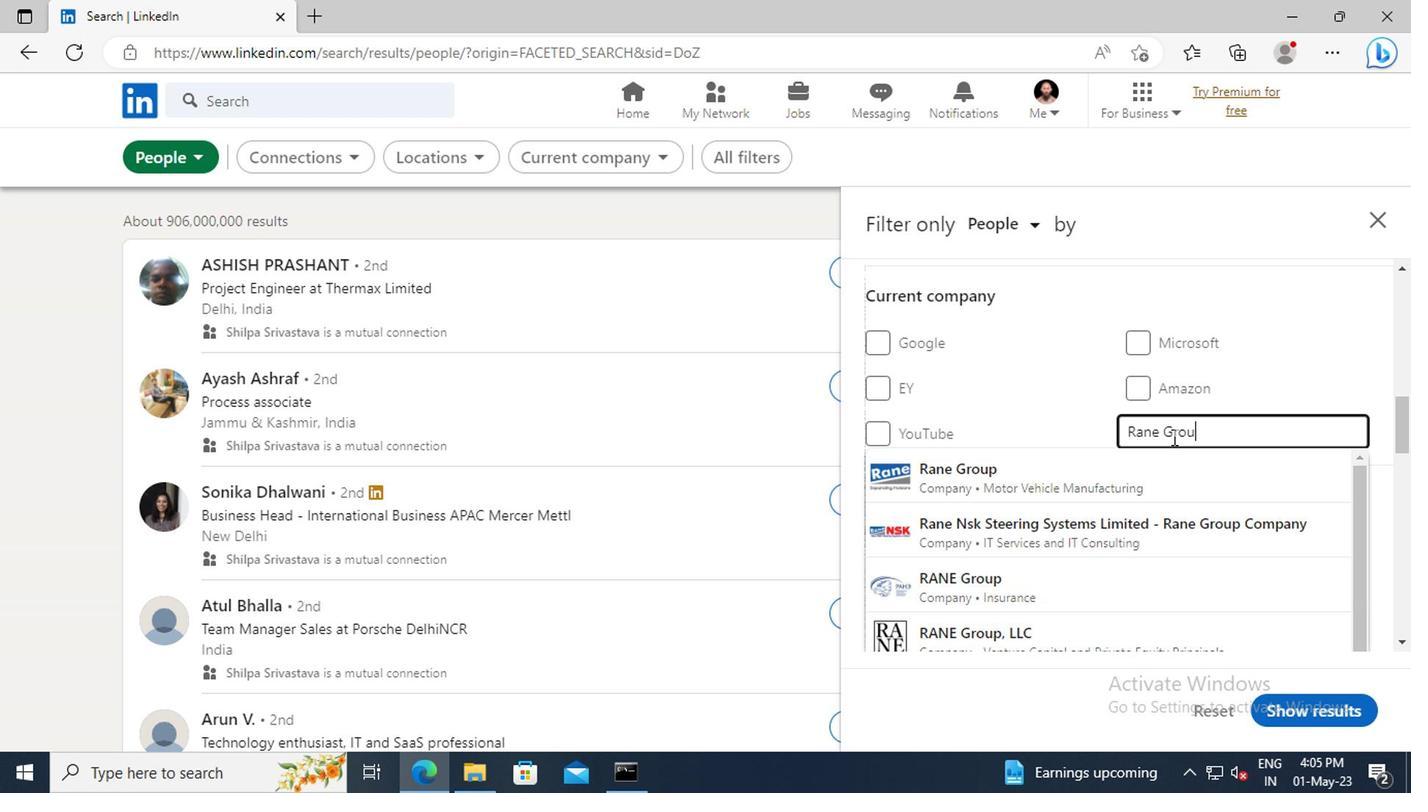 
Action: Mouse moved to (1168, 474)
Screenshot: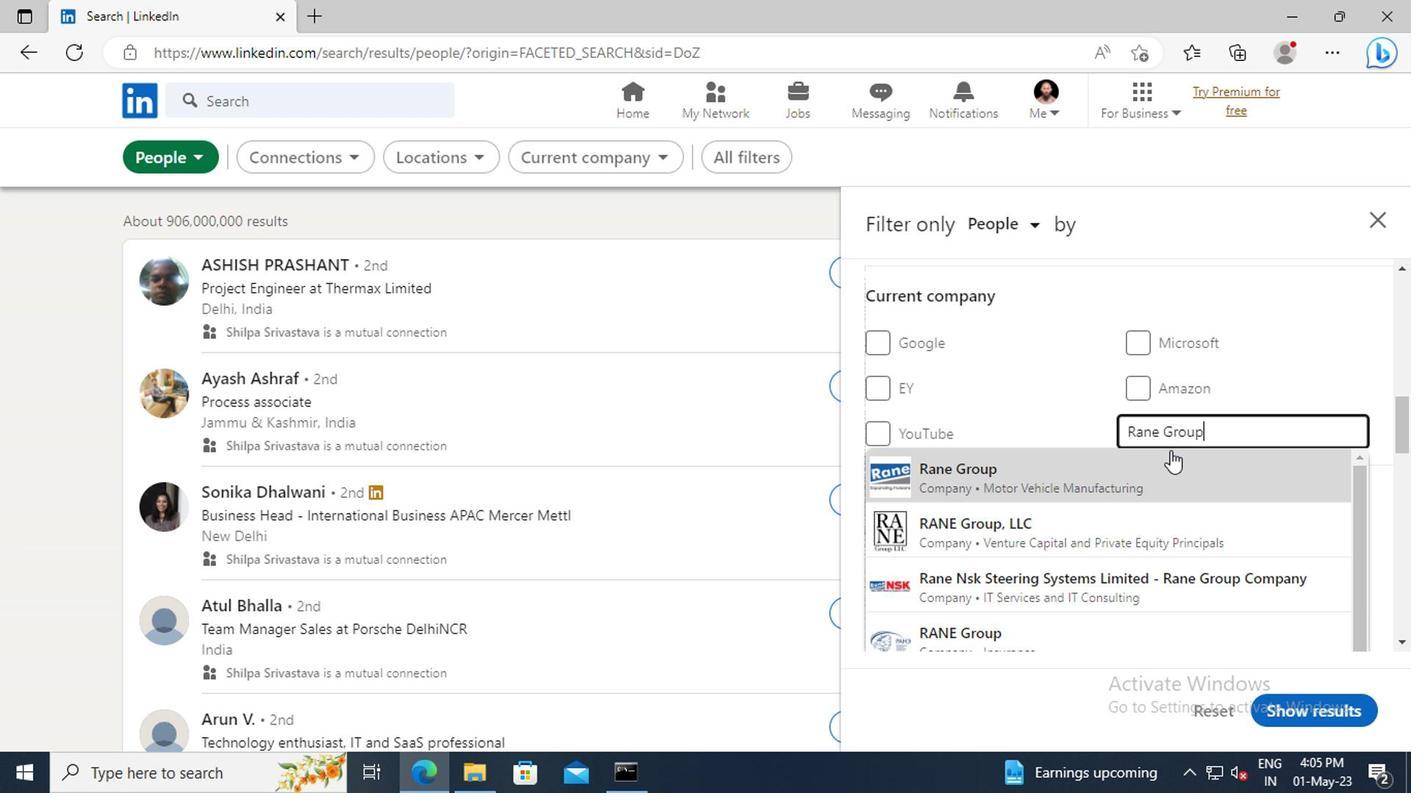 
Action: Mouse pressed left at (1168, 474)
Screenshot: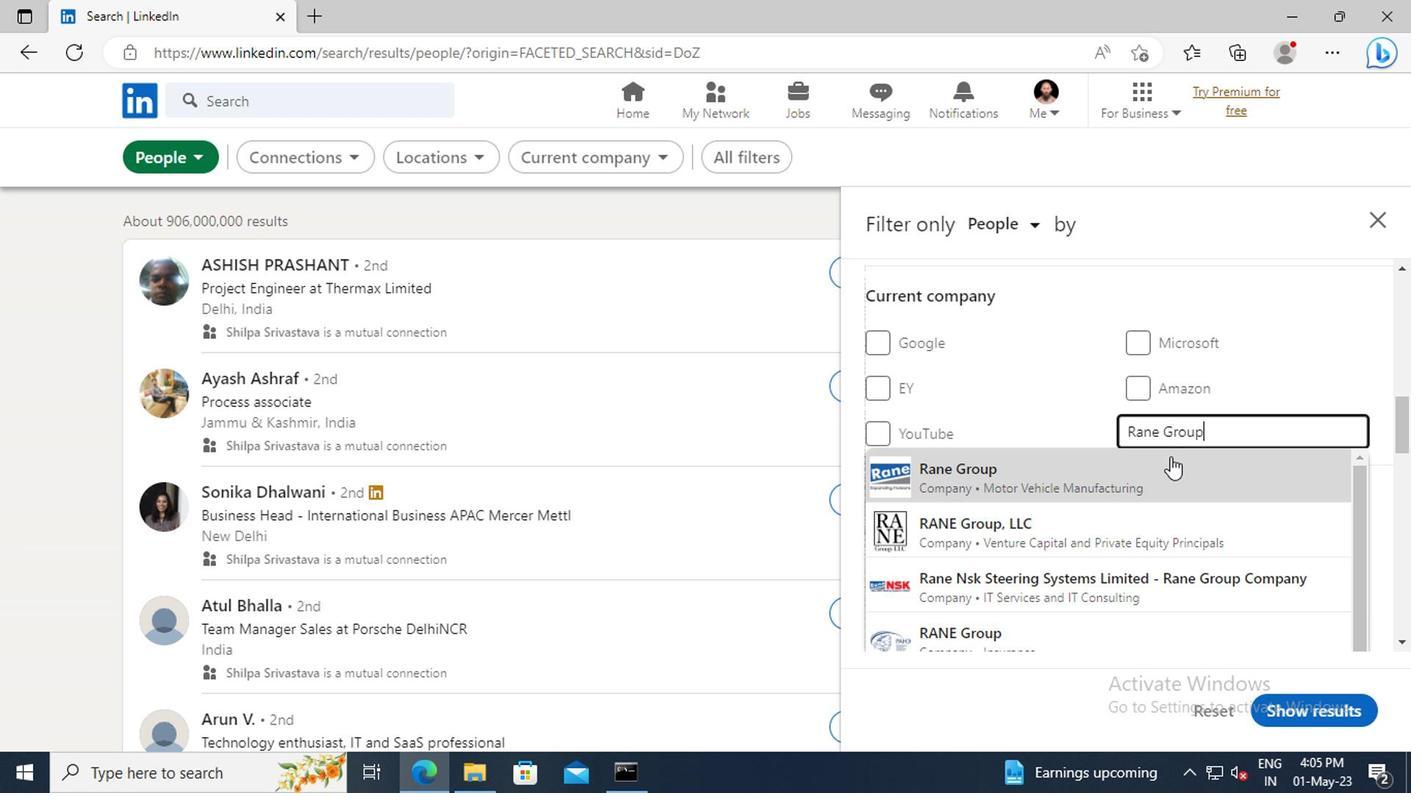 
Action: Mouse scrolled (1168, 474) with delta (0, 0)
Screenshot: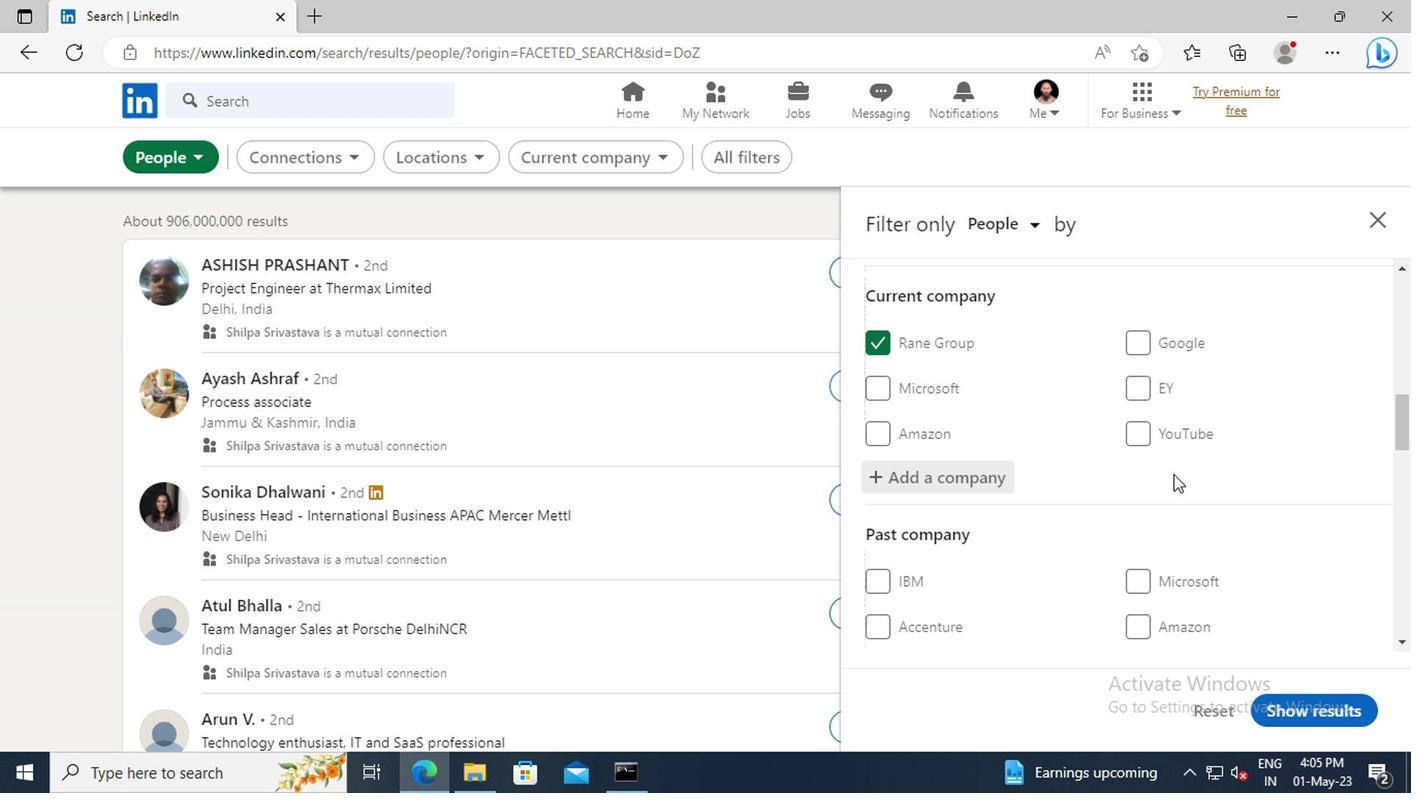 
Action: Mouse scrolled (1168, 474) with delta (0, 0)
Screenshot: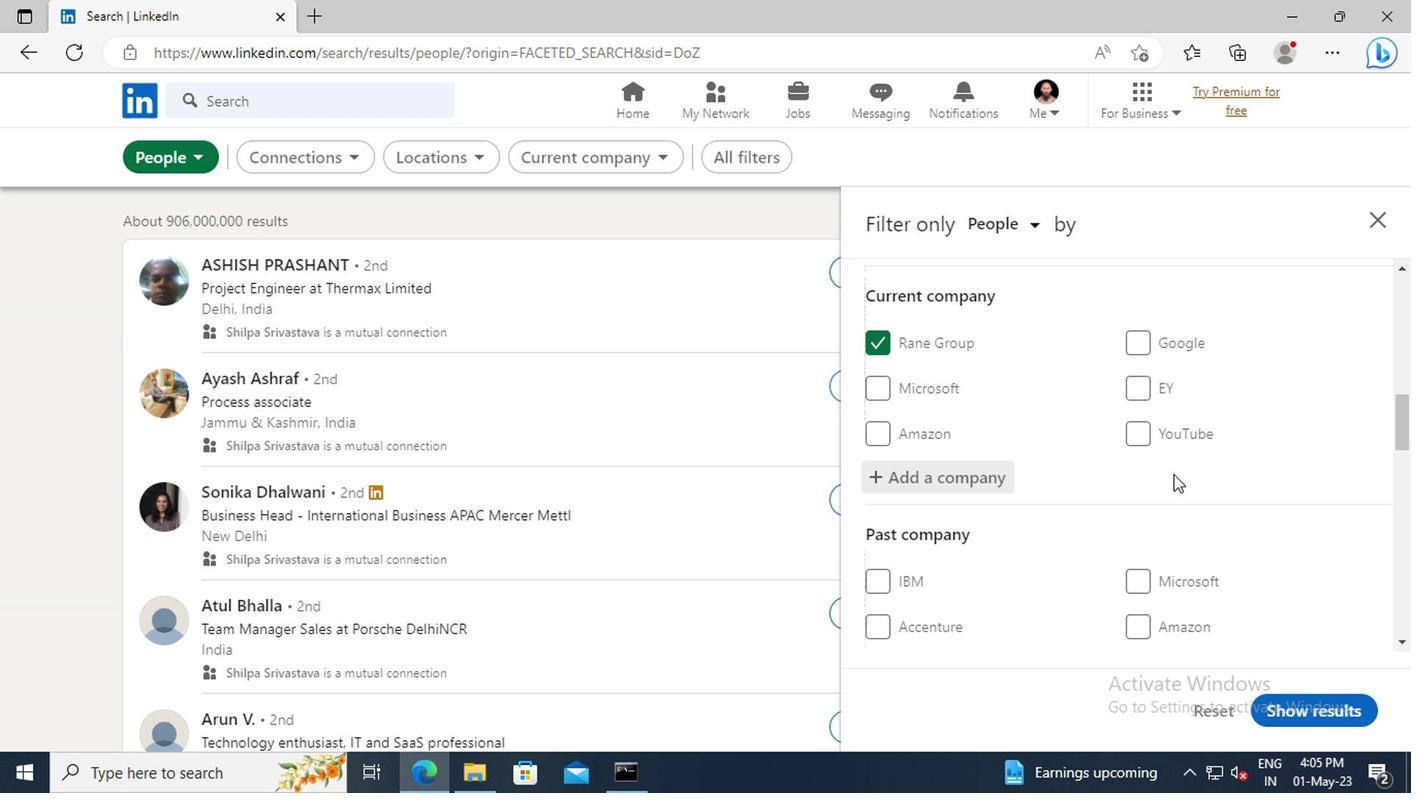 
Action: Mouse scrolled (1168, 474) with delta (0, 0)
Screenshot: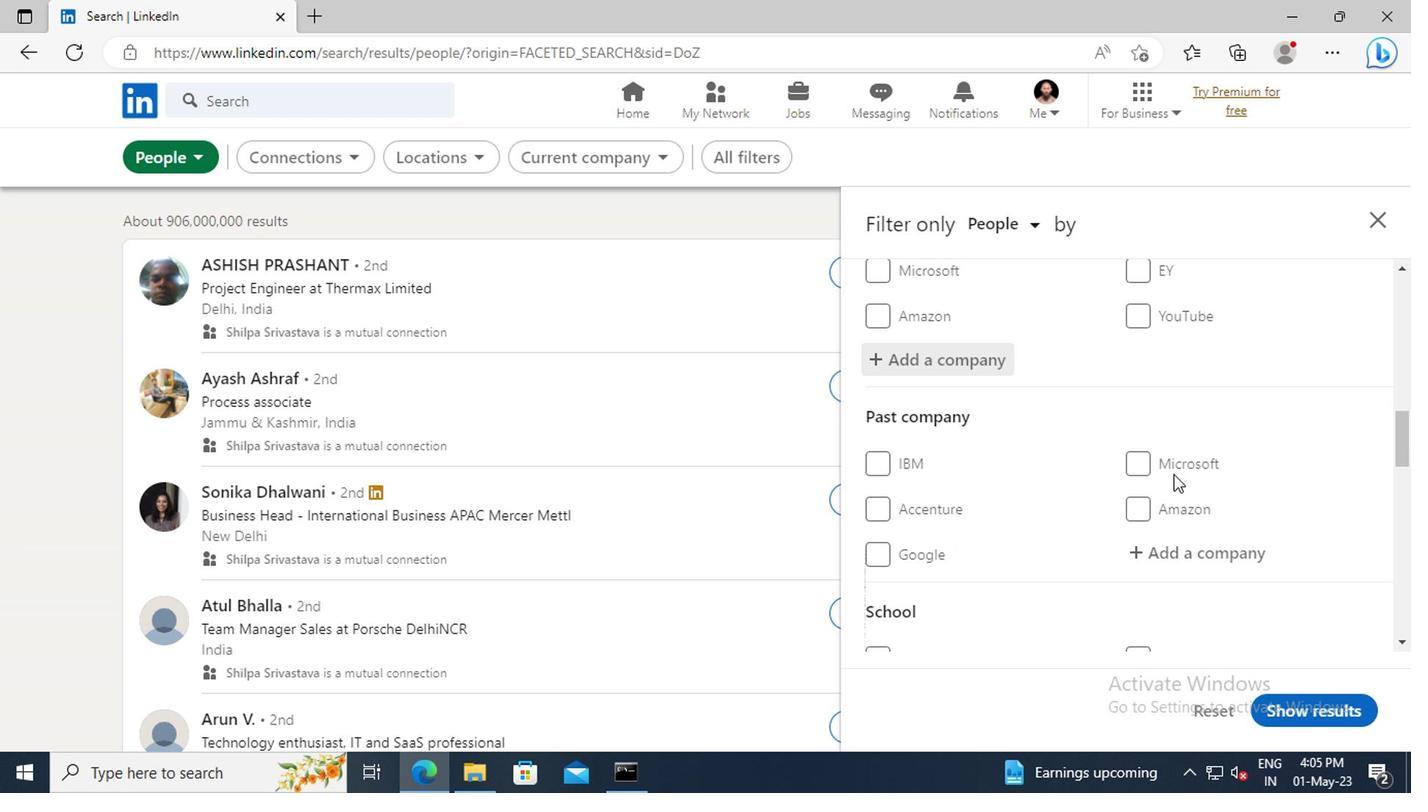 
Action: Mouse scrolled (1168, 474) with delta (0, 0)
Screenshot: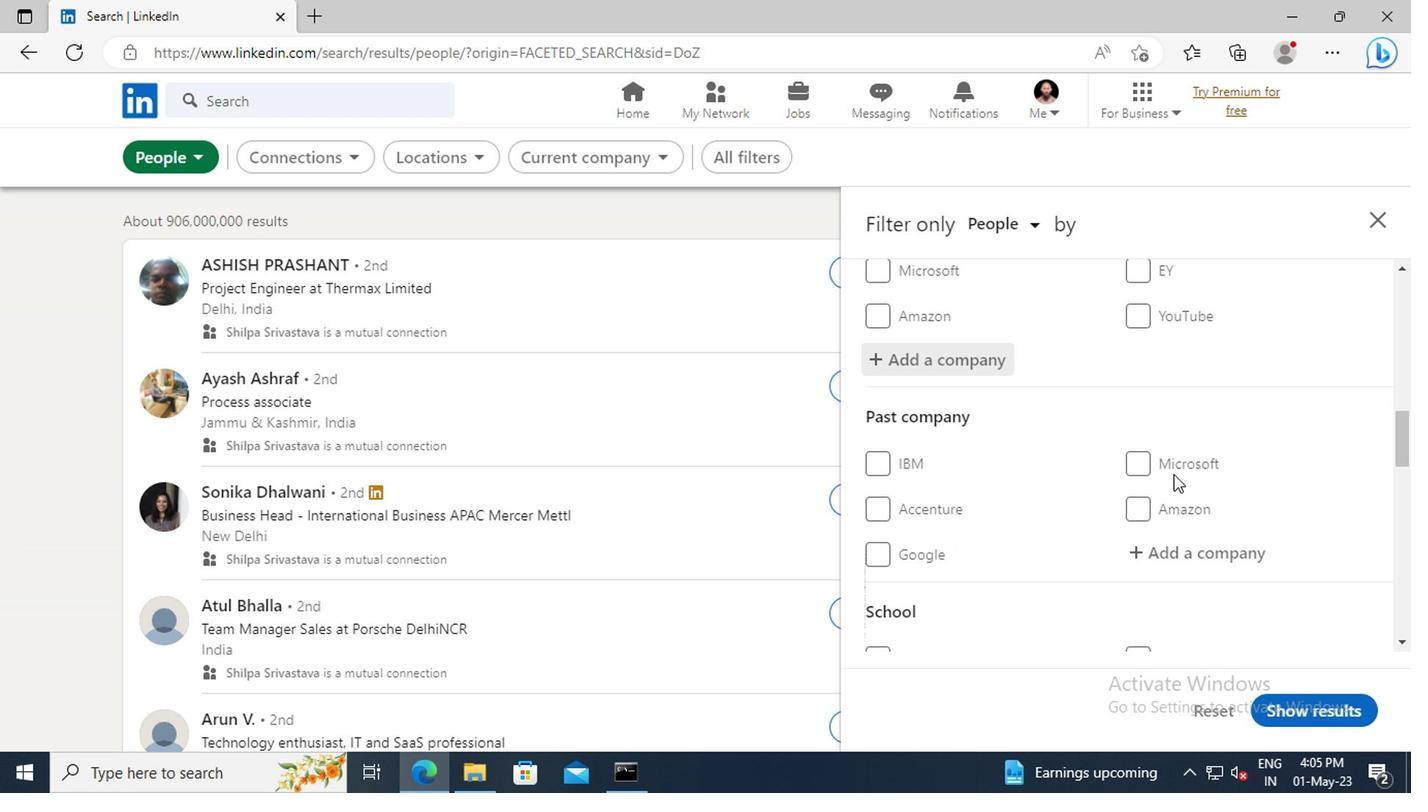 
Action: Mouse scrolled (1168, 474) with delta (0, 0)
Screenshot: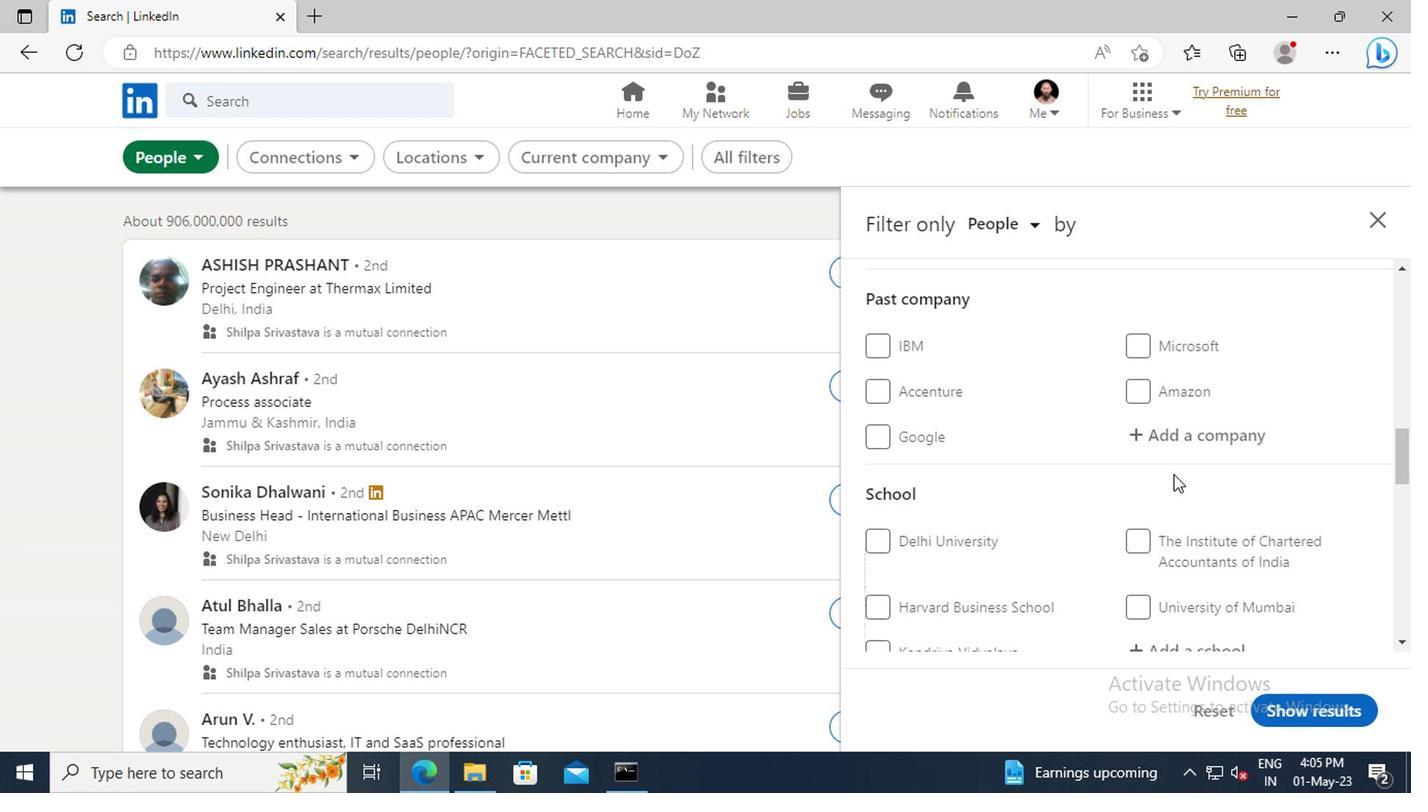 
Action: Mouse scrolled (1168, 474) with delta (0, 0)
Screenshot: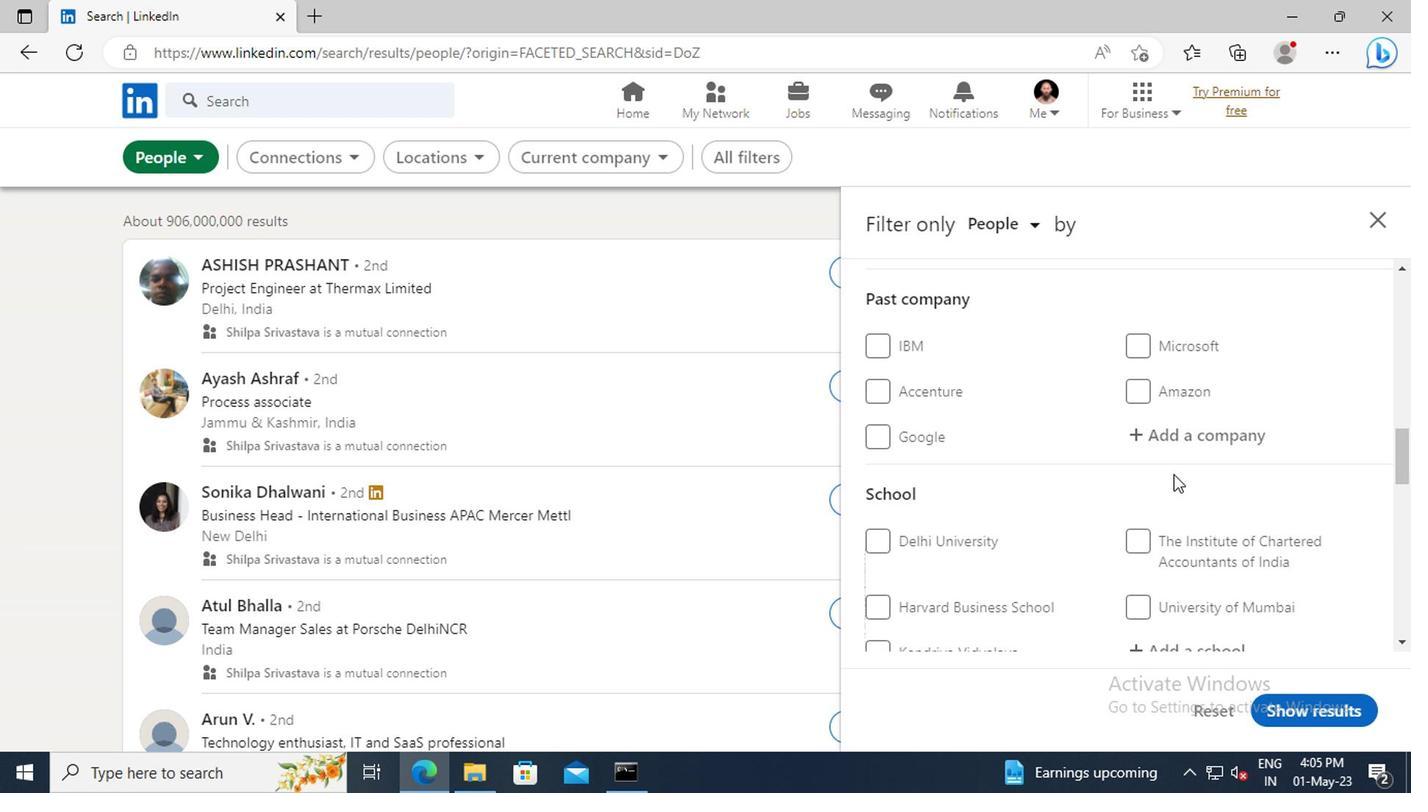 
Action: Mouse scrolled (1168, 474) with delta (0, 0)
Screenshot: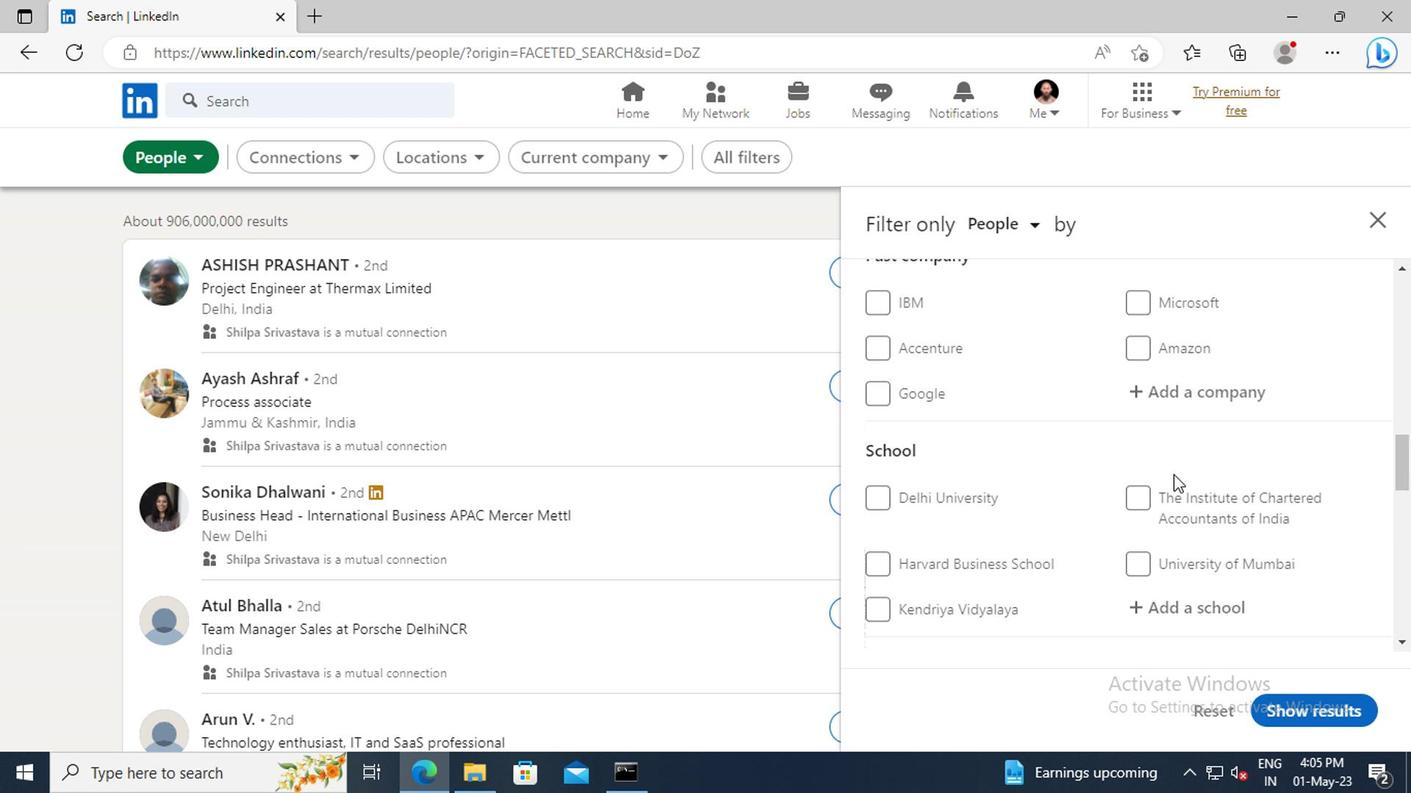 
Action: Mouse moved to (1177, 474)
Screenshot: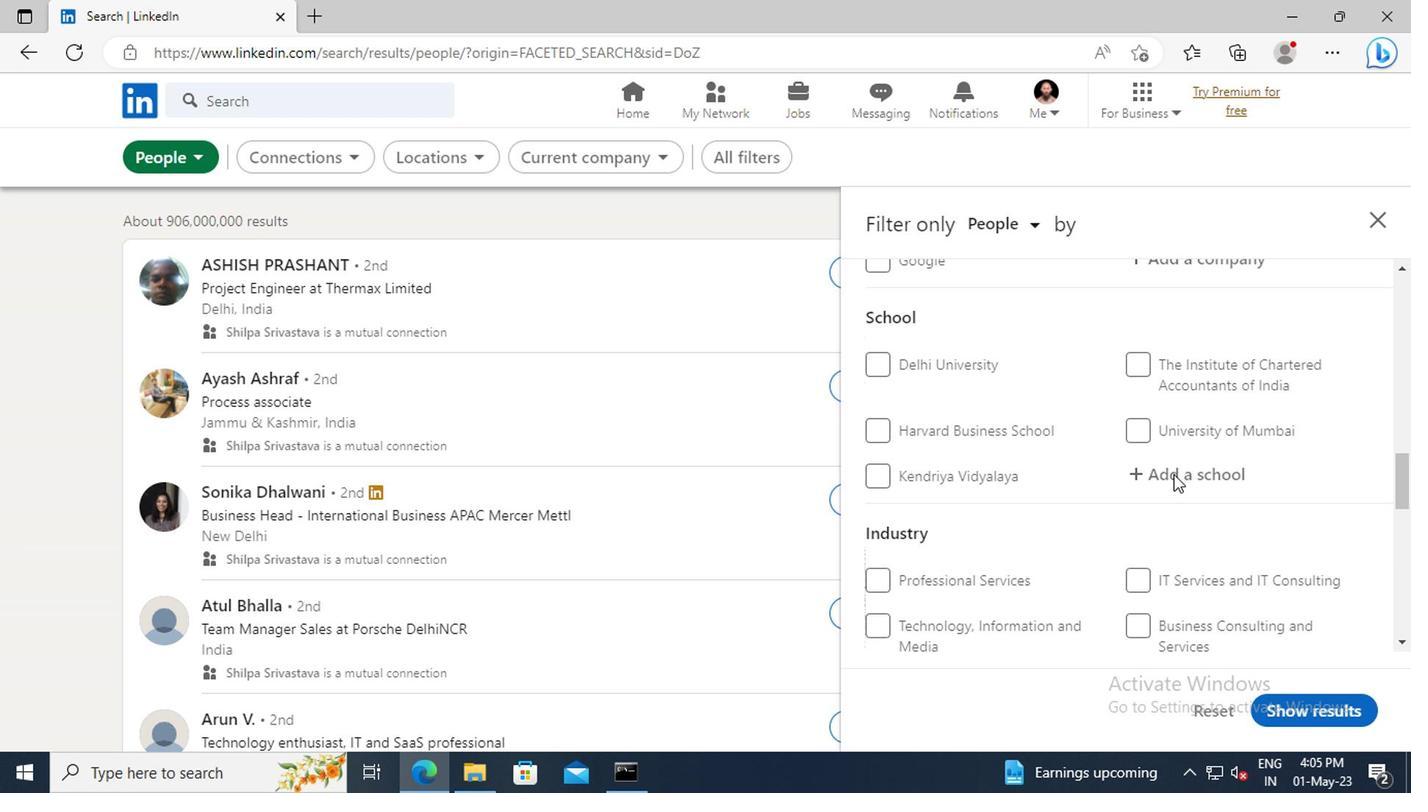
Action: Mouse pressed left at (1177, 474)
Screenshot: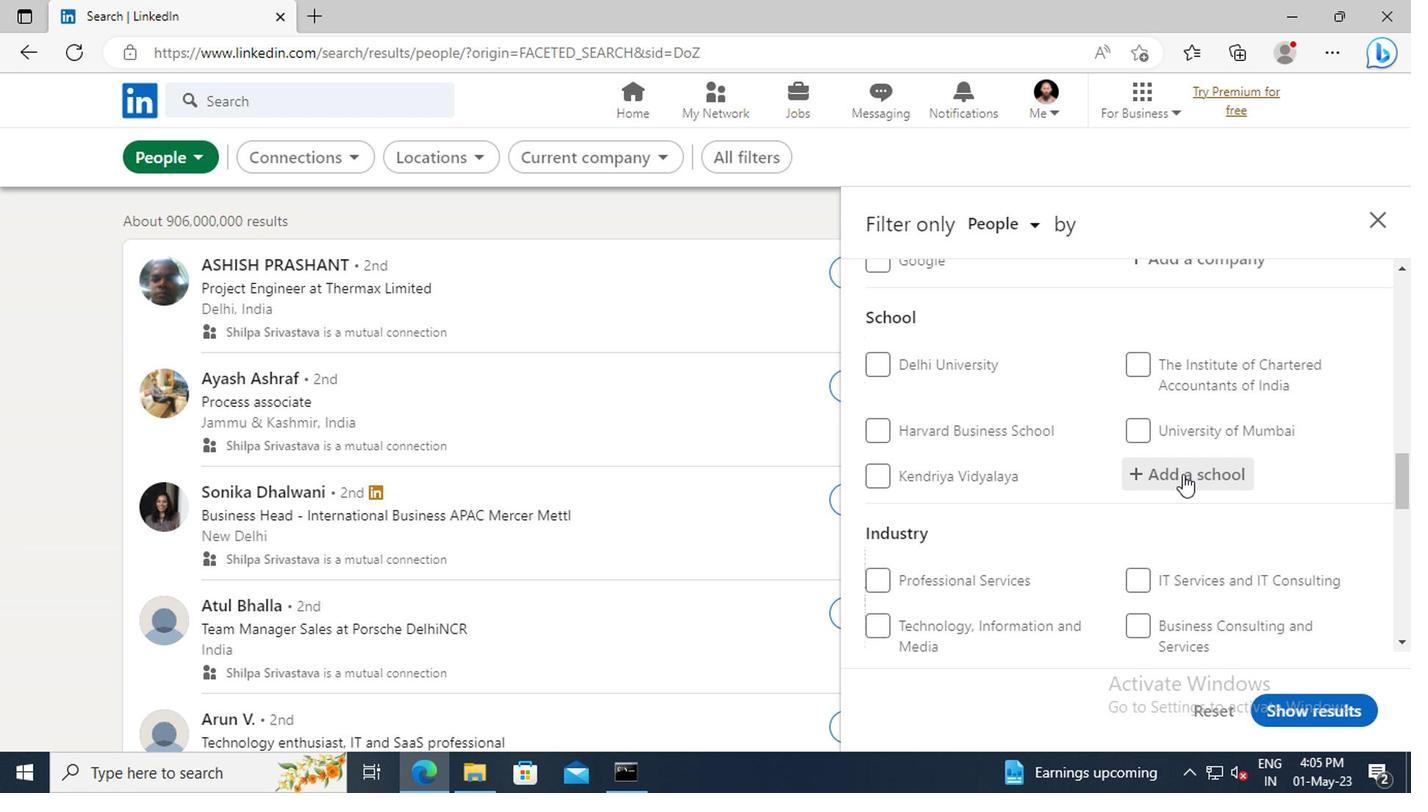 
Action: Key pressed <Key.shift>MEWAR<Key.space>
Screenshot: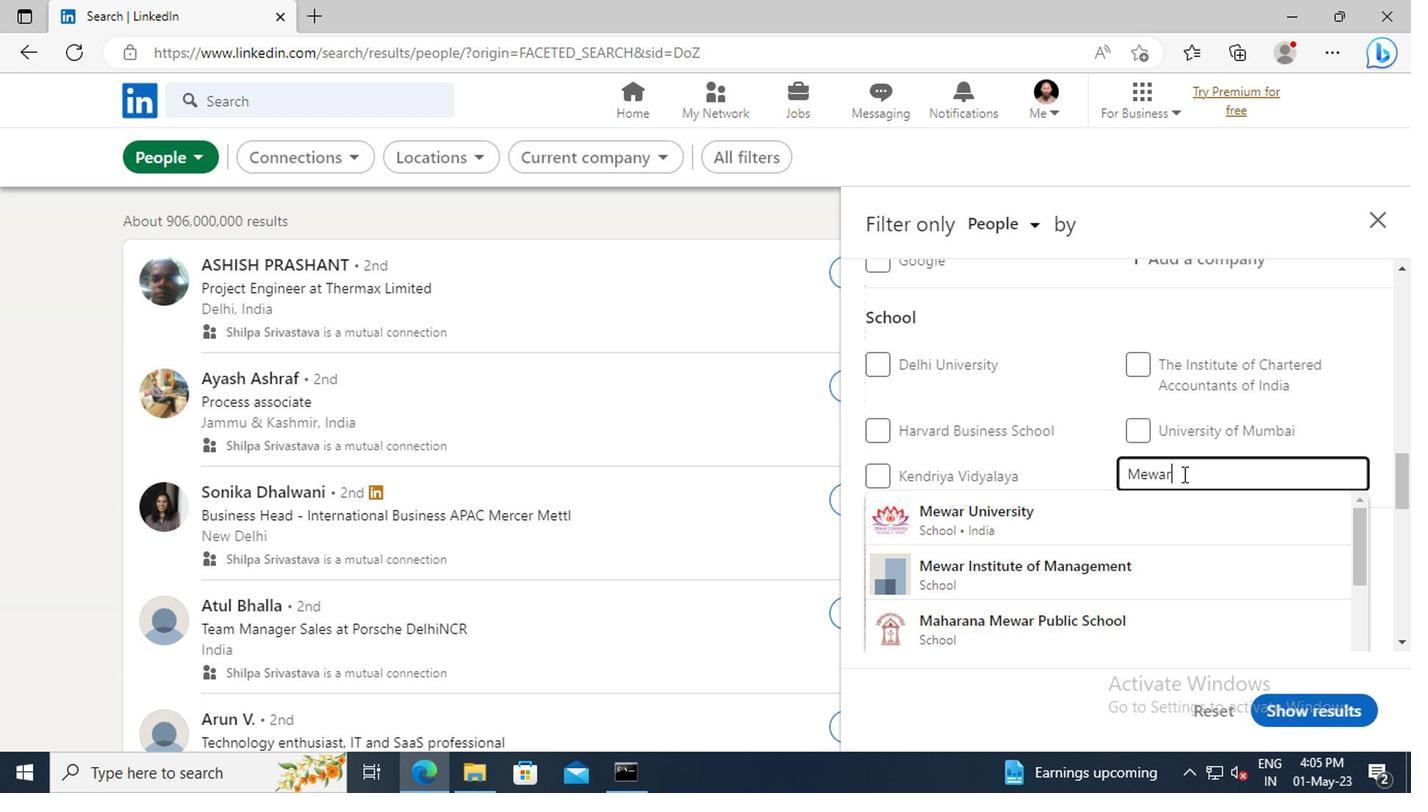 
Action: Mouse moved to (1166, 518)
Screenshot: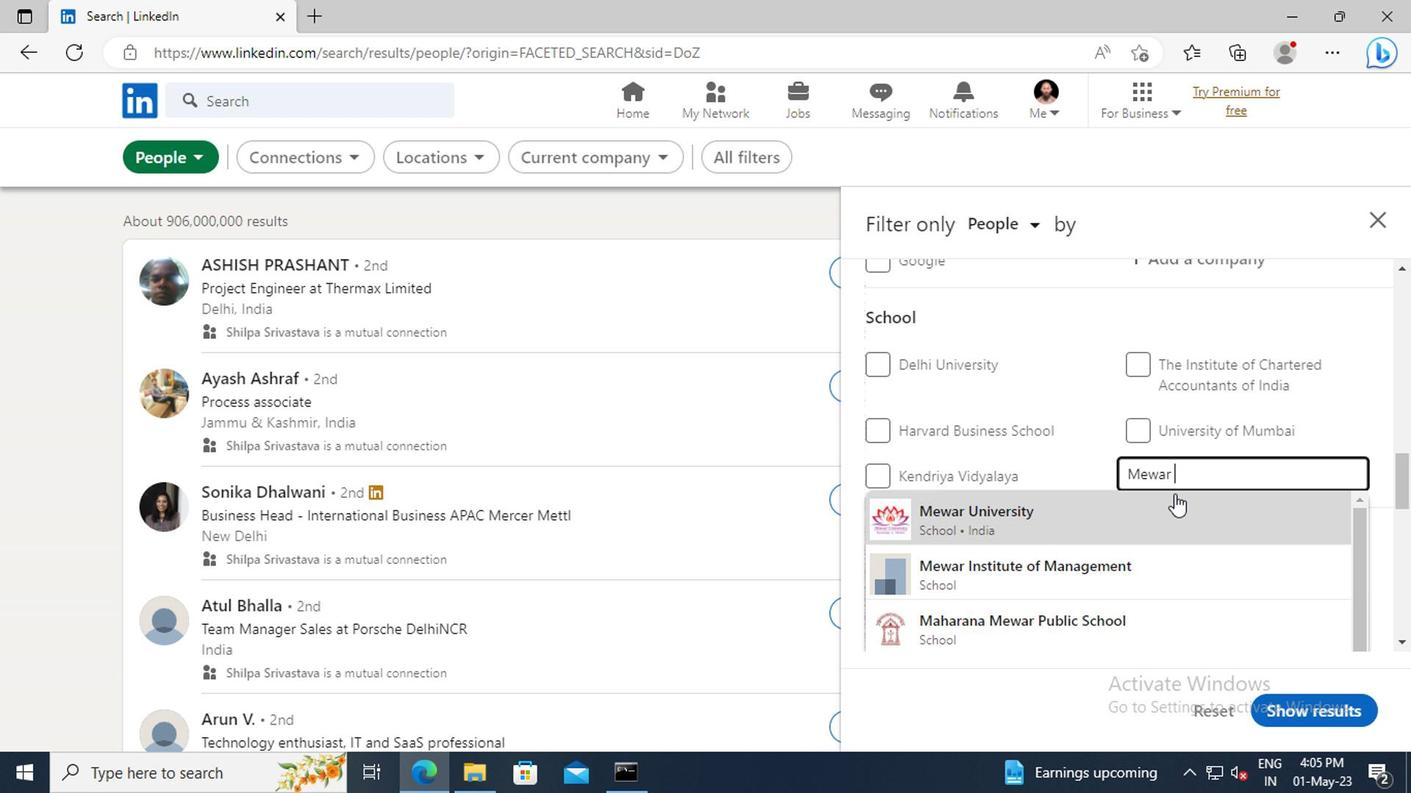 
Action: Mouse pressed left at (1166, 518)
Screenshot: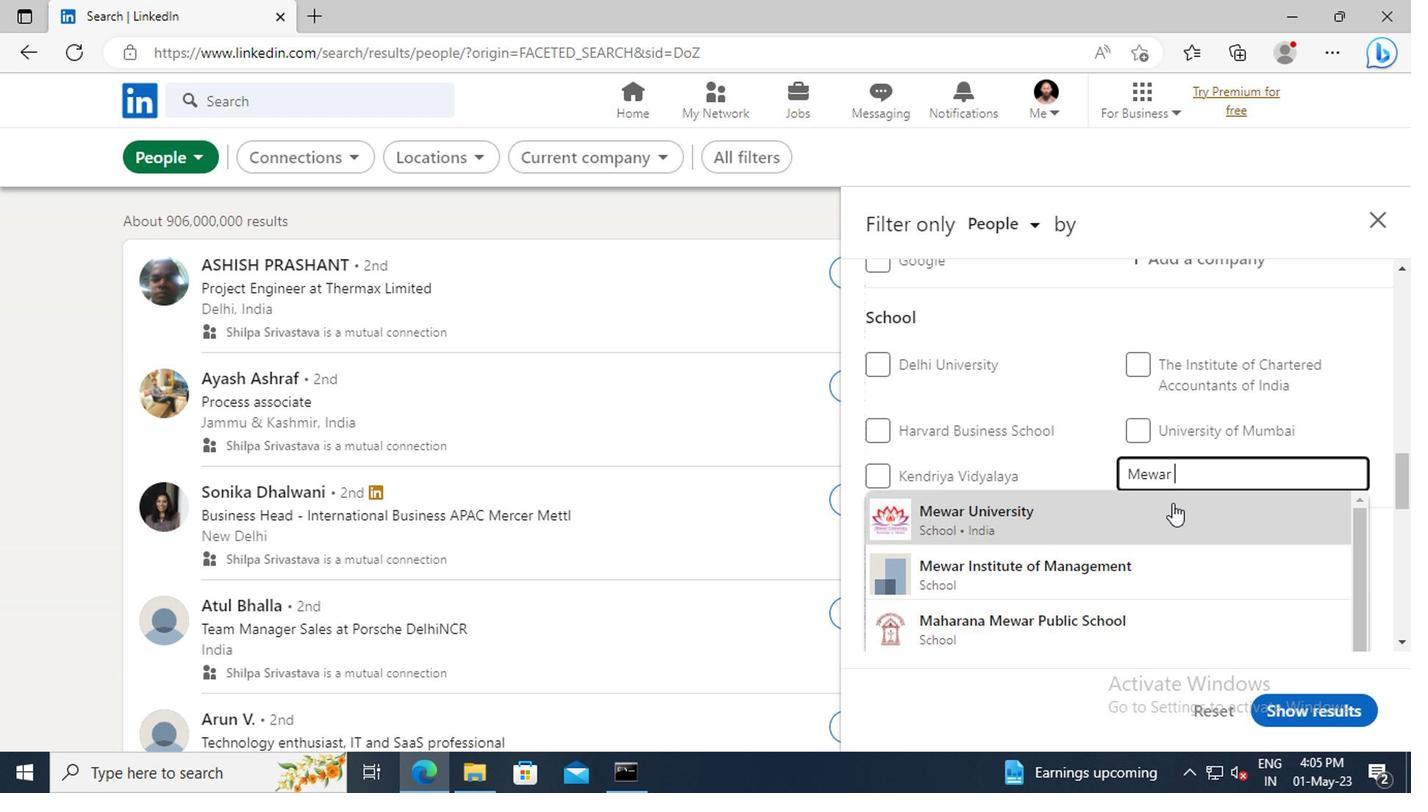 
Action: Mouse scrolled (1166, 517) with delta (0, 0)
Screenshot: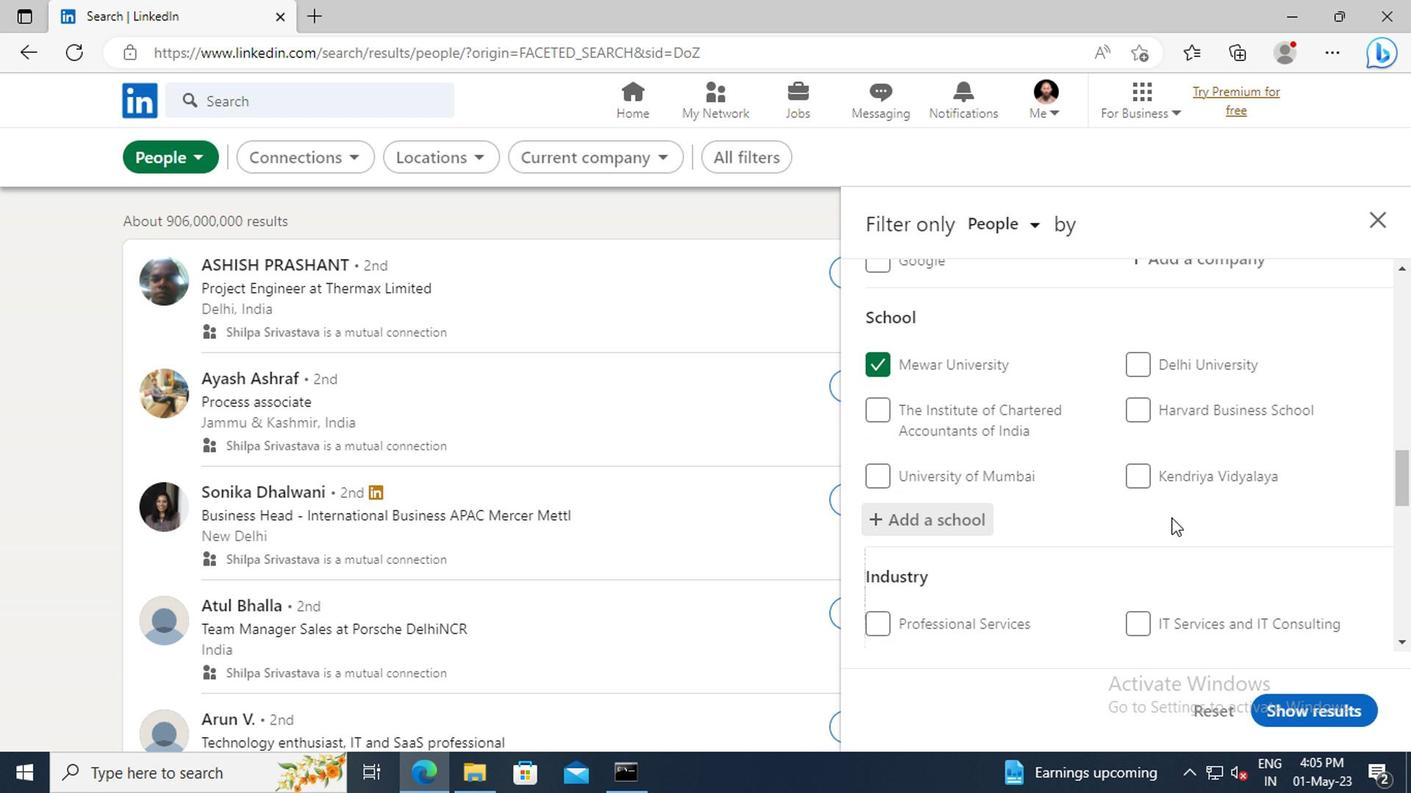 
Action: Mouse scrolled (1166, 517) with delta (0, 0)
Screenshot: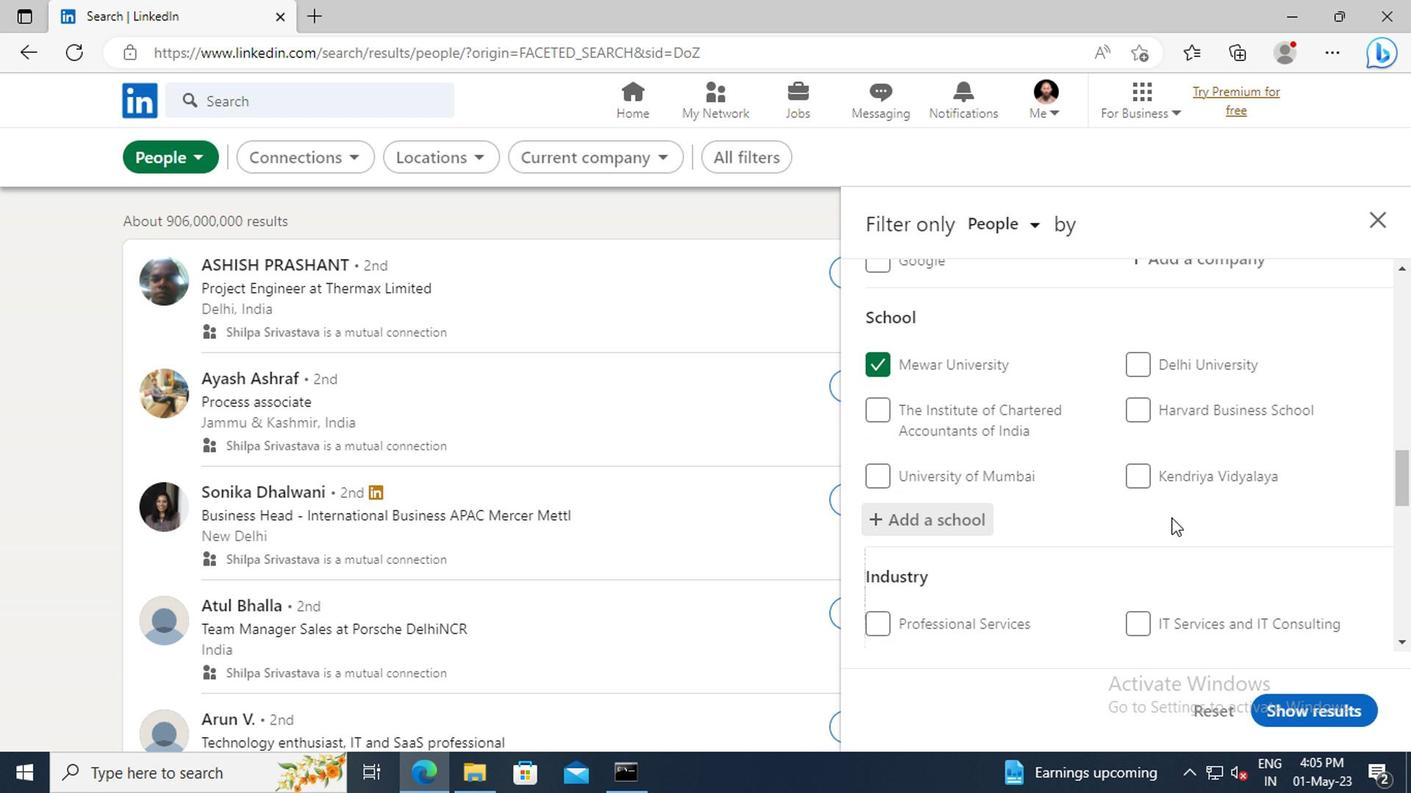 
Action: Mouse moved to (1158, 486)
Screenshot: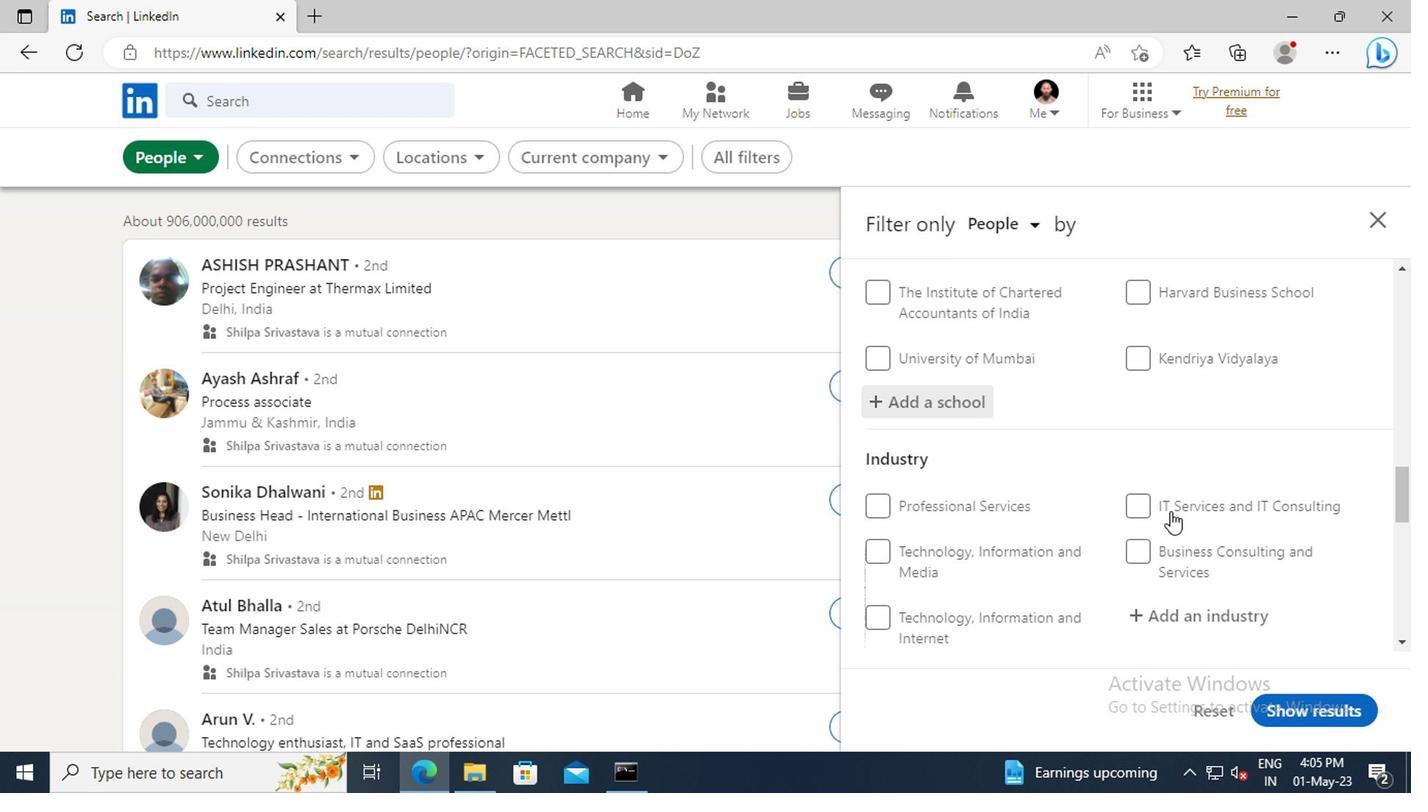 
Action: Mouse scrolled (1158, 485) with delta (0, -1)
Screenshot: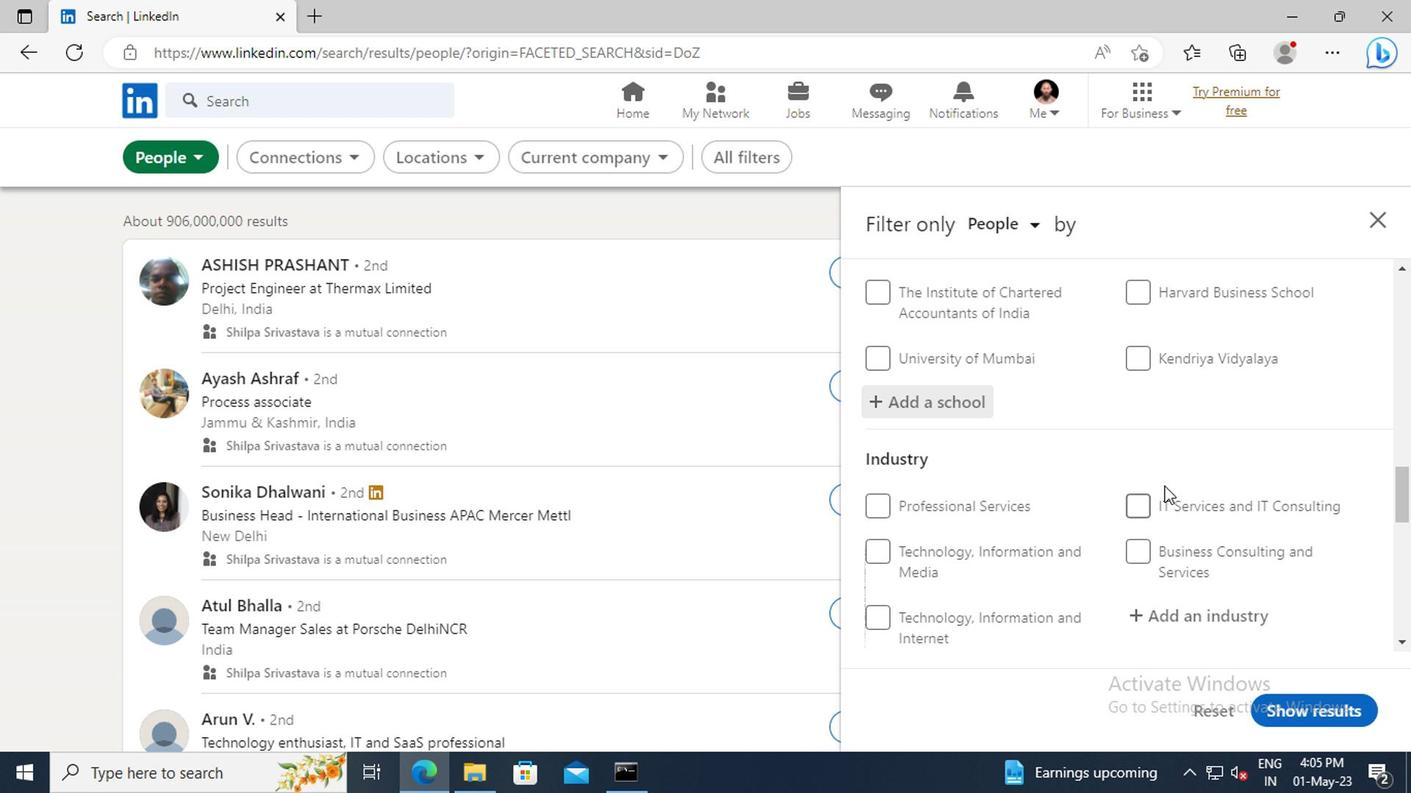 
Action: Mouse moved to (1158, 489)
Screenshot: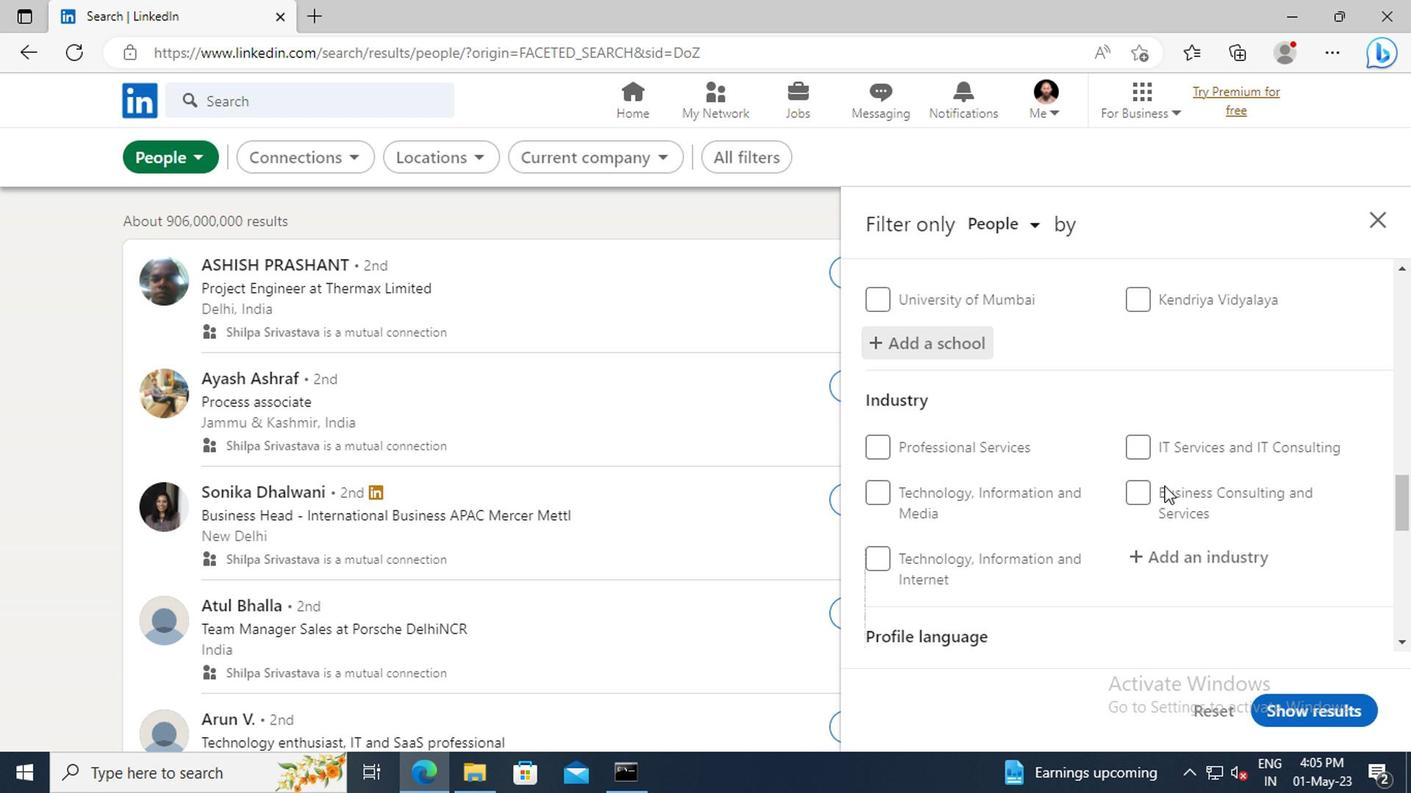 
Action: Mouse scrolled (1158, 487) with delta (0, -1)
Screenshot: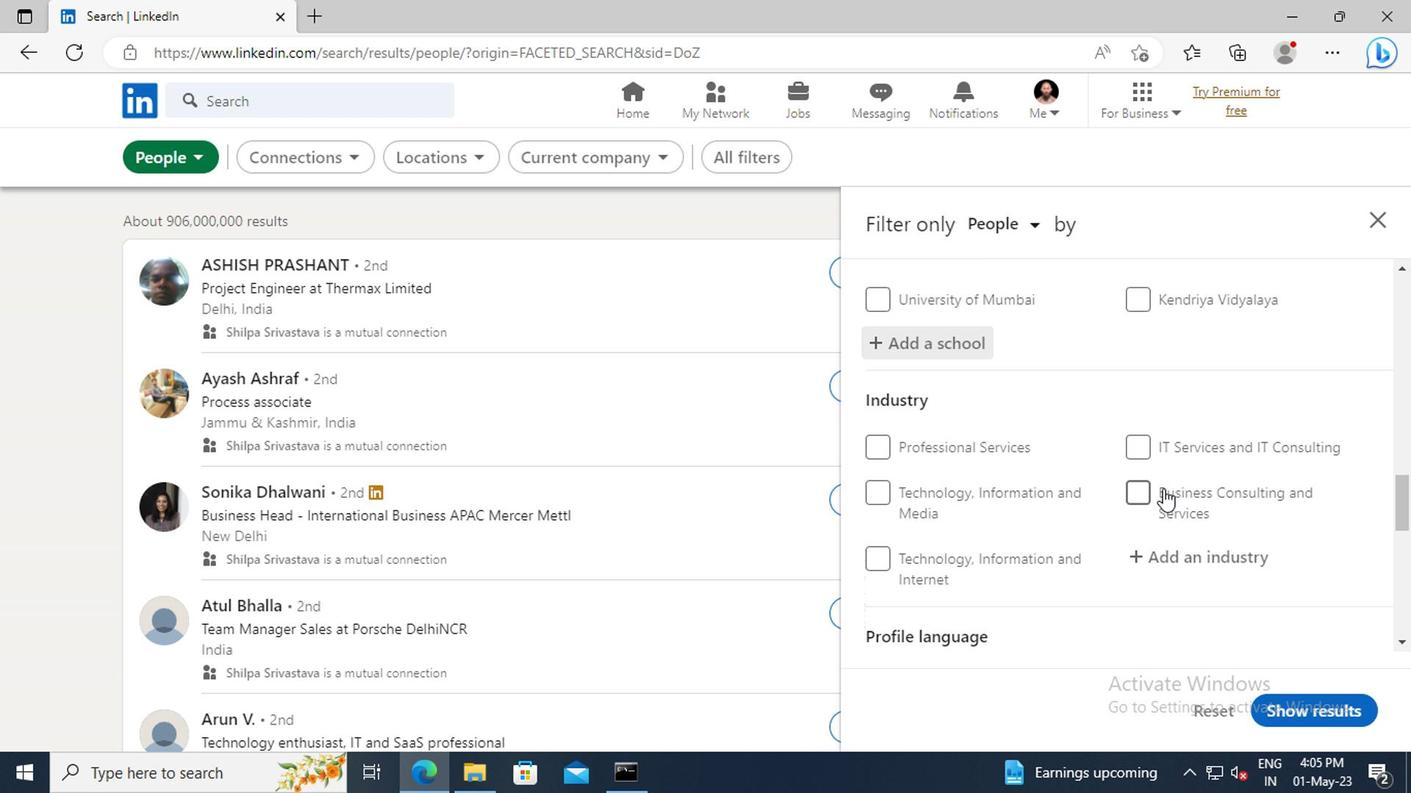 
Action: Mouse moved to (1163, 499)
Screenshot: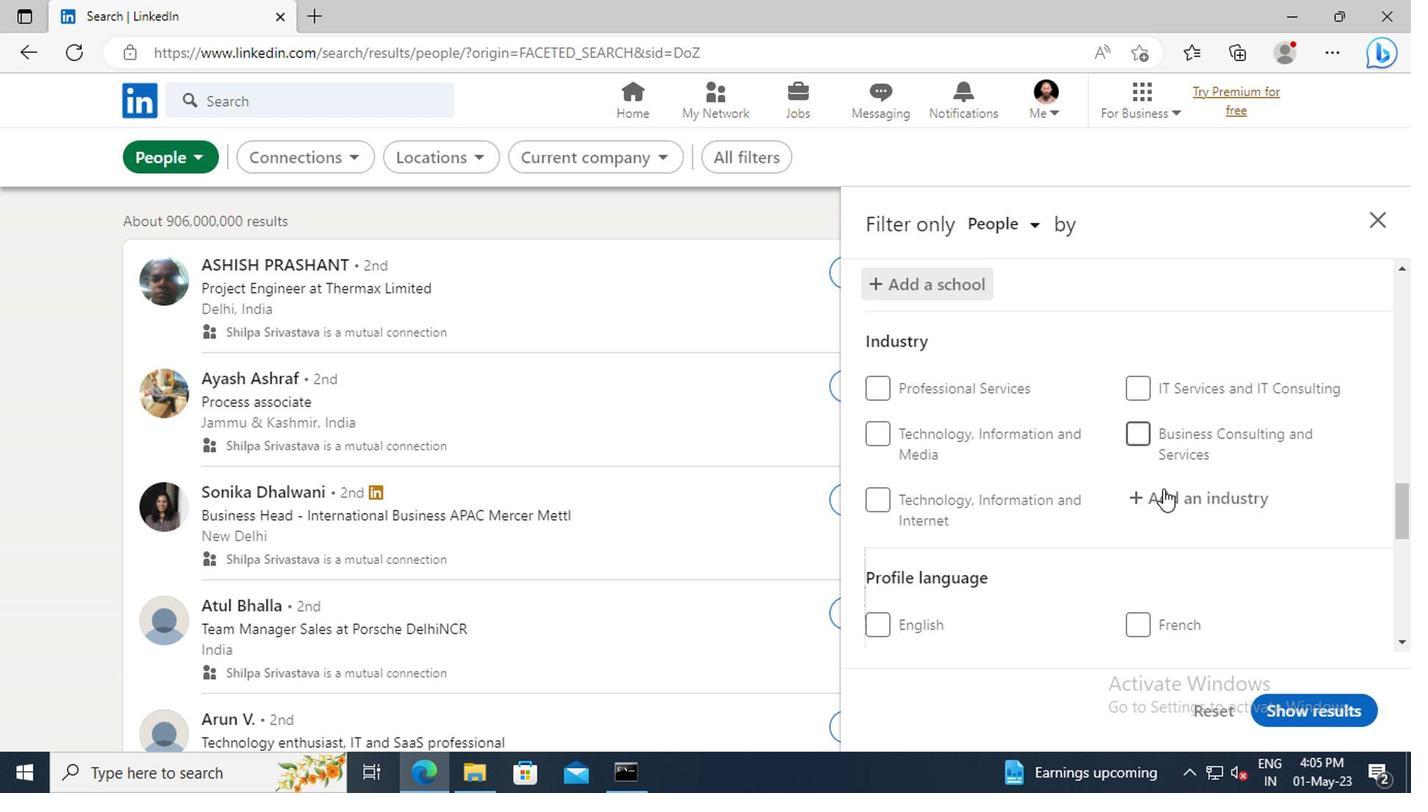 
Action: Mouse pressed left at (1163, 499)
Screenshot: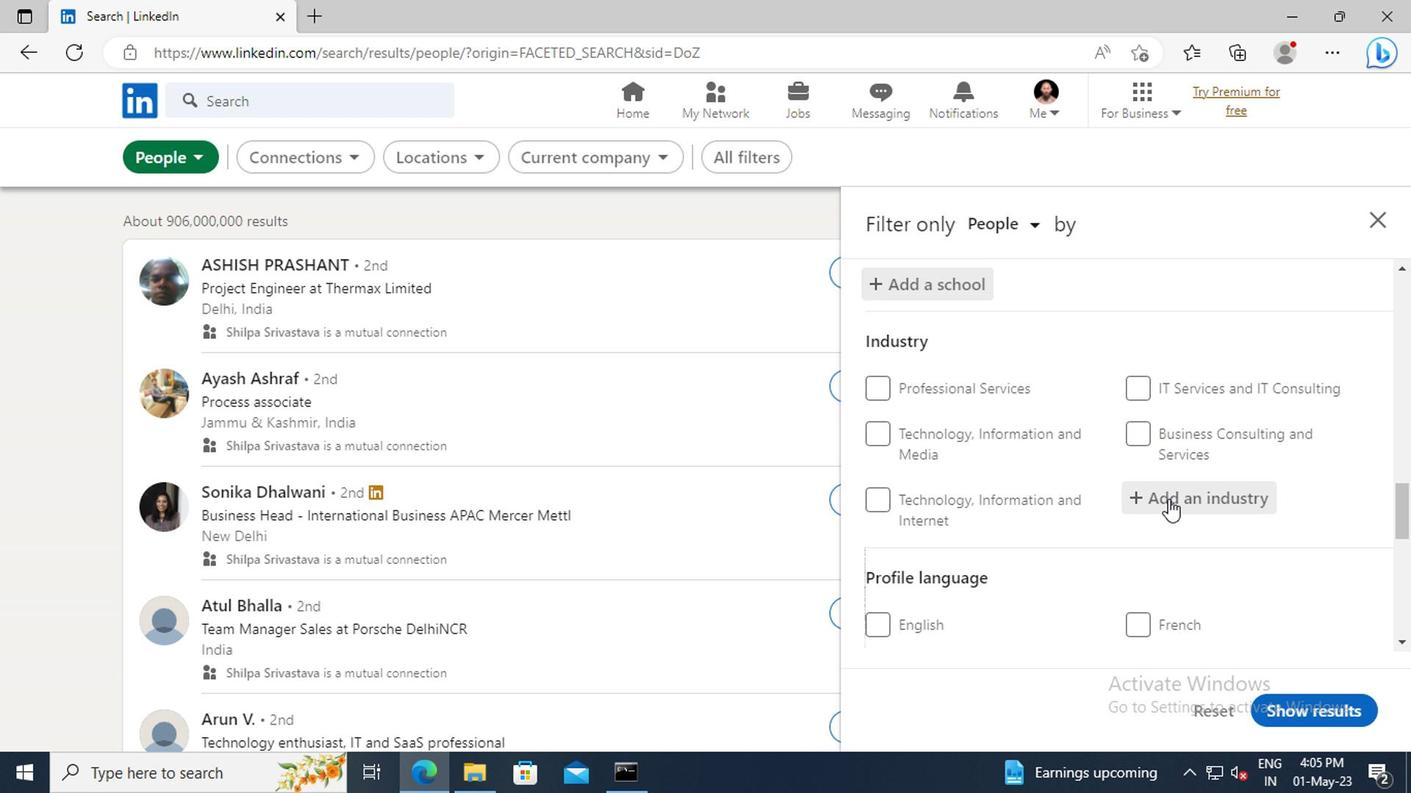 
Action: Key pressed <Key.shift>CAPITAL
Screenshot: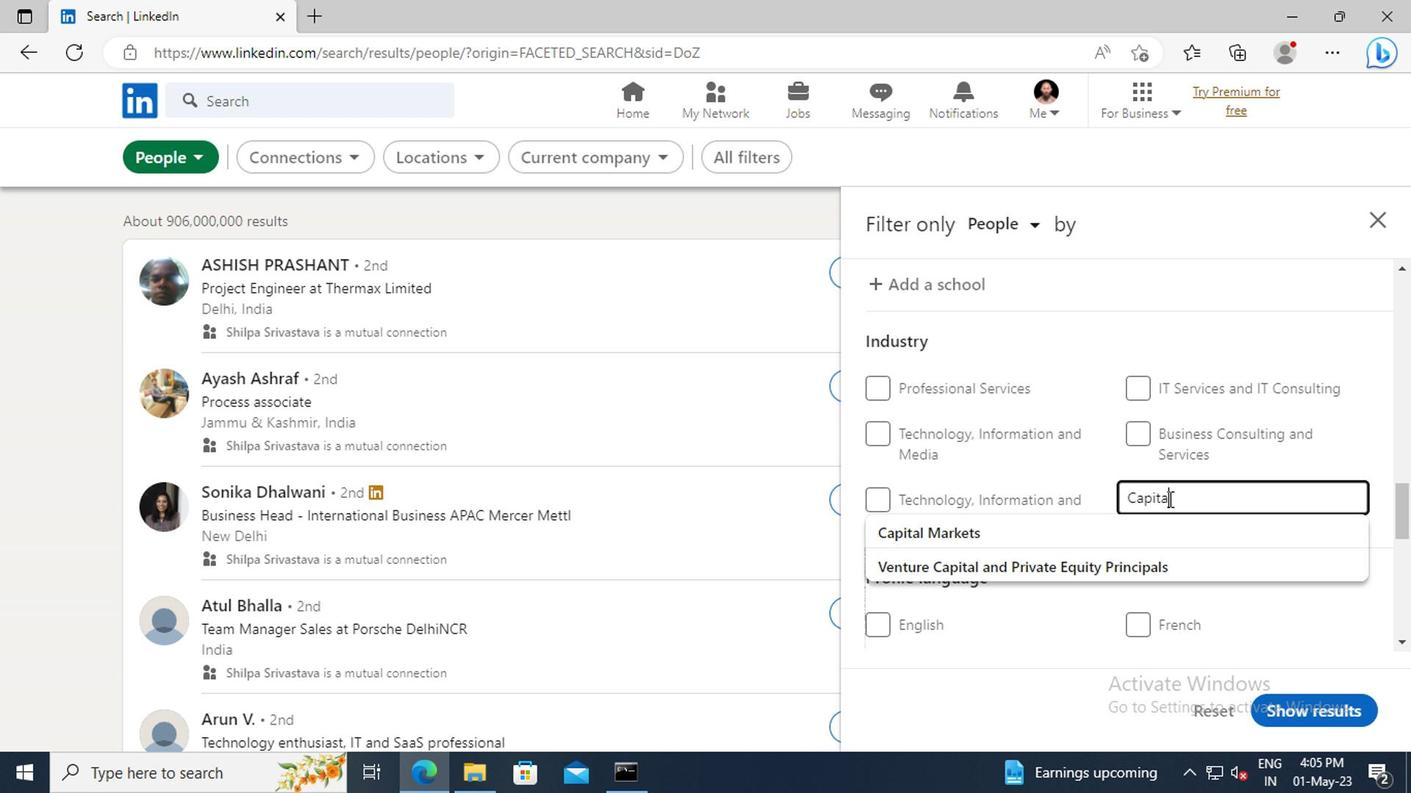 
Action: Mouse moved to (1163, 523)
Screenshot: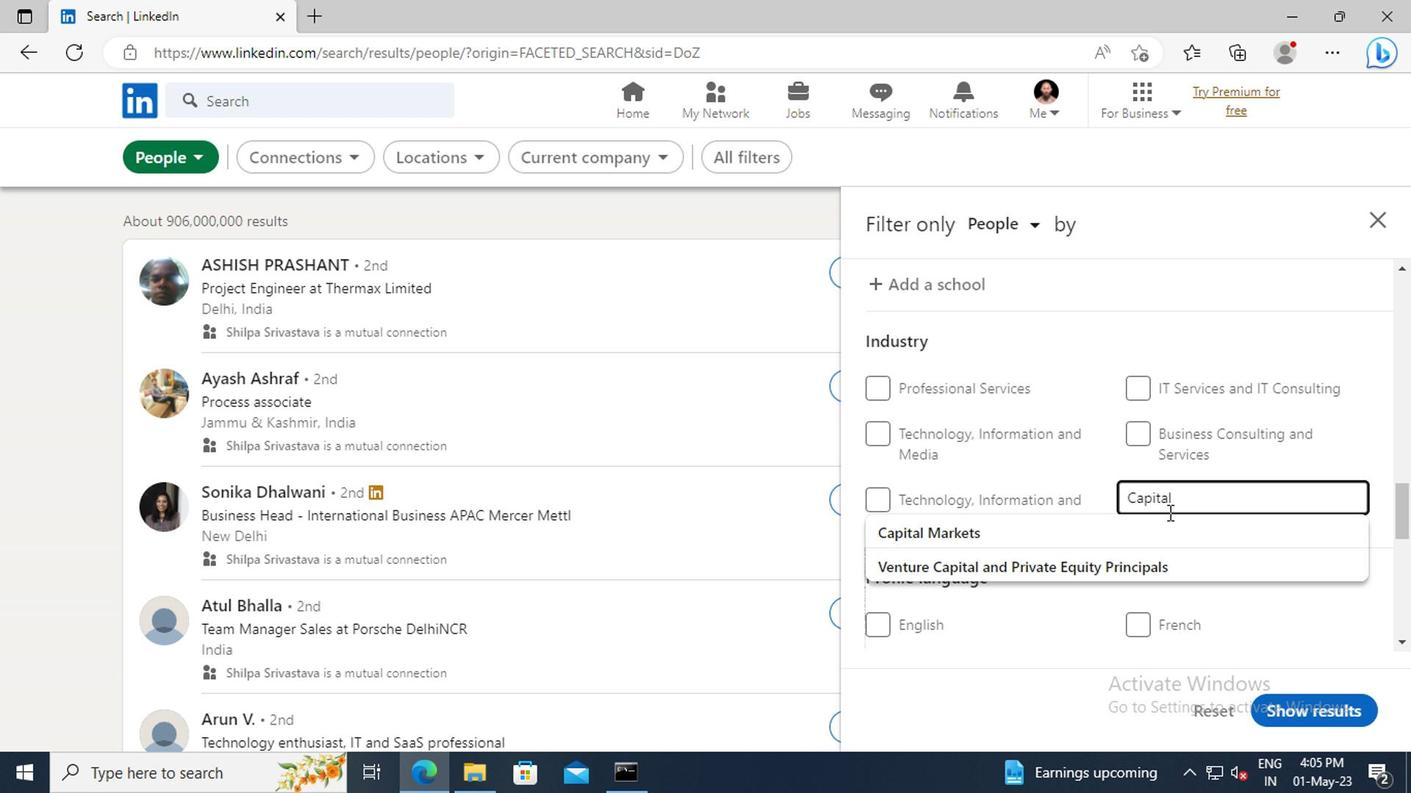 
Action: Mouse pressed left at (1163, 523)
Screenshot: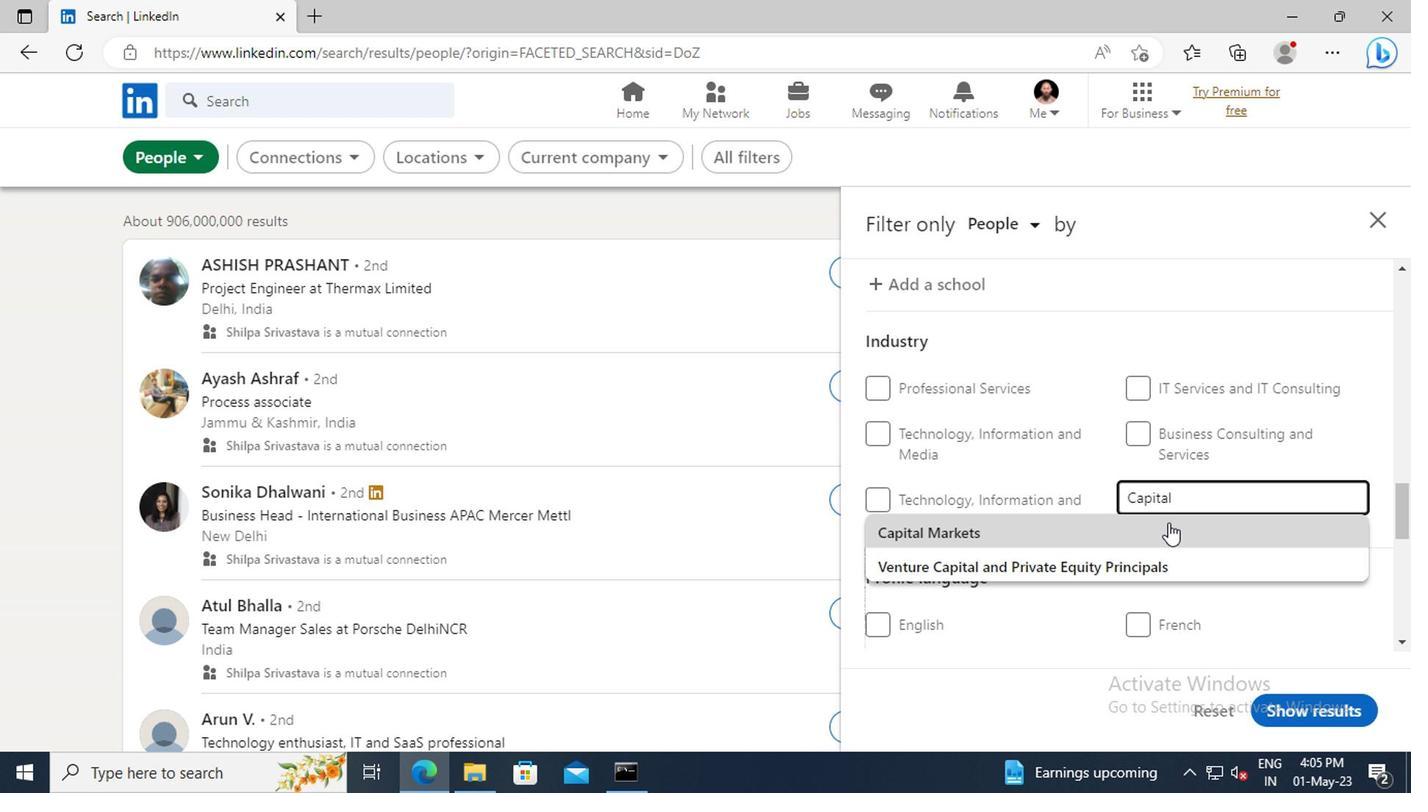 
Action: Mouse scrolled (1163, 522) with delta (0, 0)
Screenshot: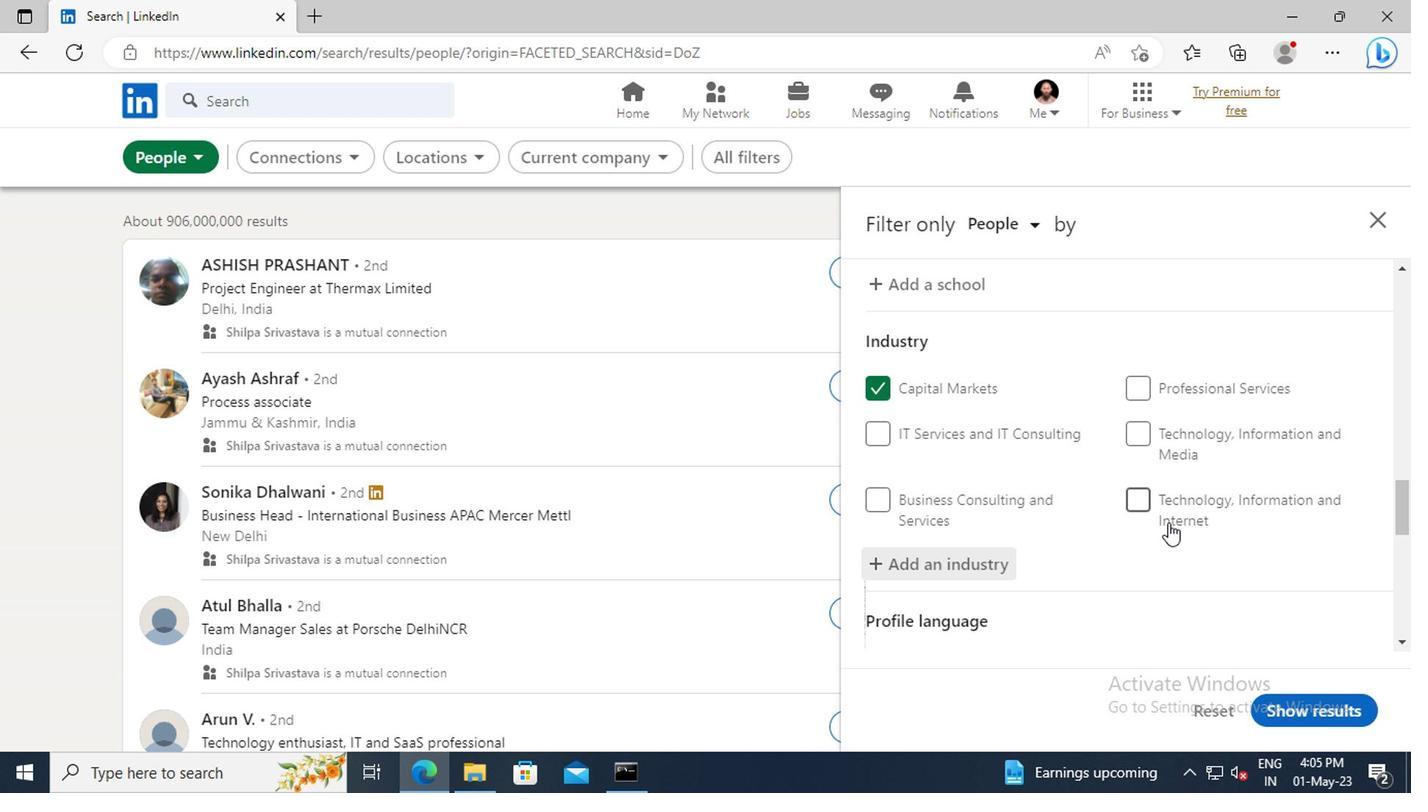 
Action: Mouse scrolled (1163, 522) with delta (0, 0)
Screenshot: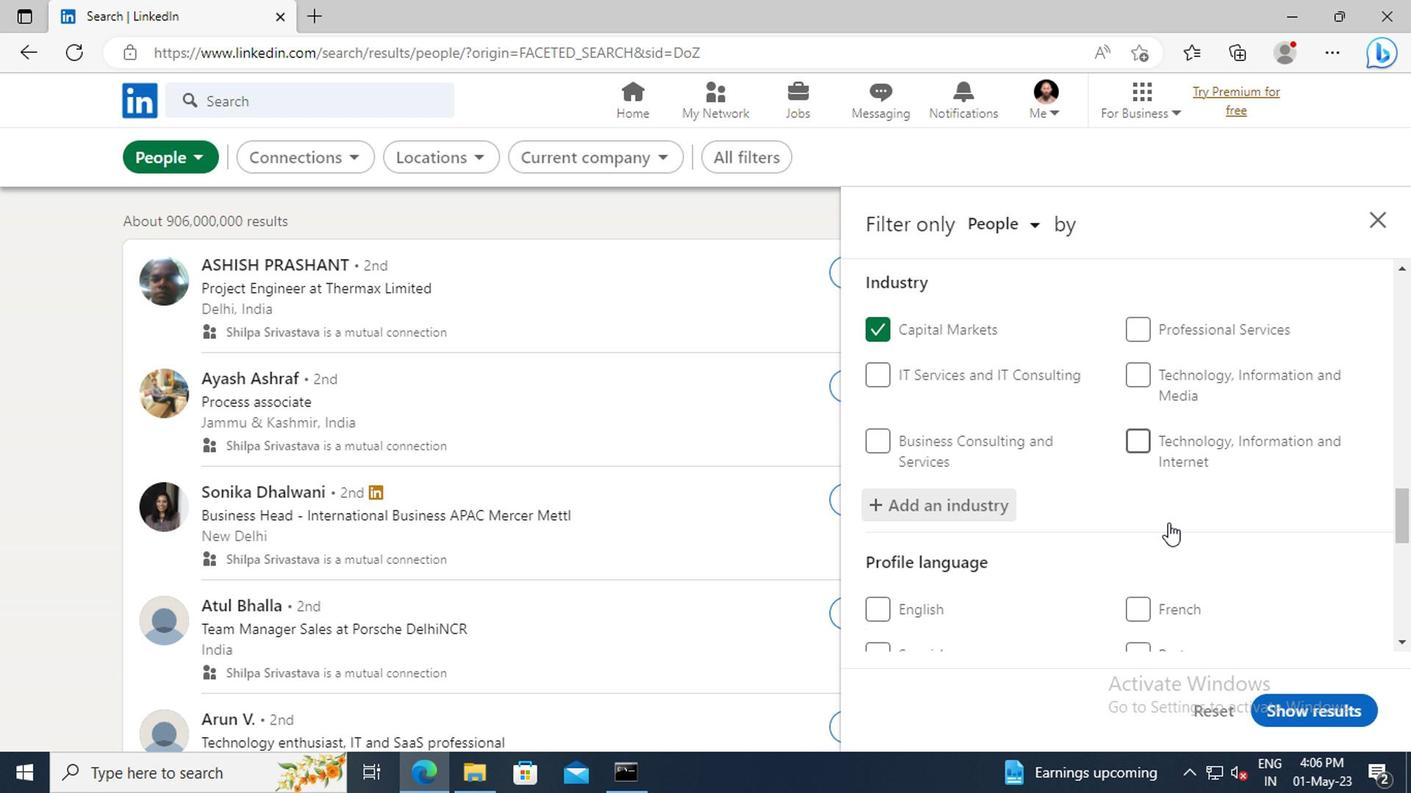 
Action: Mouse scrolled (1163, 522) with delta (0, 0)
Screenshot: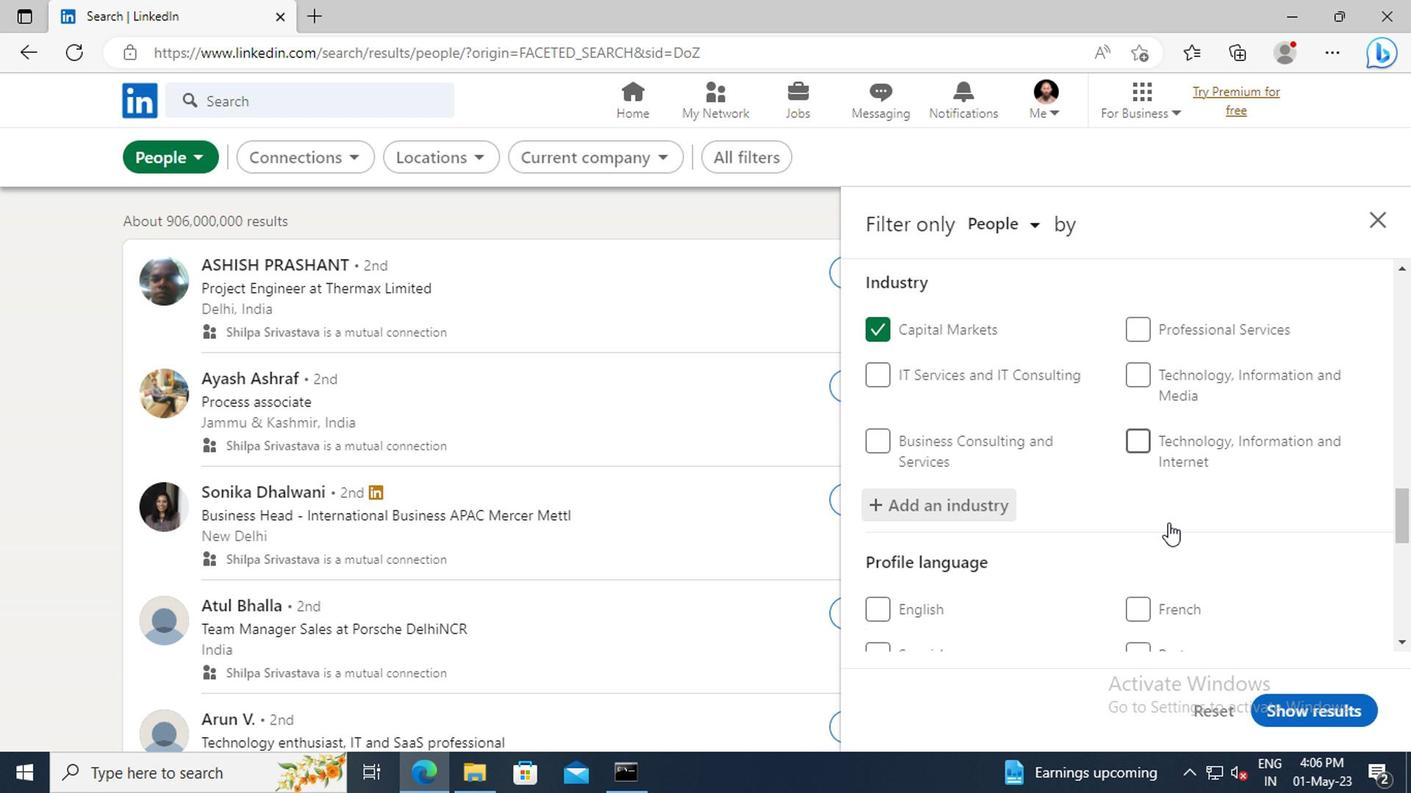 
Action: Mouse scrolled (1163, 522) with delta (0, 0)
Screenshot: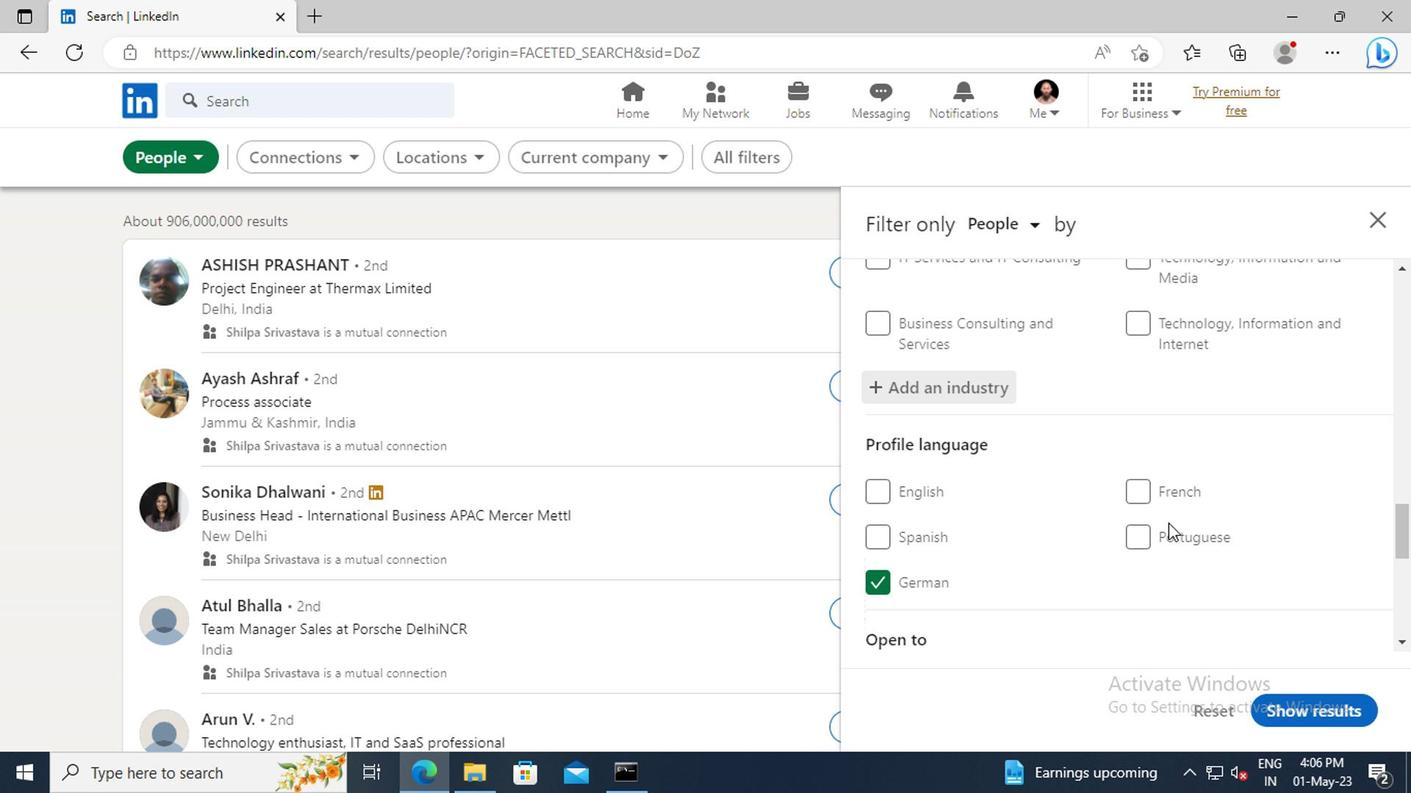 
Action: Mouse scrolled (1163, 522) with delta (0, 0)
Screenshot: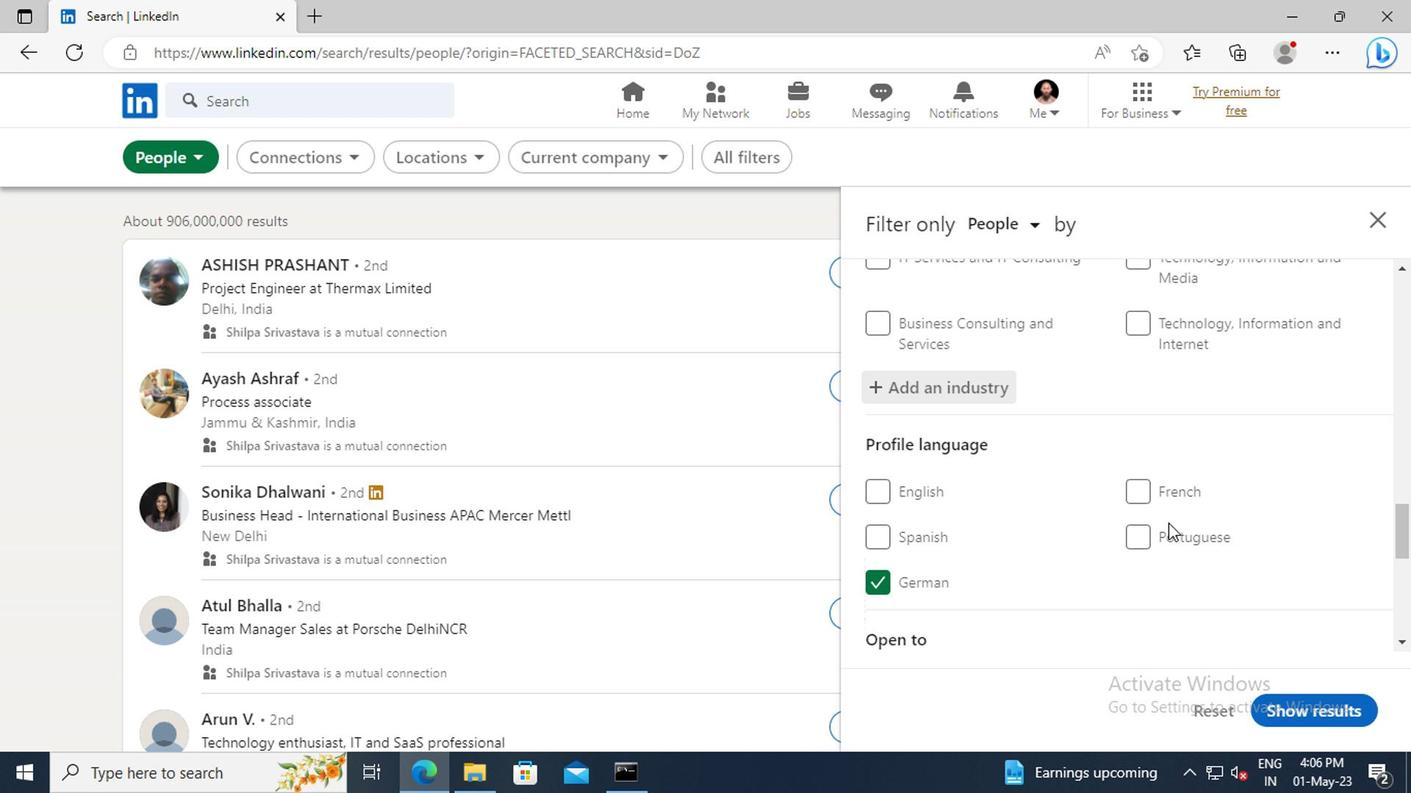 
Action: Mouse moved to (1158, 491)
Screenshot: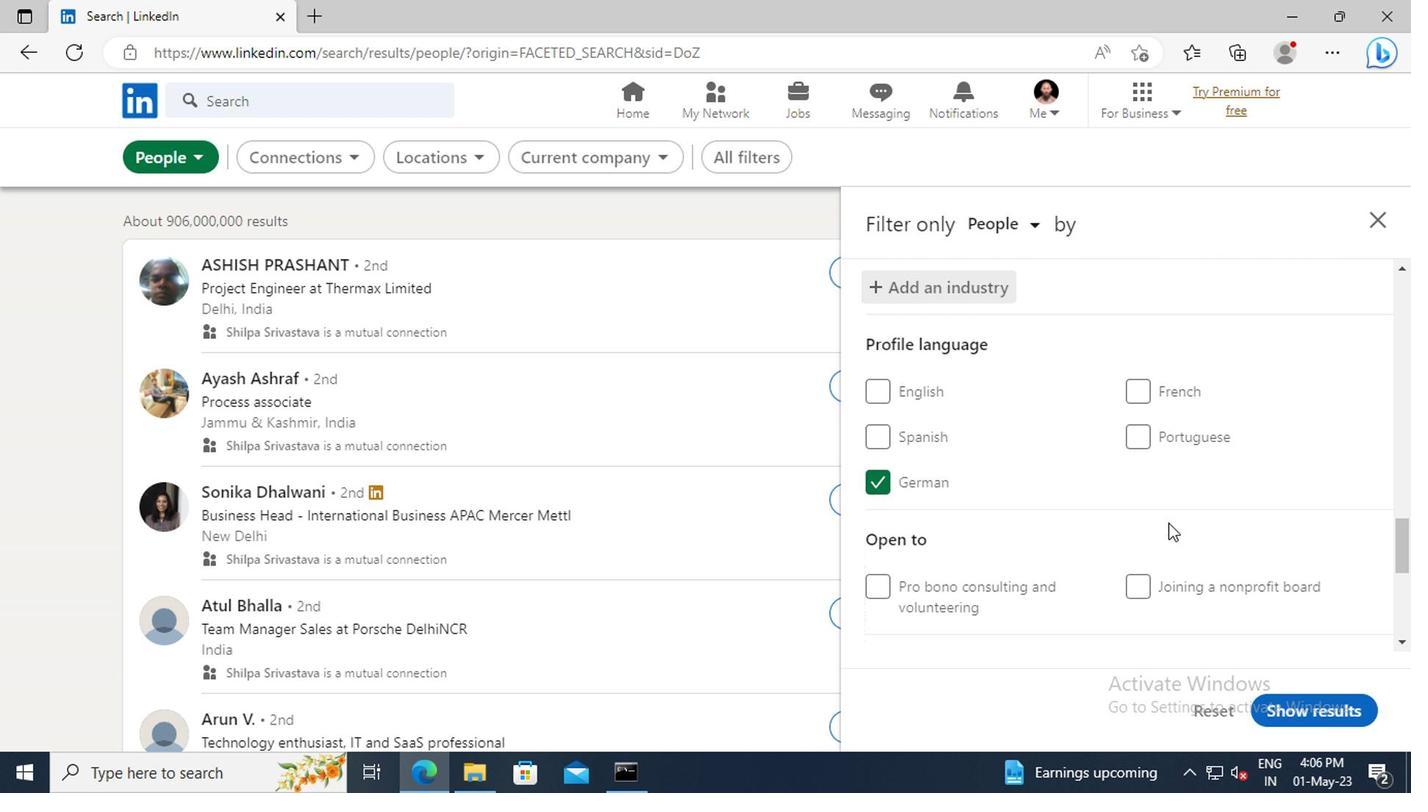 
Action: Mouse scrolled (1158, 490) with delta (0, -1)
Screenshot: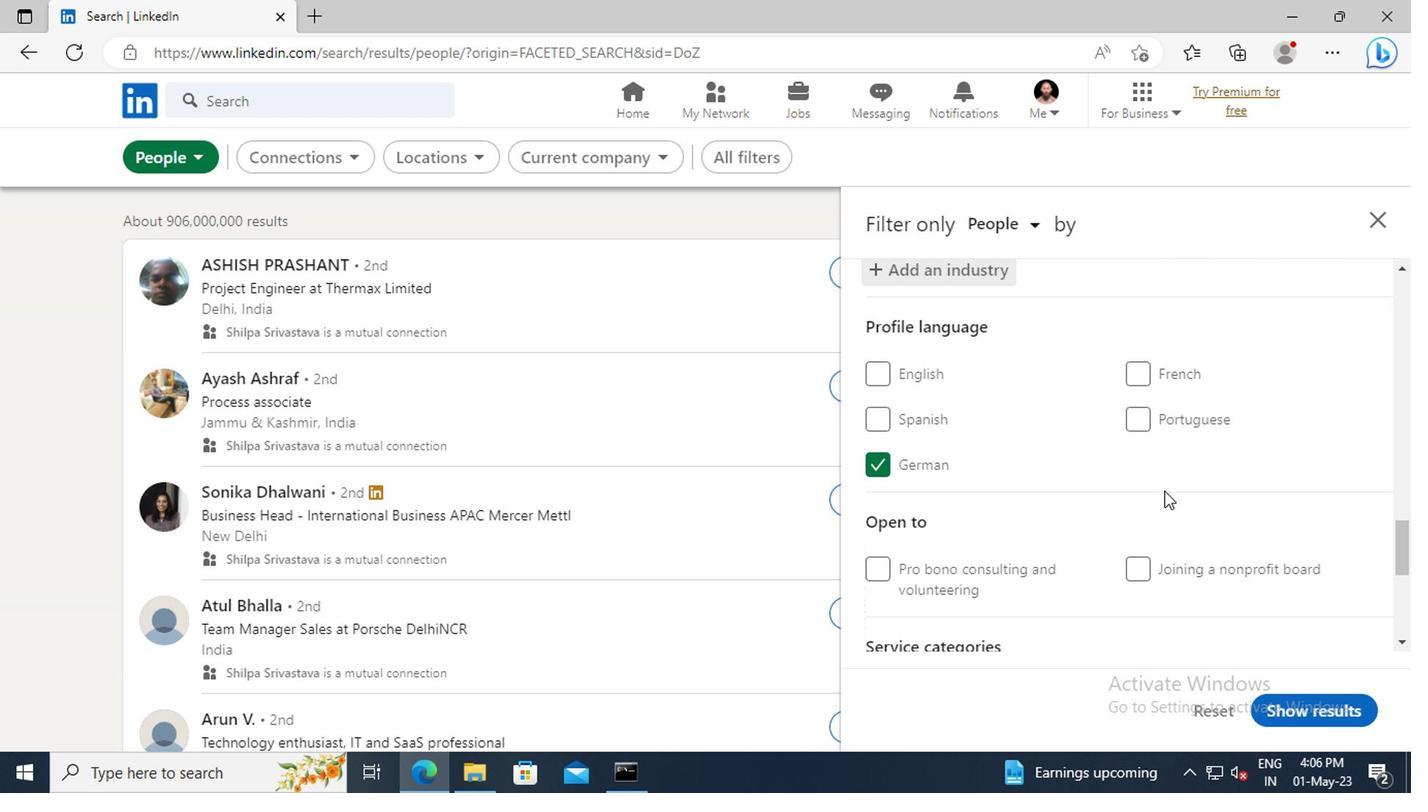 
Action: Mouse moved to (1158, 485)
Screenshot: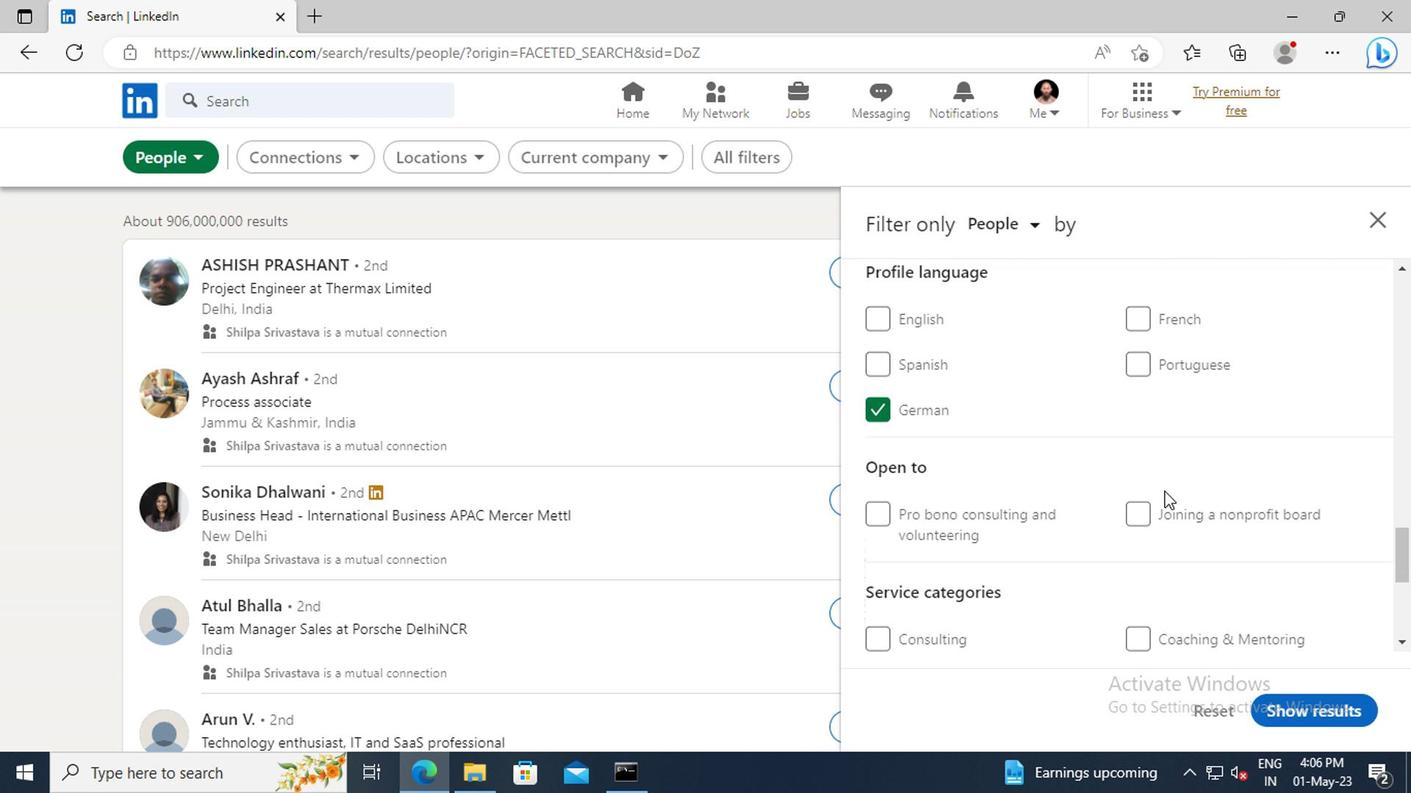 
Action: Mouse scrolled (1158, 484) with delta (0, 0)
Screenshot: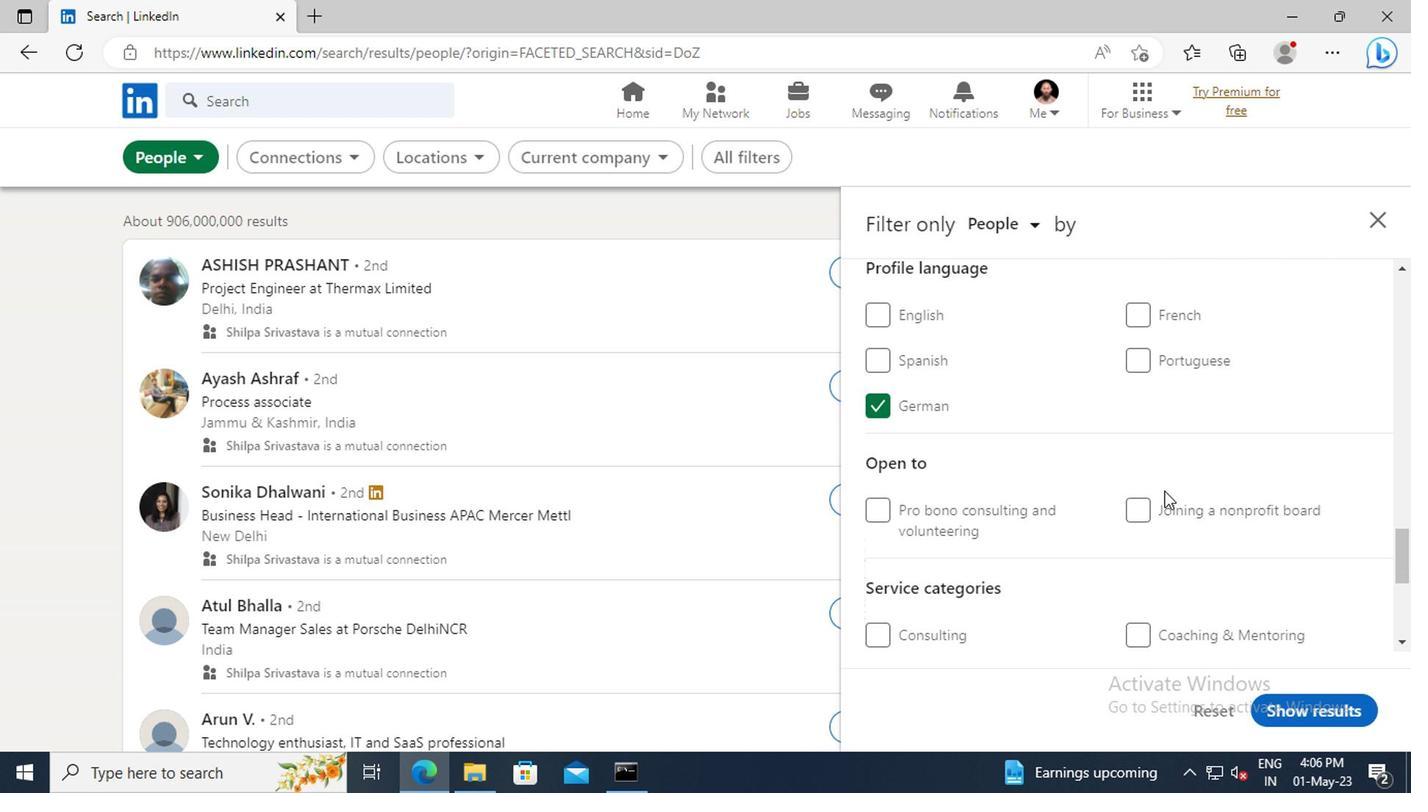 
Action: Mouse scrolled (1158, 484) with delta (0, 0)
Screenshot: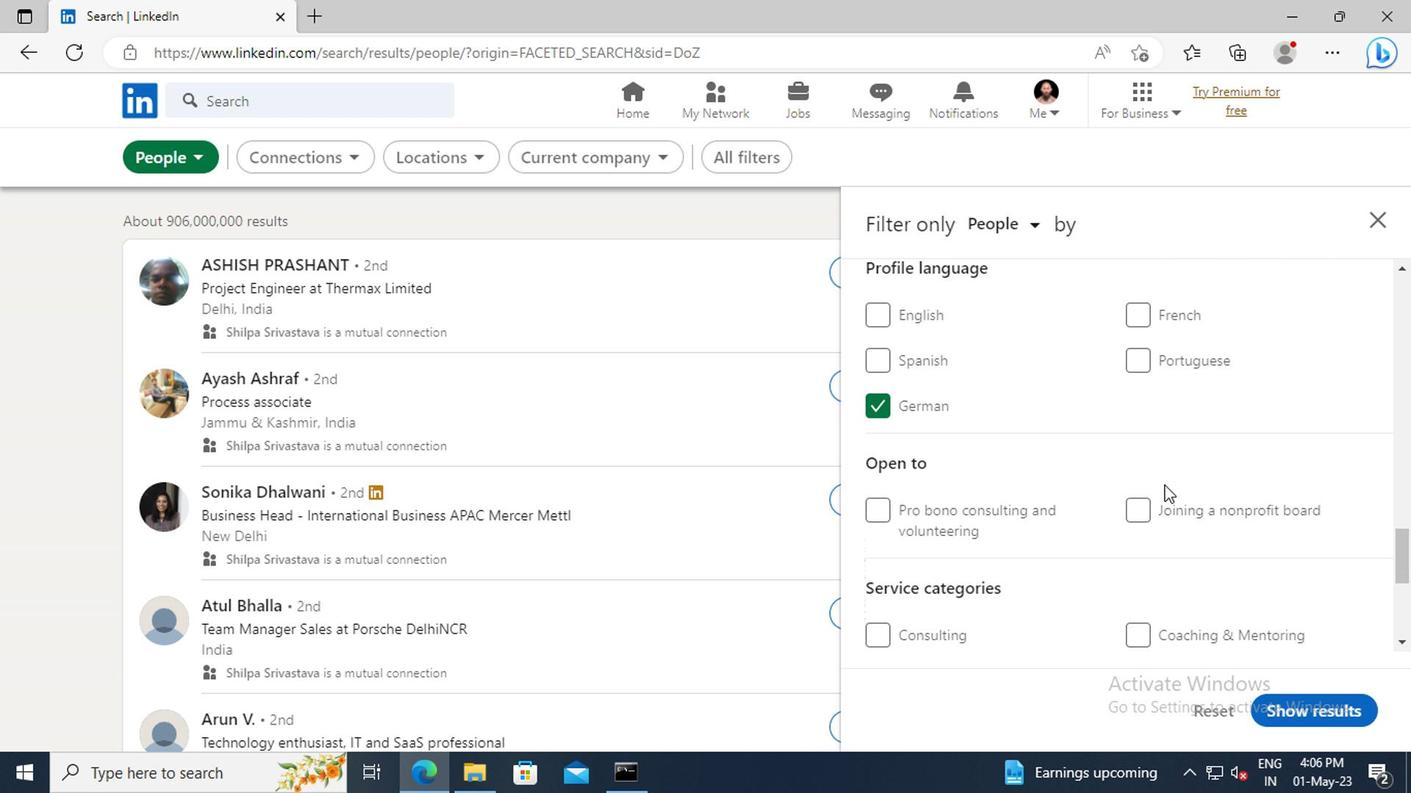 
Action: Mouse scrolled (1158, 484) with delta (0, 0)
Screenshot: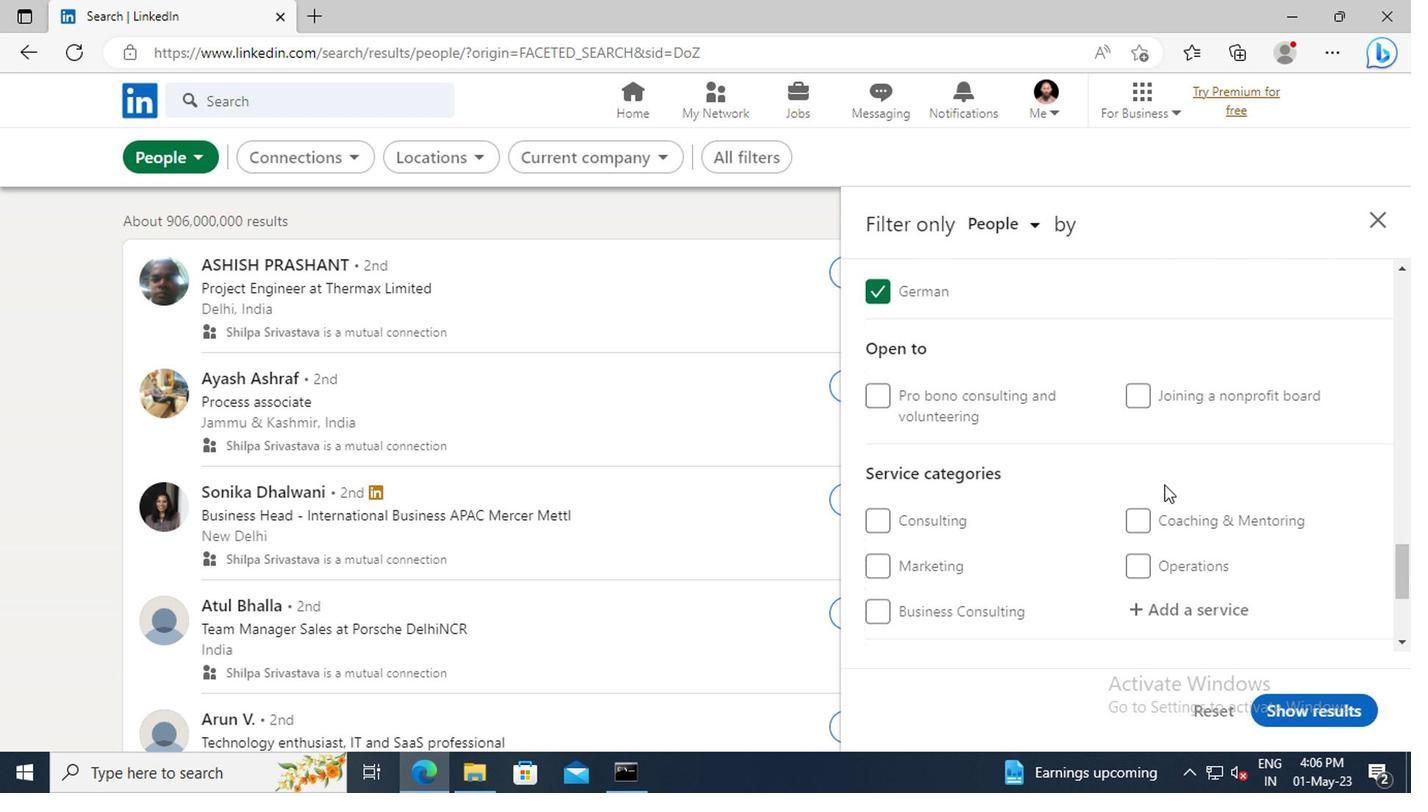
Action: Mouse moved to (1153, 548)
Screenshot: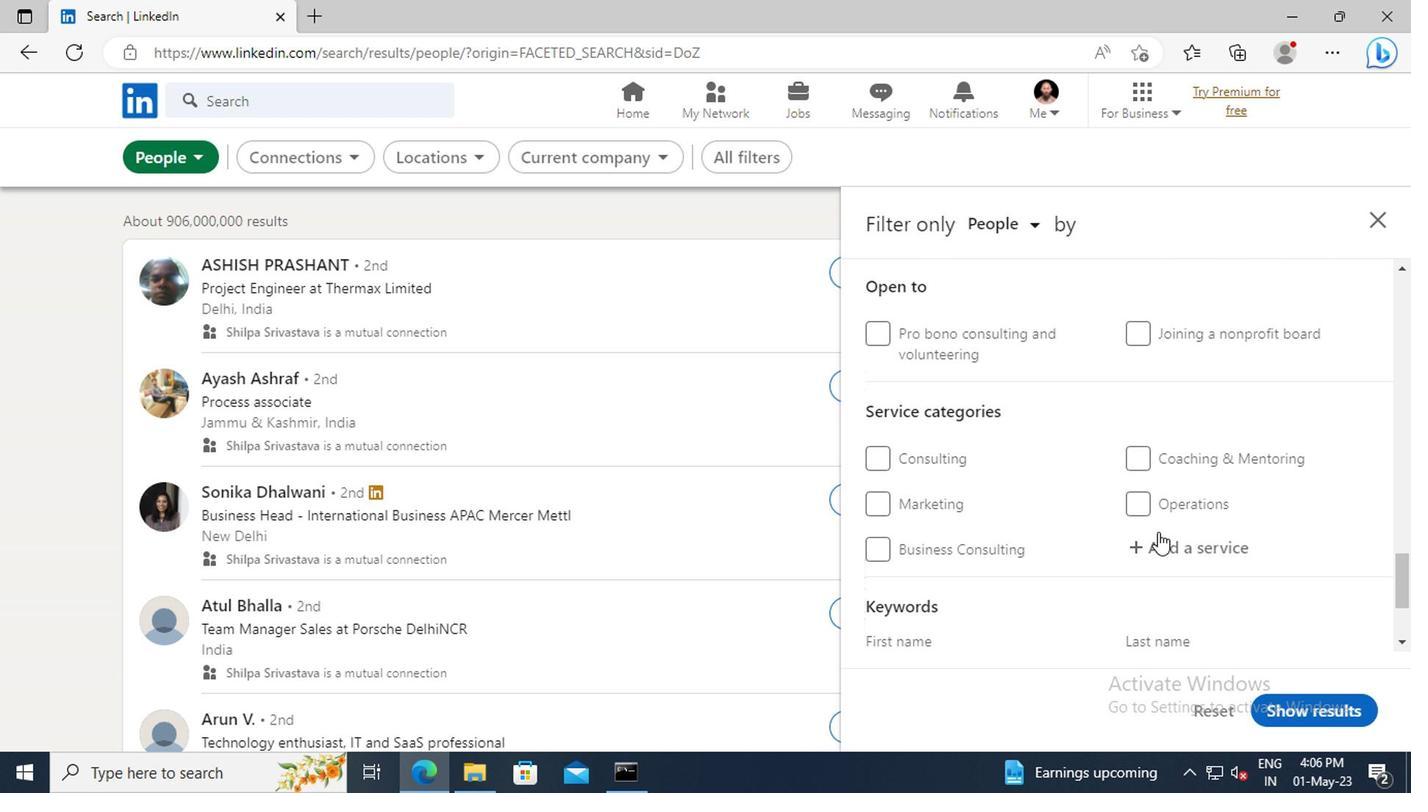 
Action: Mouse pressed left at (1153, 548)
Screenshot: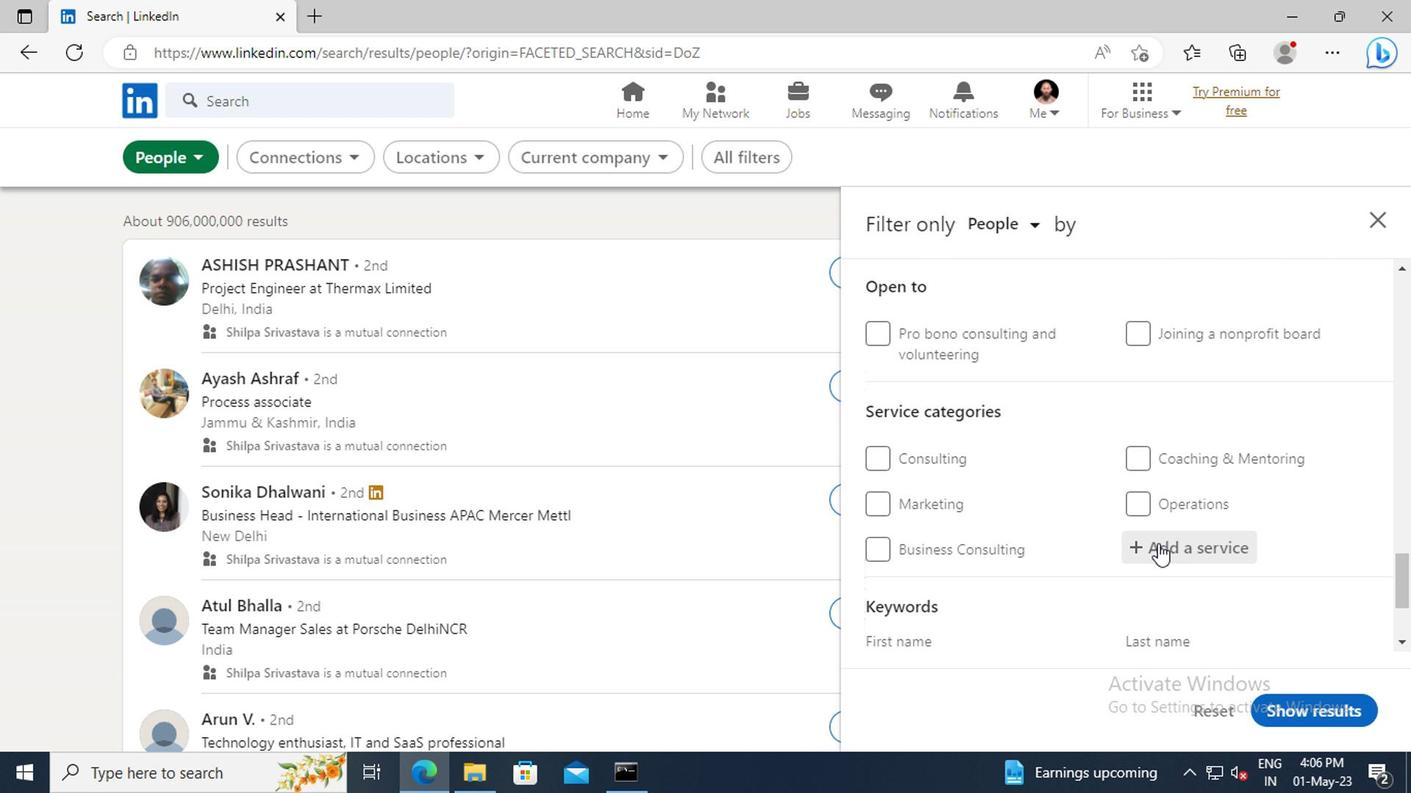 
Action: Key pressed <Key.shift>TELECO
Screenshot: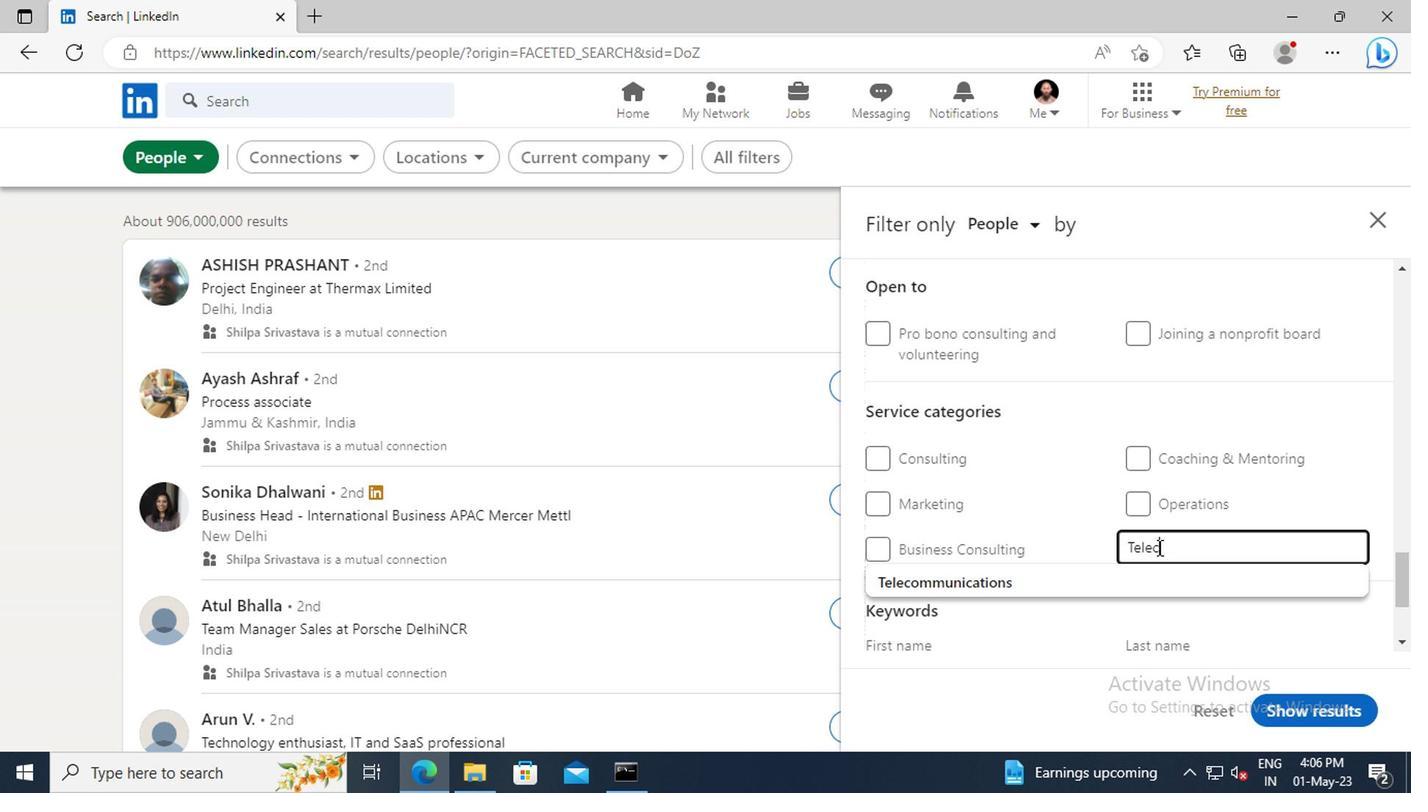 
Action: Mouse moved to (1158, 573)
Screenshot: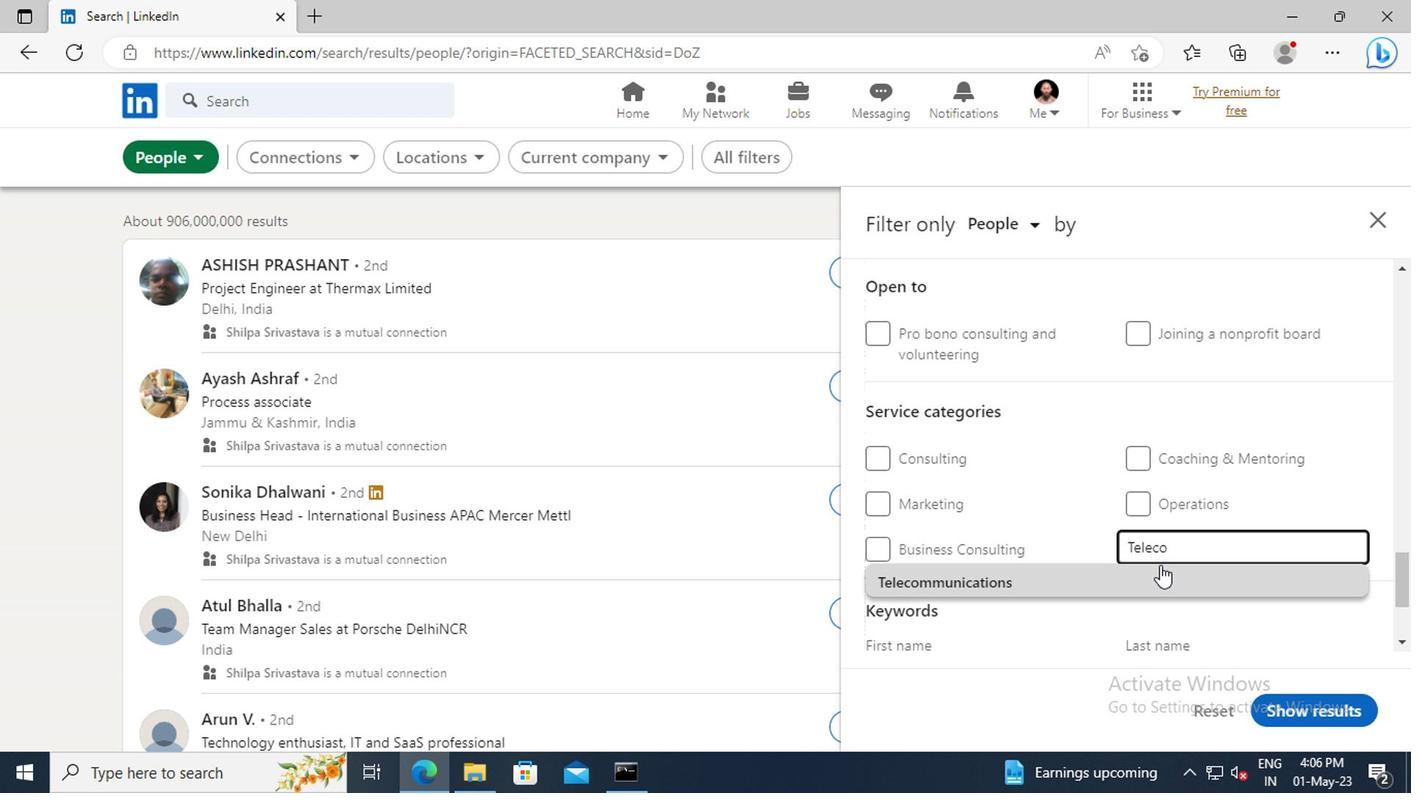 
Action: Mouse pressed left at (1158, 573)
Screenshot: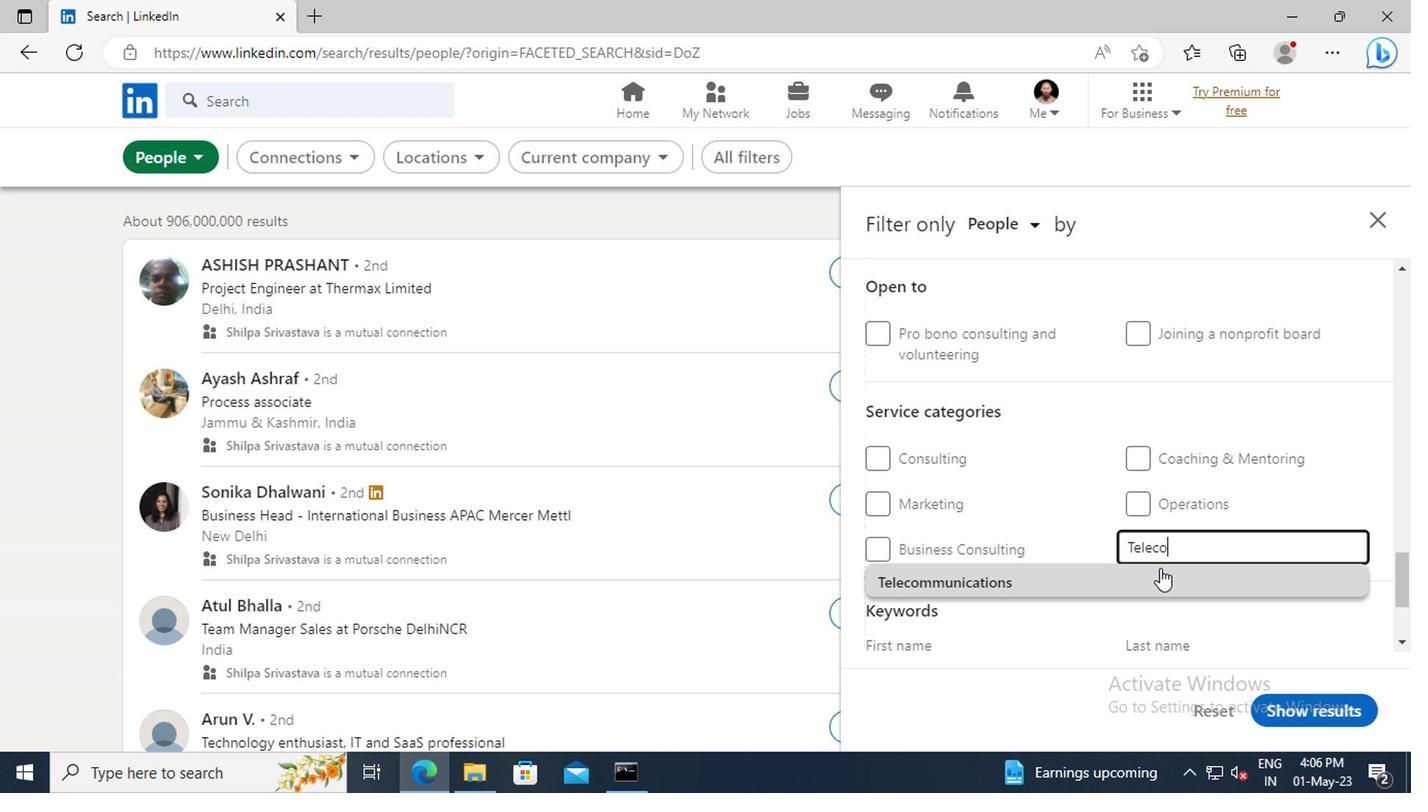 
Action: Mouse scrolled (1158, 572) with delta (0, -1)
Screenshot: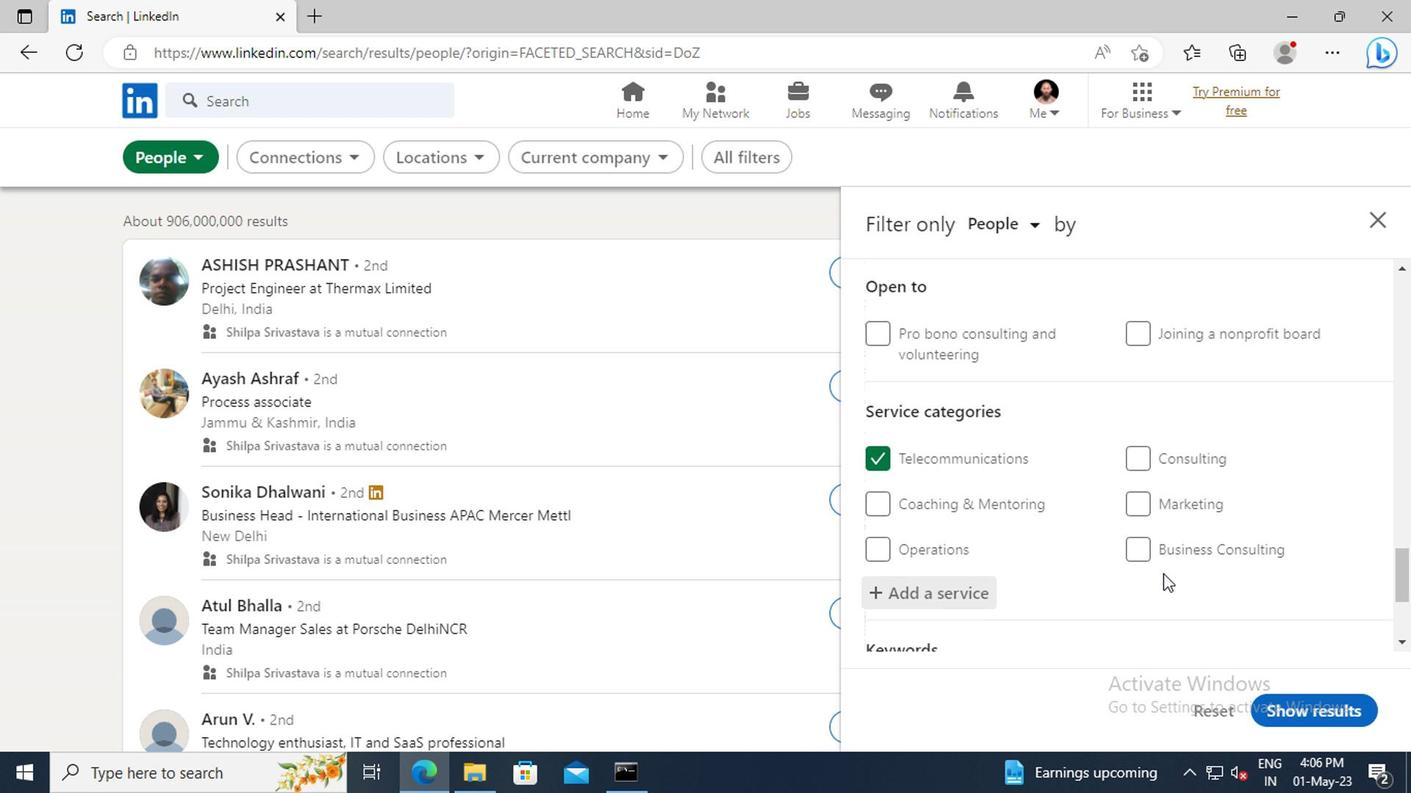 
Action: Mouse scrolled (1158, 572) with delta (0, -1)
Screenshot: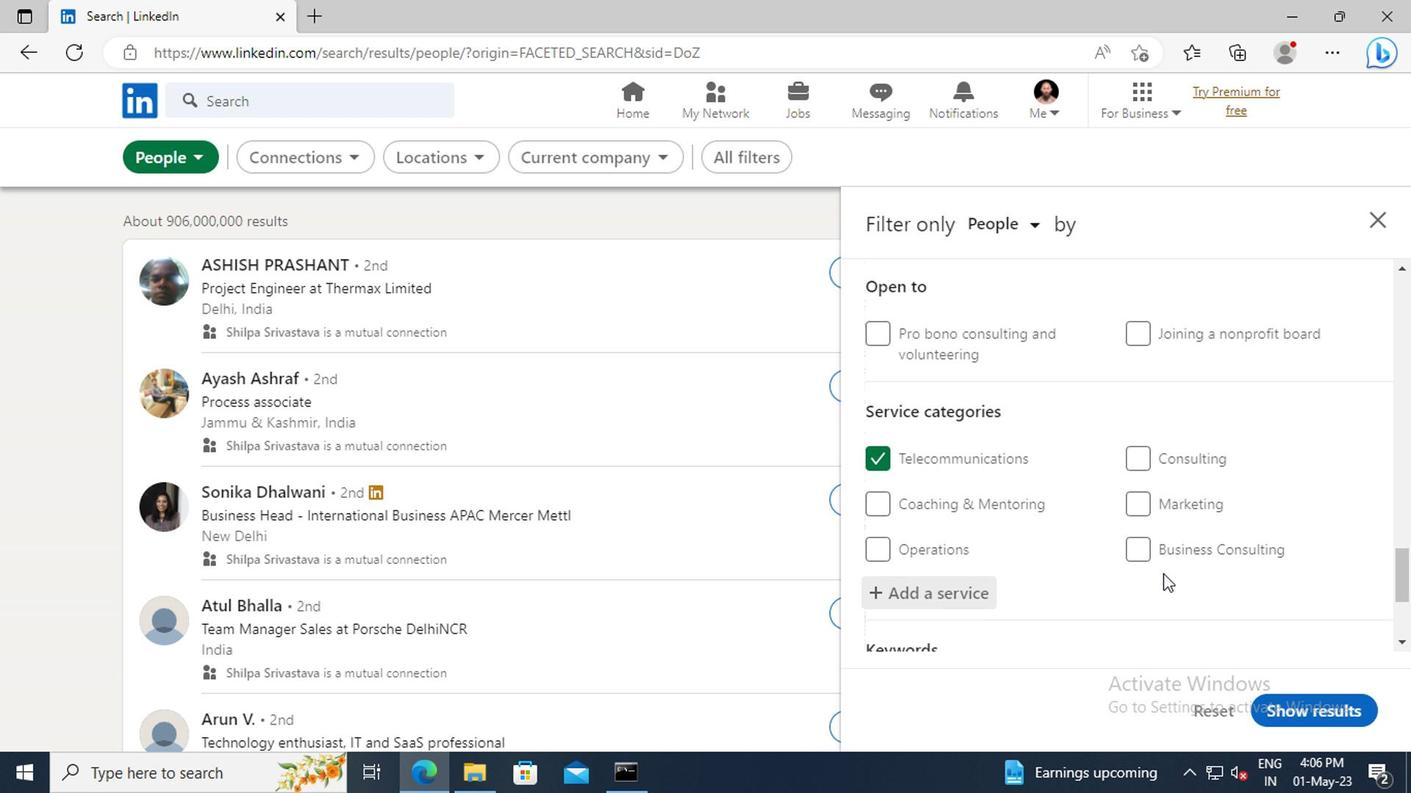 
Action: Mouse scrolled (1158, 572) with delta (0, -1)
Screenshot: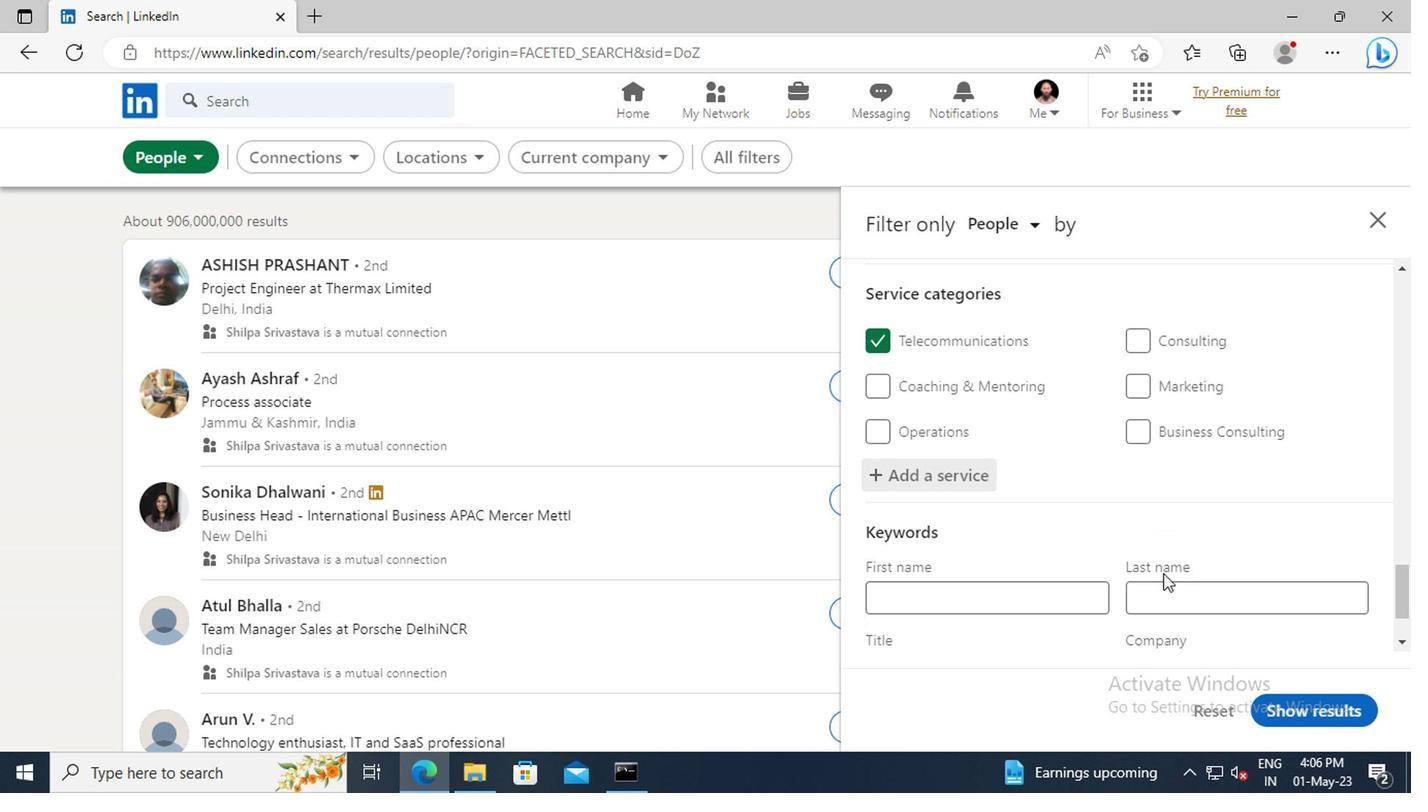 
Action: Mouse scrolled (1158, 572) with delta (0, -1)
Screenshot: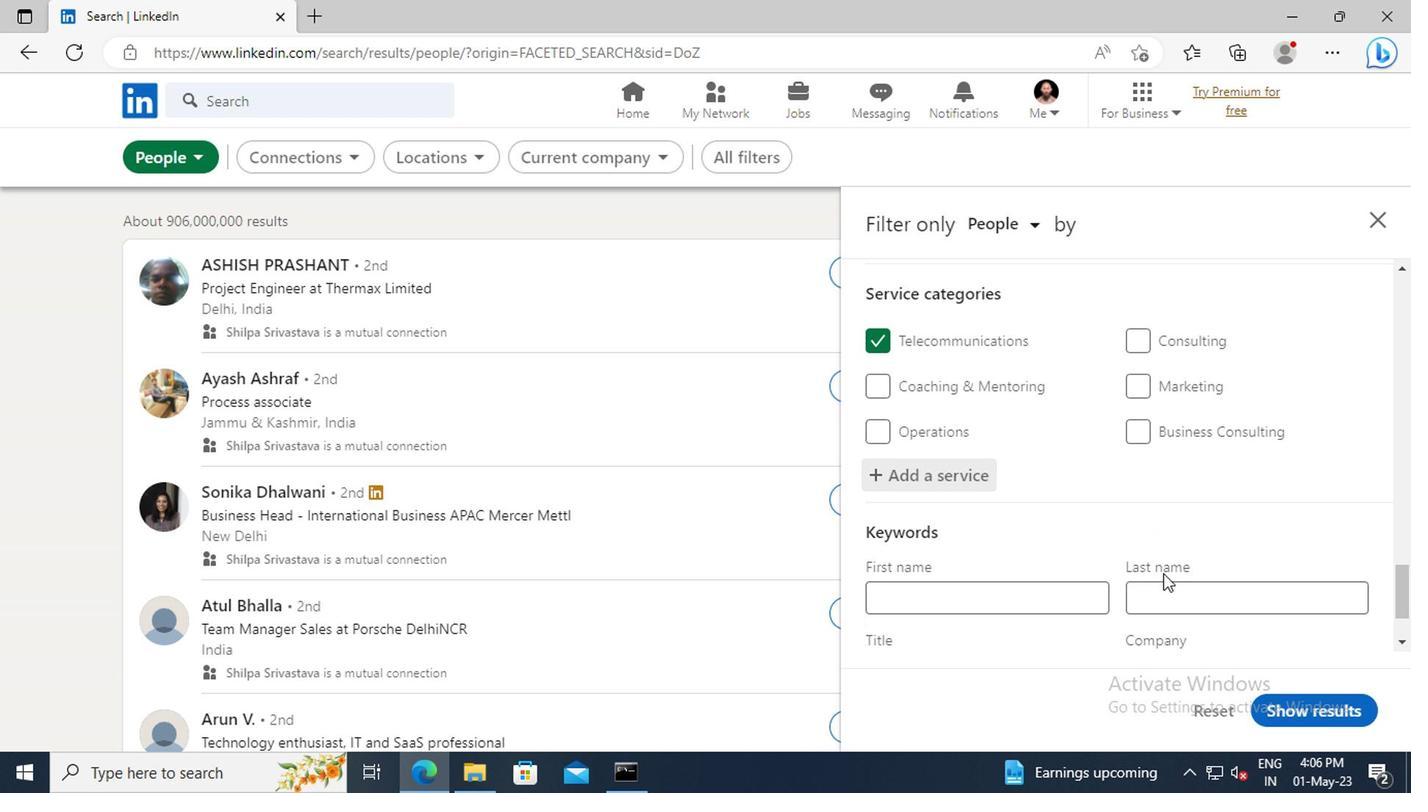 
Action: Mouse scrolled (1158, 572) with delta (0, -1)
Screenshot: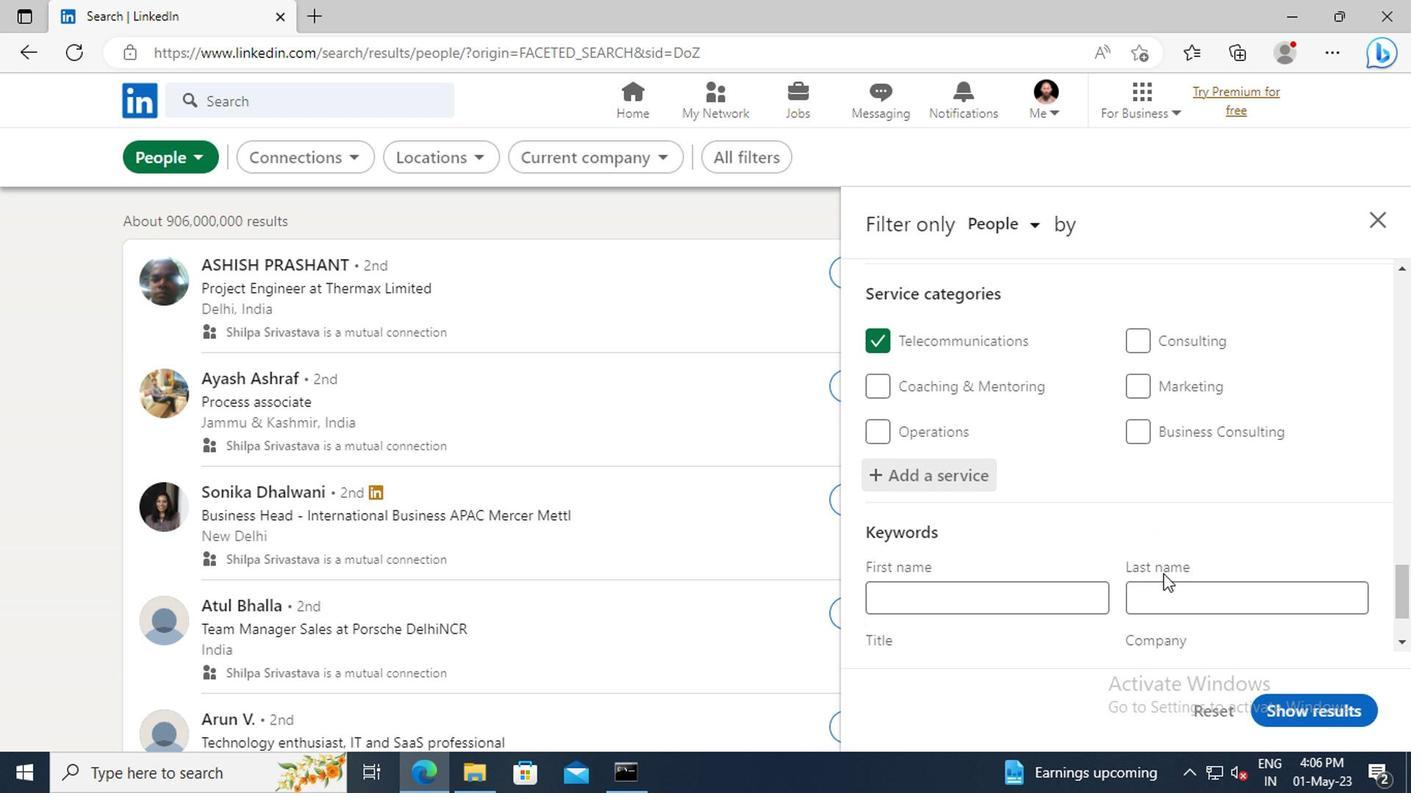 
Action: Mouse scrolled (1158, 572) with delta (0, -1)
Screenshot: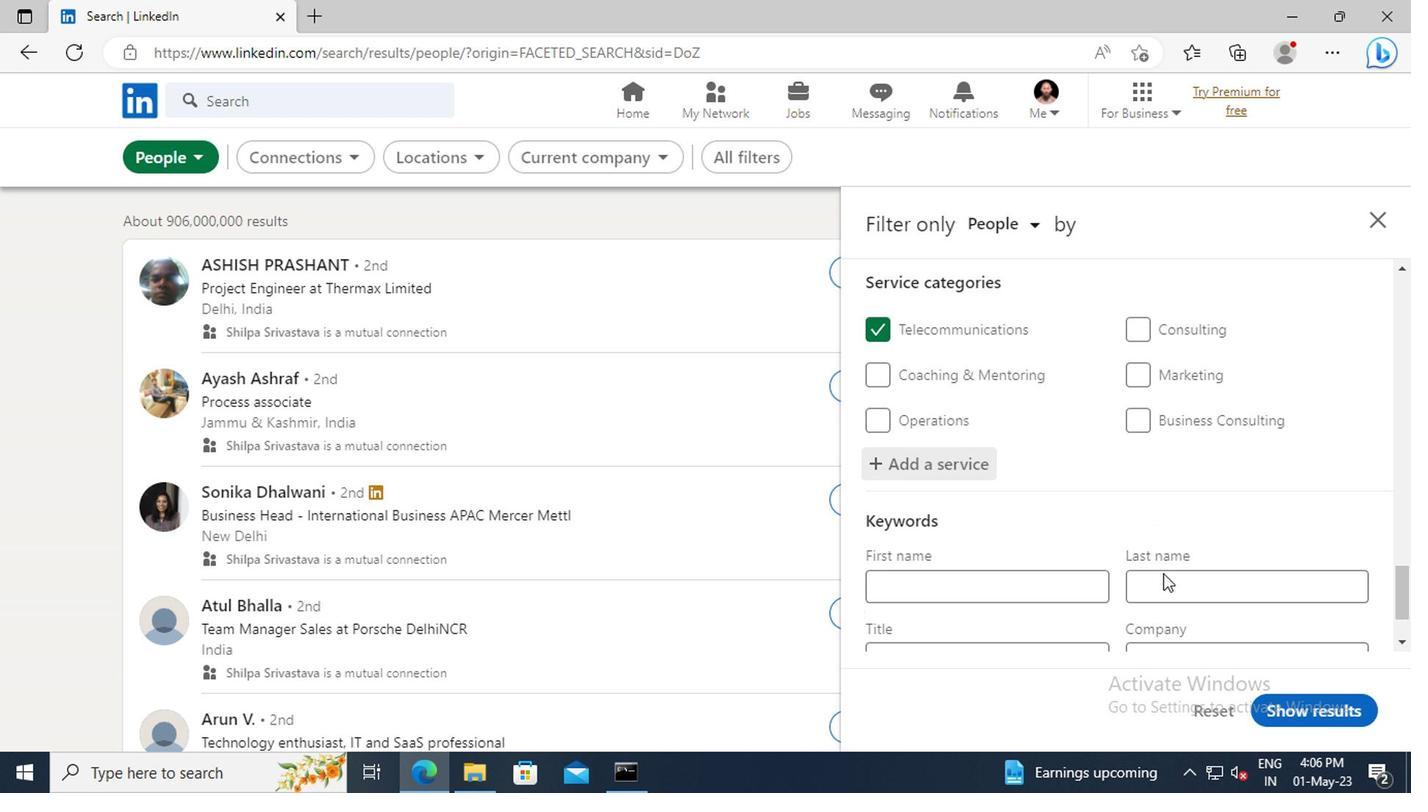 
Action: Mouse moved to (973, 566)
Screenshot: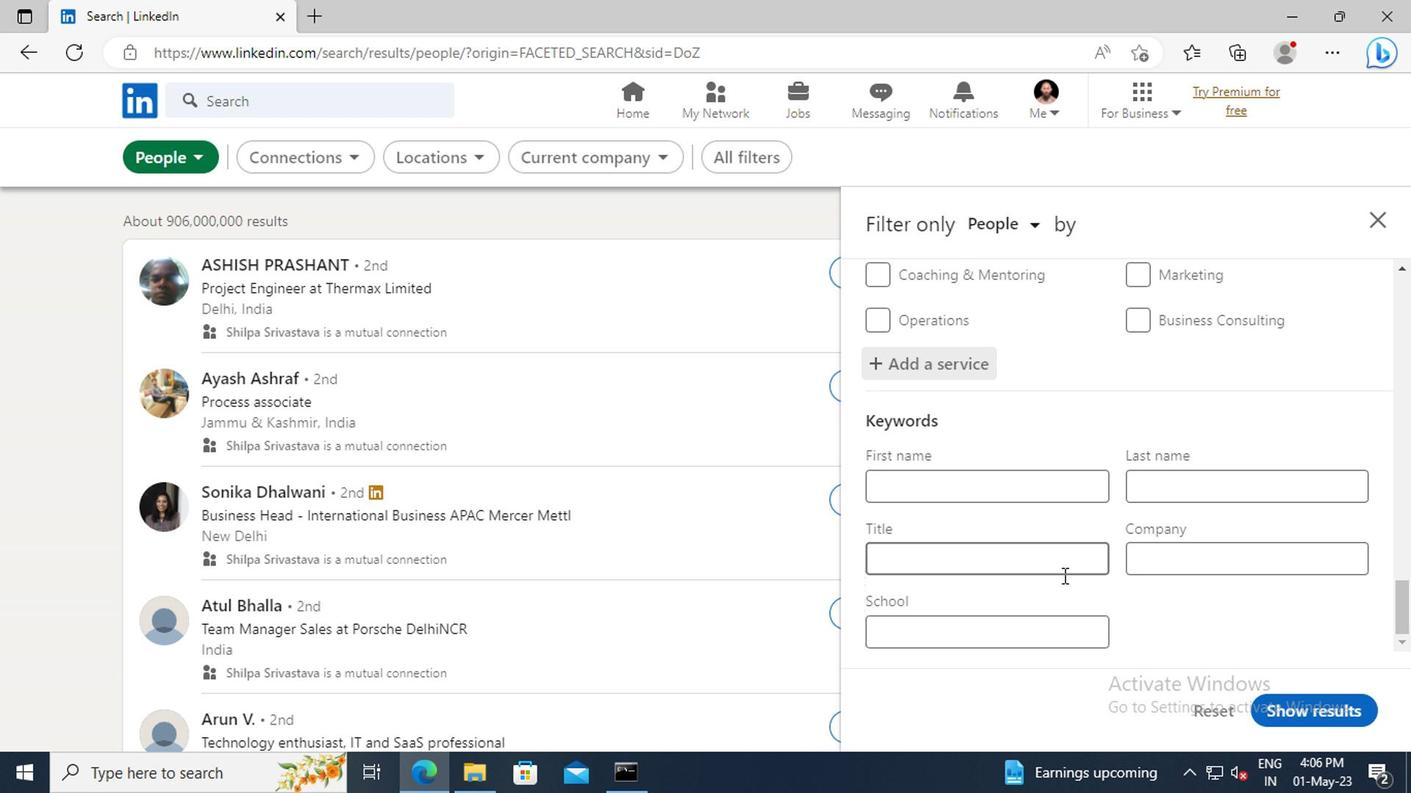 
Action: Mouse pressed left at (973, 566)
Screenshot: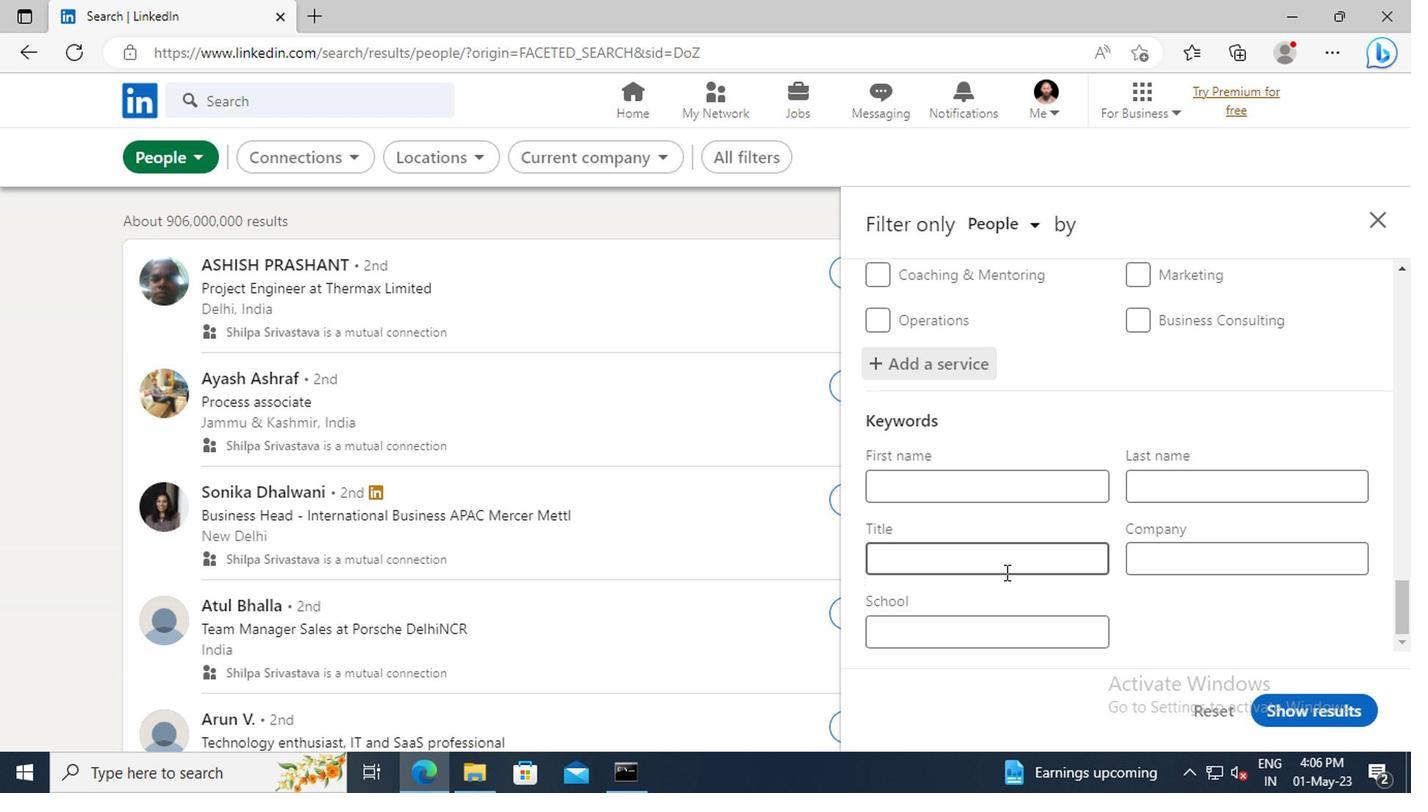 
Action: Key pressed <Key.shift>SCREENWRITER<Key.enter>
Screenshot: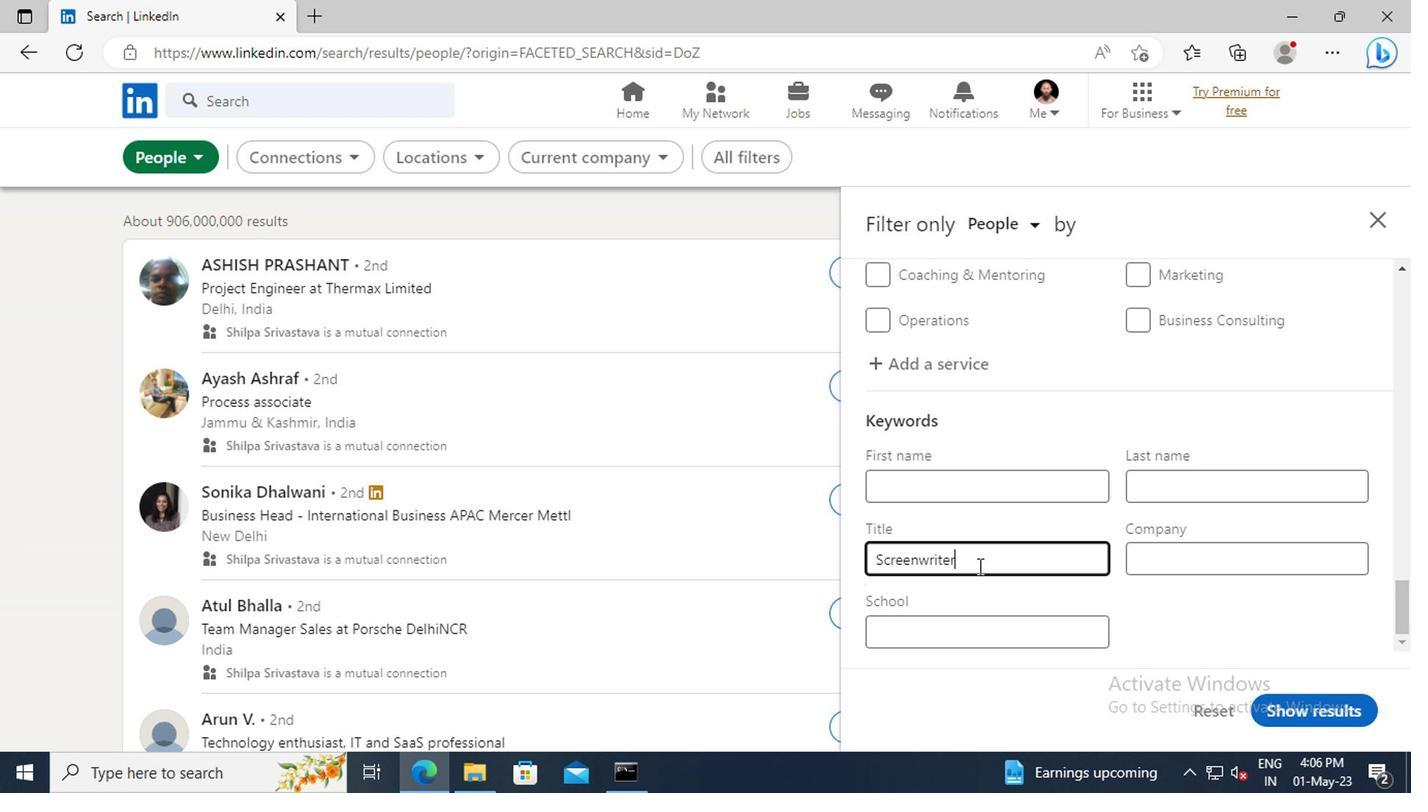 
Action: Mouse moved to (1286, 708)
Screenshot: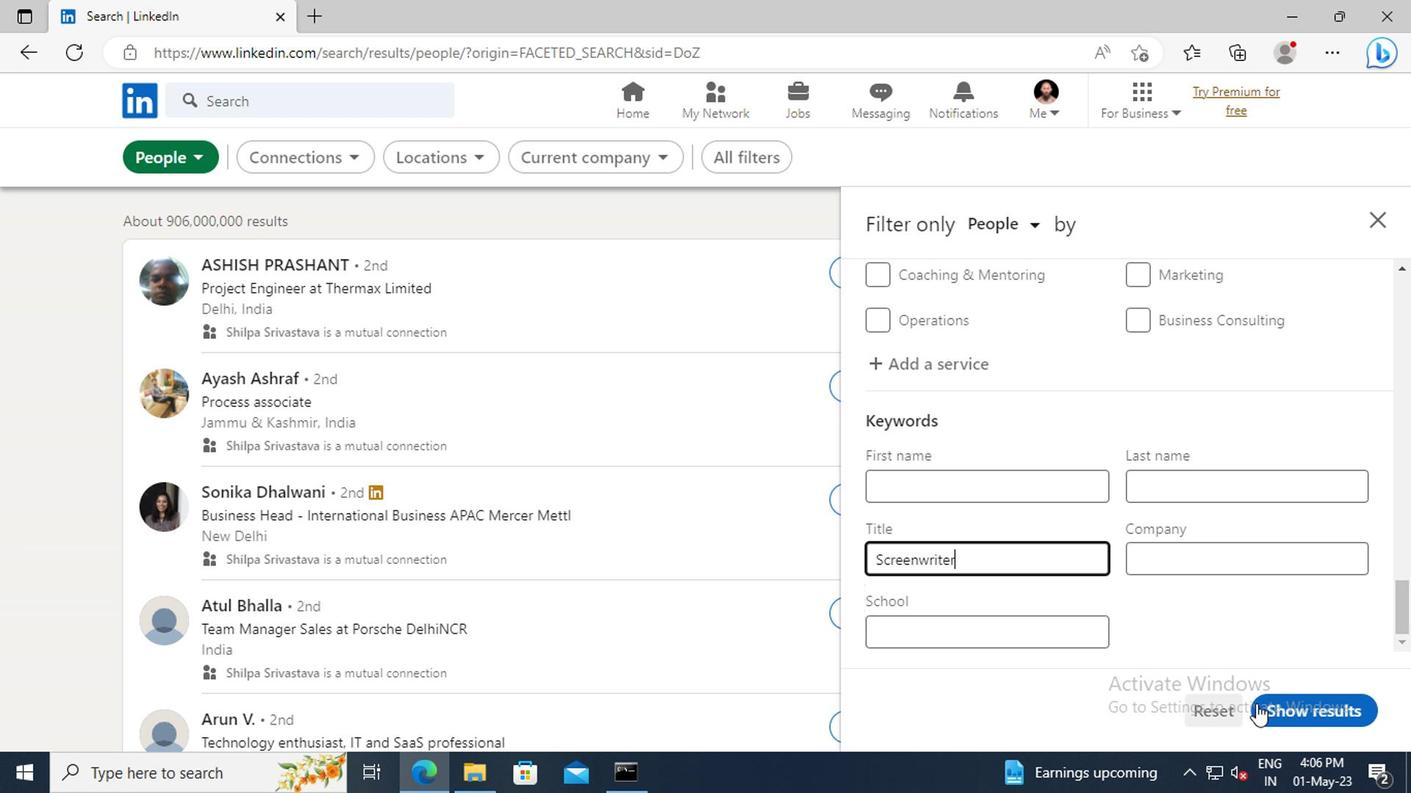 
Action: Mouse pressed left at (1286, 708)
Screenshot: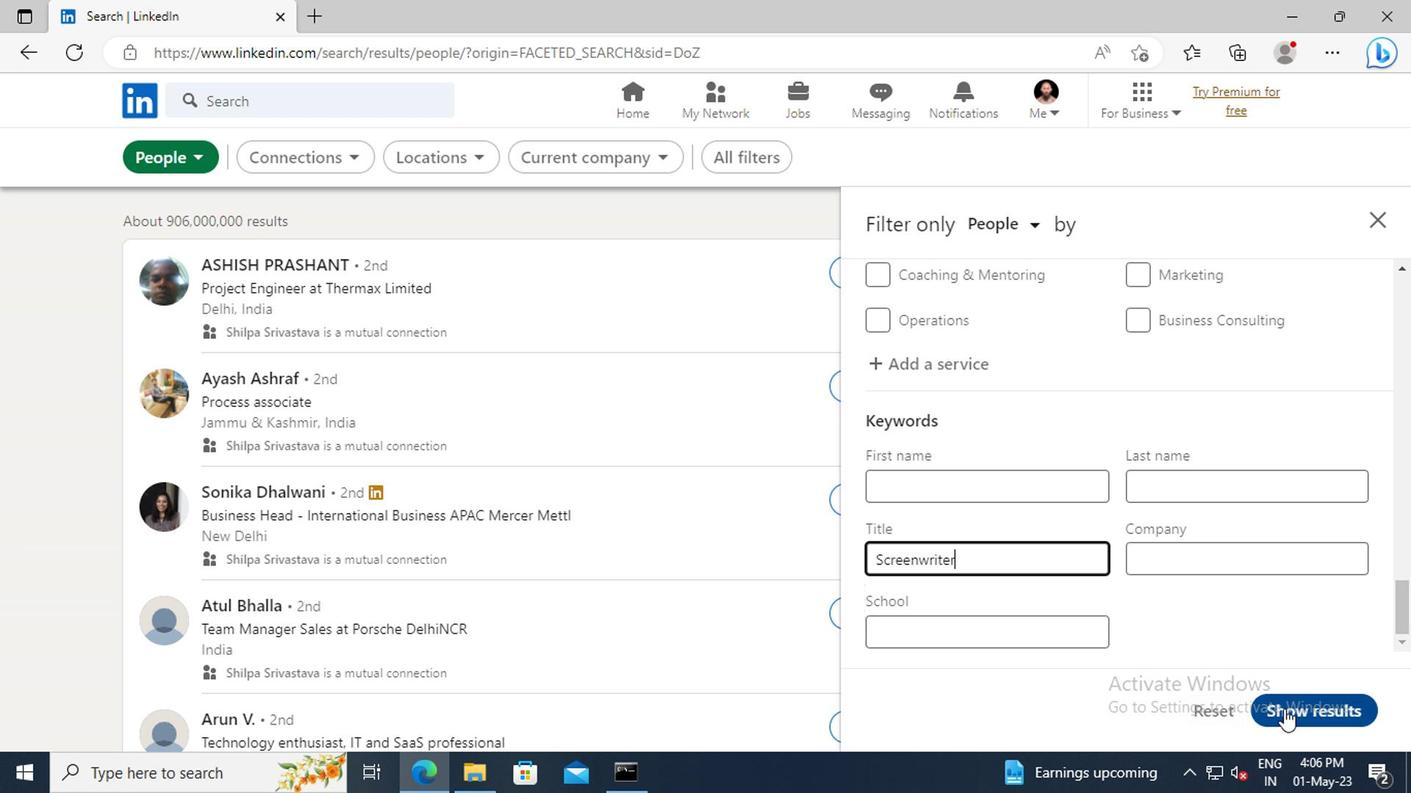 
Action: Mouse moved to (1286, 711)
Screenshot: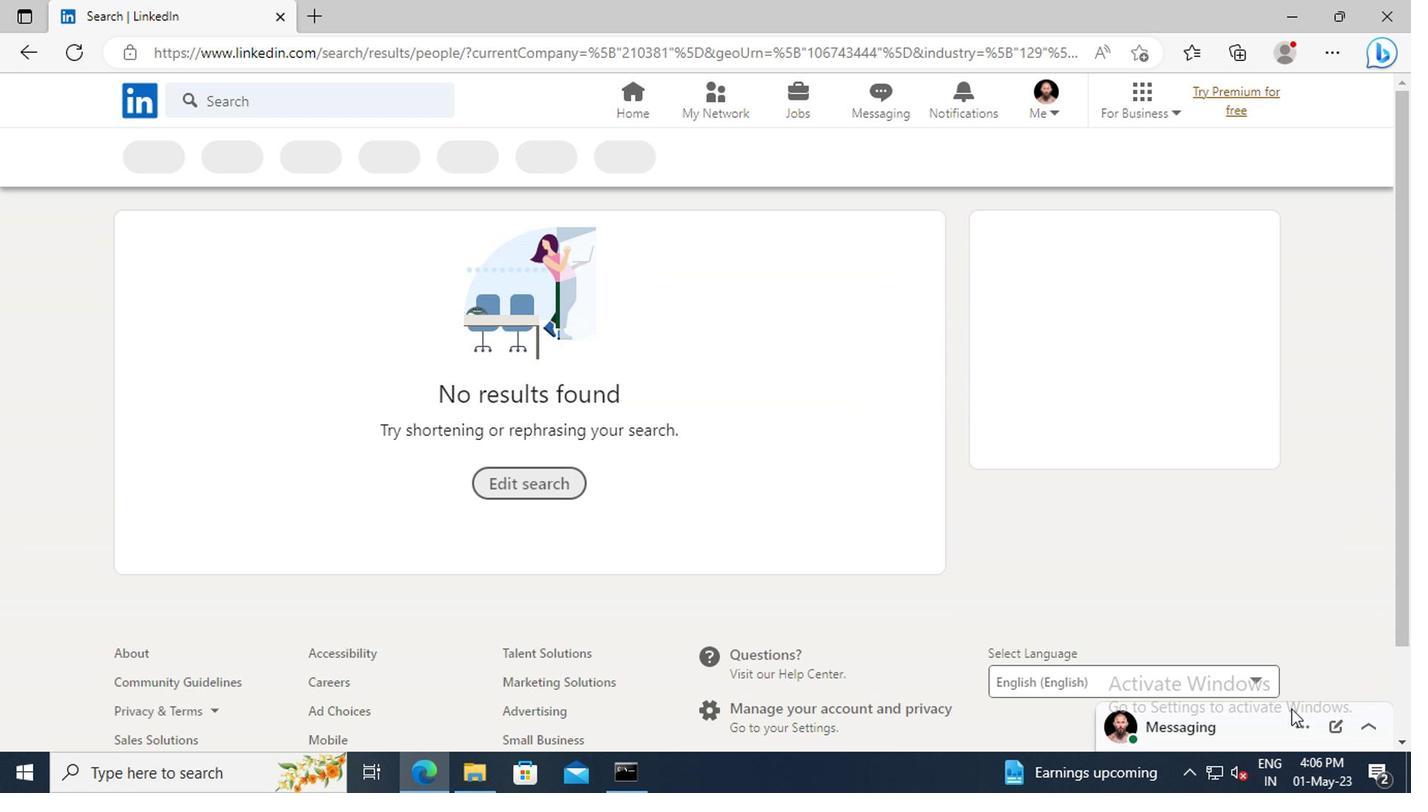 
